 Task: Employ custom scatter plots for correlation analysis.
Action: Mouse moved to (804, 158)
Screenshot: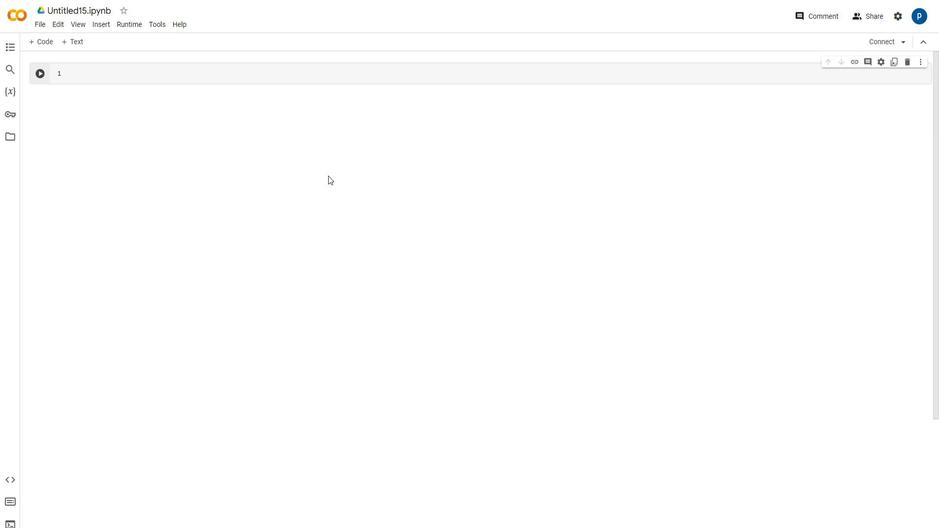 
Action: Mouse pressed left at (804, 158)
Screenshot: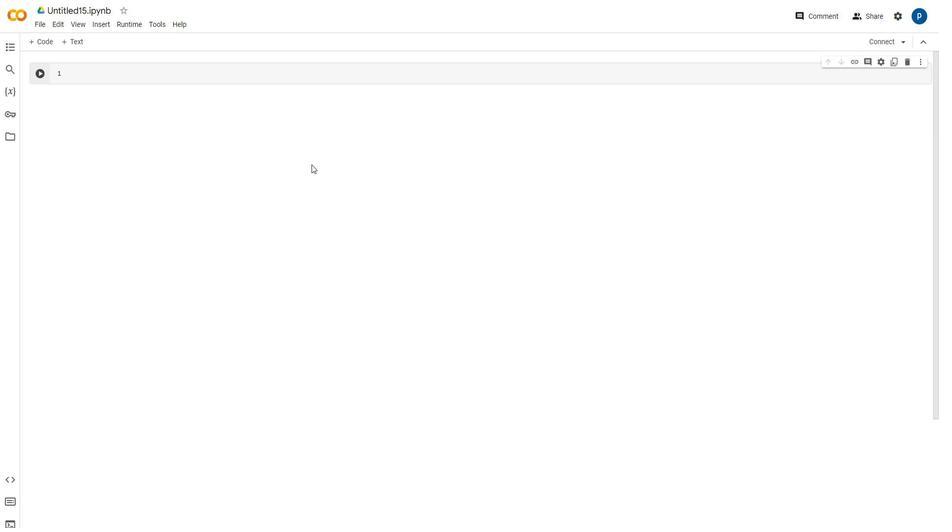 
Action: Mouse moved to (523, 242)
Screenshot: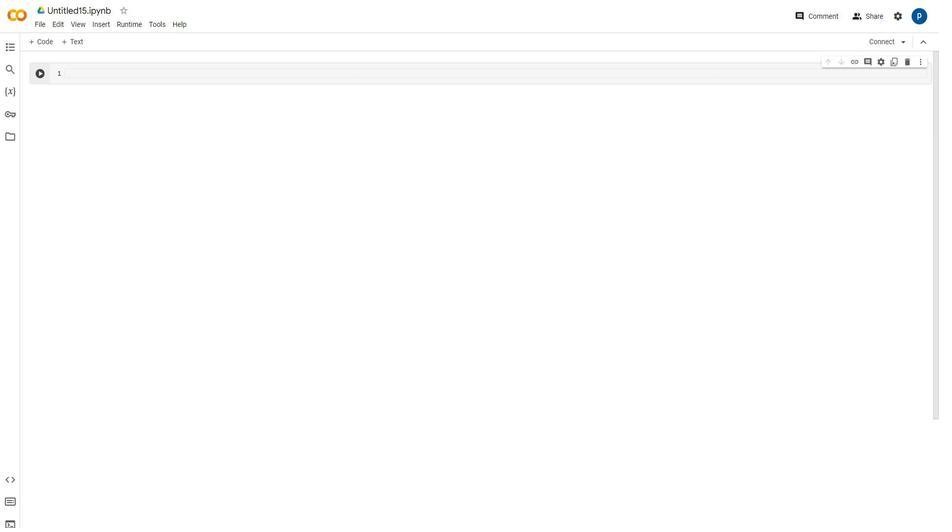 
Action: Mouse pressed left at (523, 242)
Screenshot: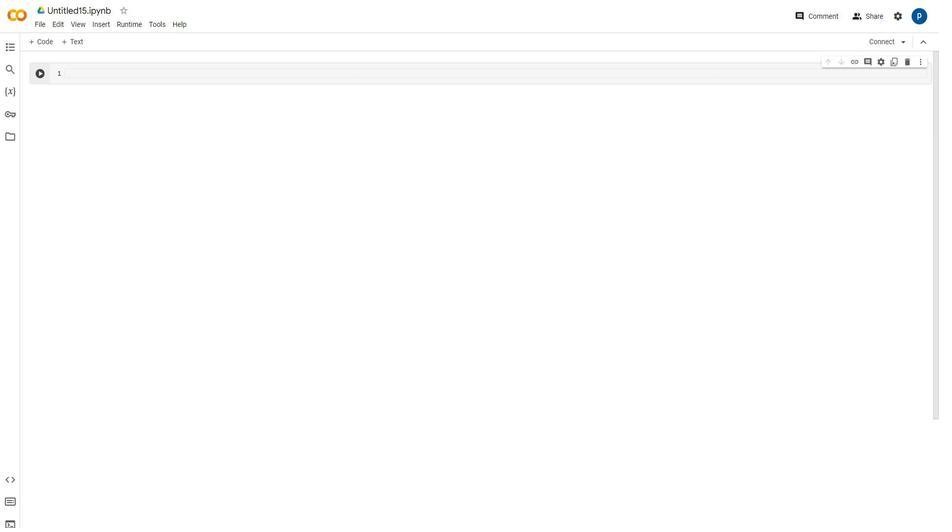 
Action: Mouse moved to (486, 346)
Screenshot: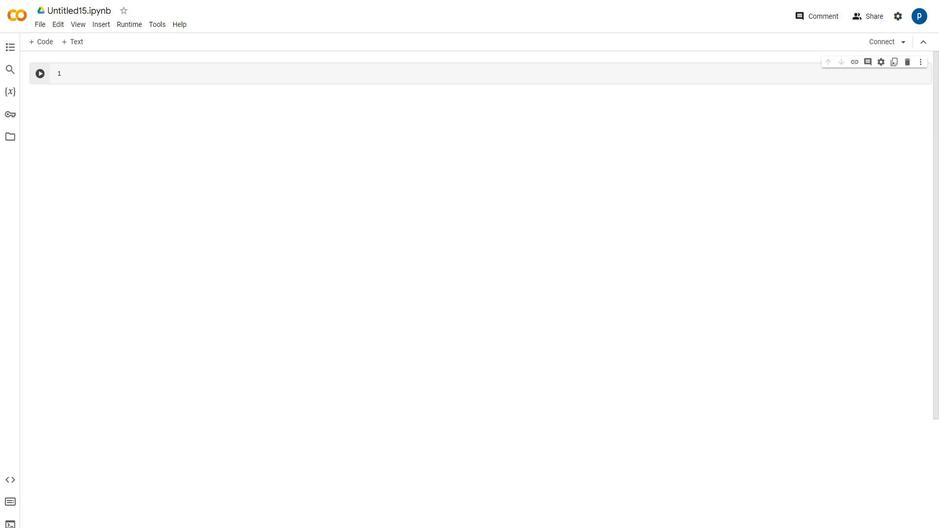 
Action: Mouse pressed left at (486, 346)
Screenshot: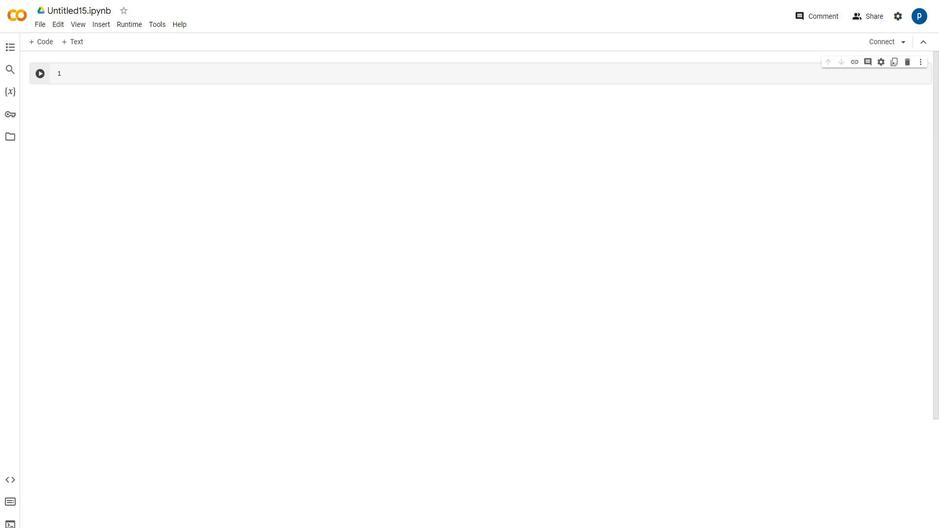 
Action: Mouse moved to (513, 337)
Screenshot: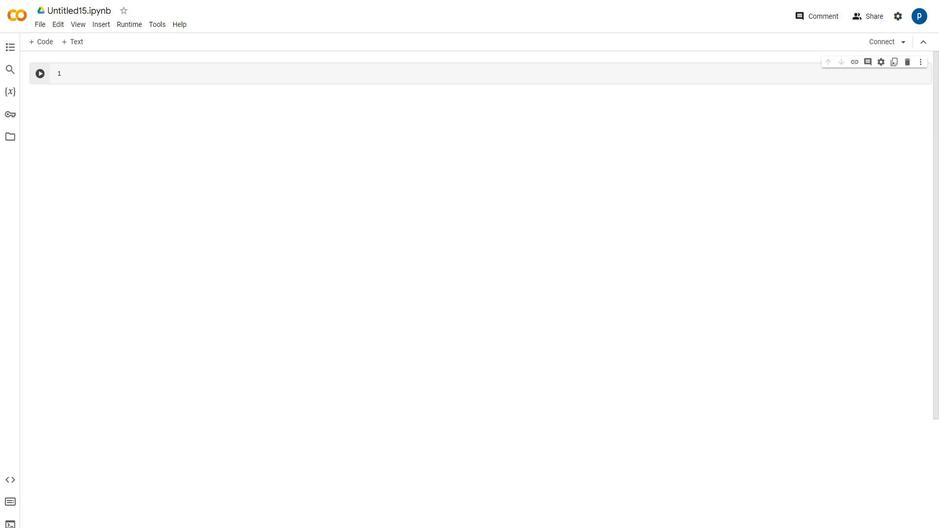 
Action: Mouse pressed left at (513, 337)
Screenshot: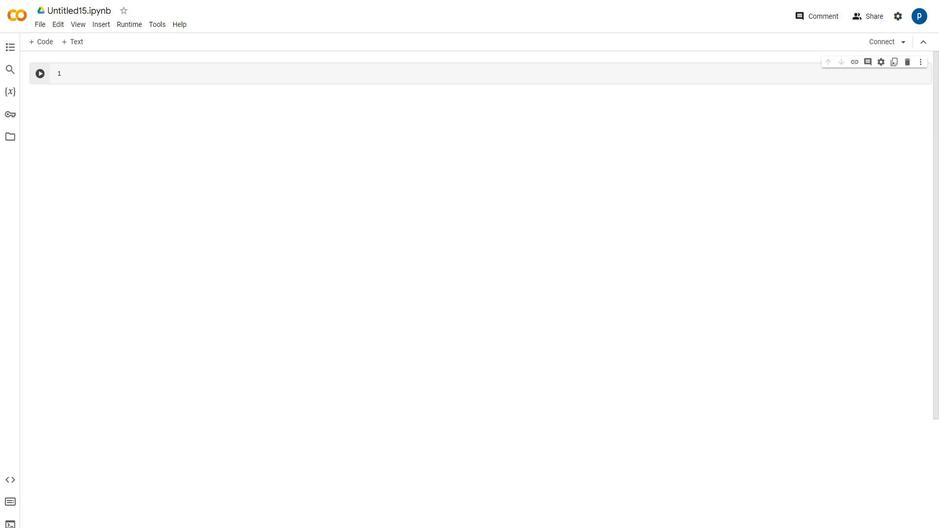 
Action: Mouse moved to (450, 103)
Screenshot: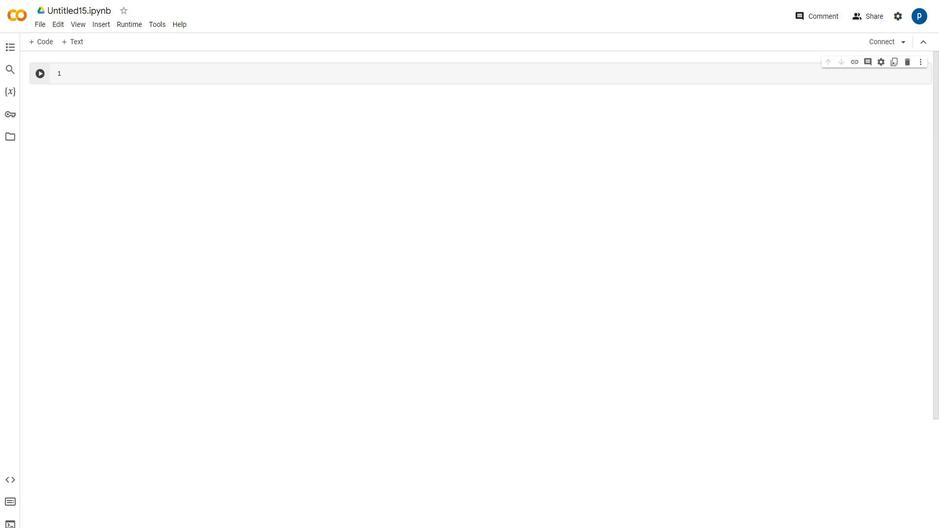 
Action: Mouse pressed left at (450, 103)
Screenshot: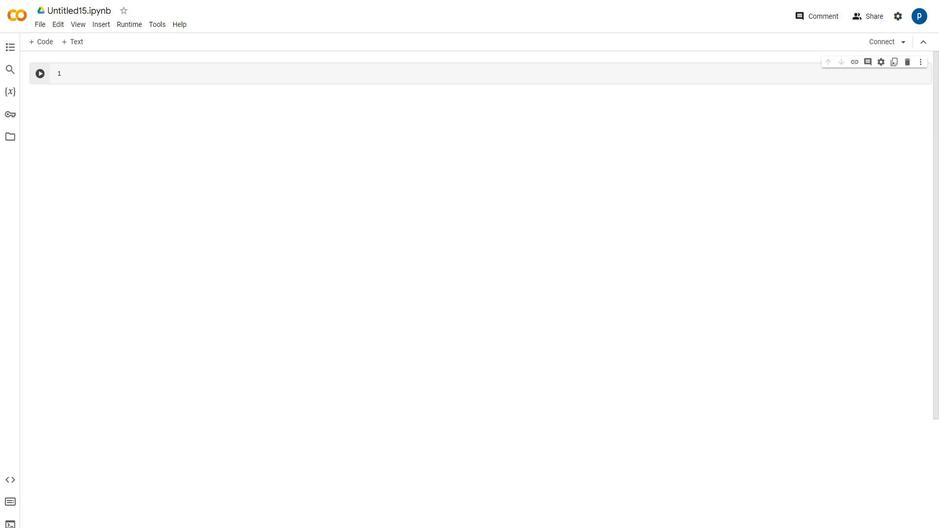 
Action: Mouse moved to (746, 227)
Screenshot: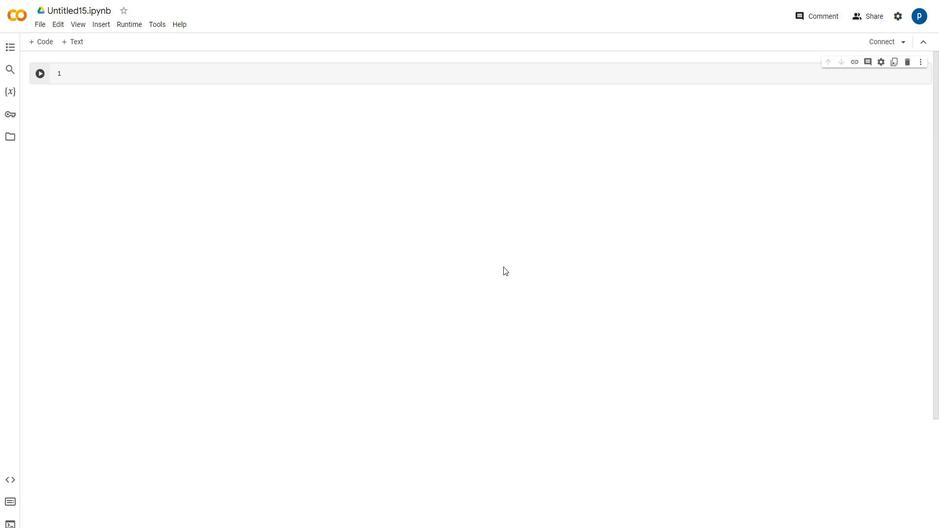 
Action: Mouse pressed left at (746, 227)
Screenshot: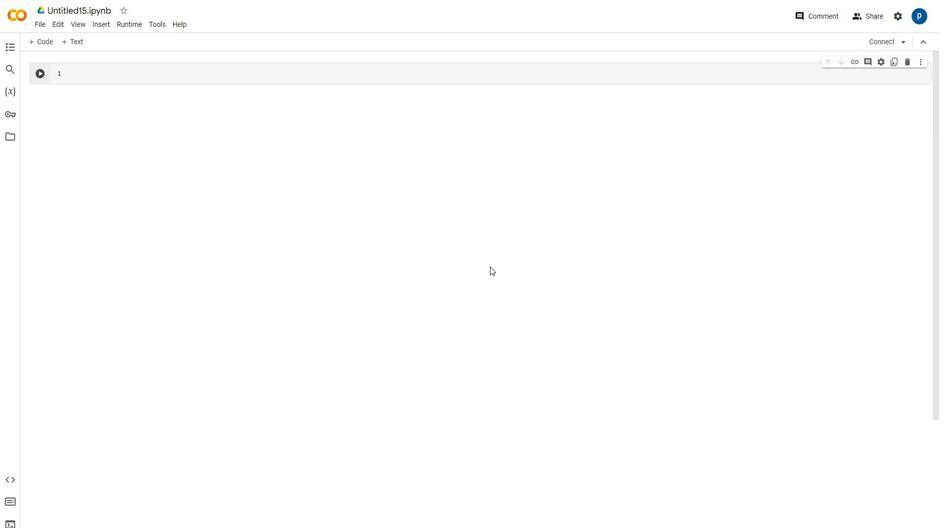
Action: Key pressed import<Key.backspace><Key.backspace><Key.backspace><Key.backspace><Key.backspace><Key.backspace><Key.backspace><Key.backspace><Key.backspace><Key.backspace><Key.backspace>pip<Key.space>install<Key.space>wandb
Screenshot: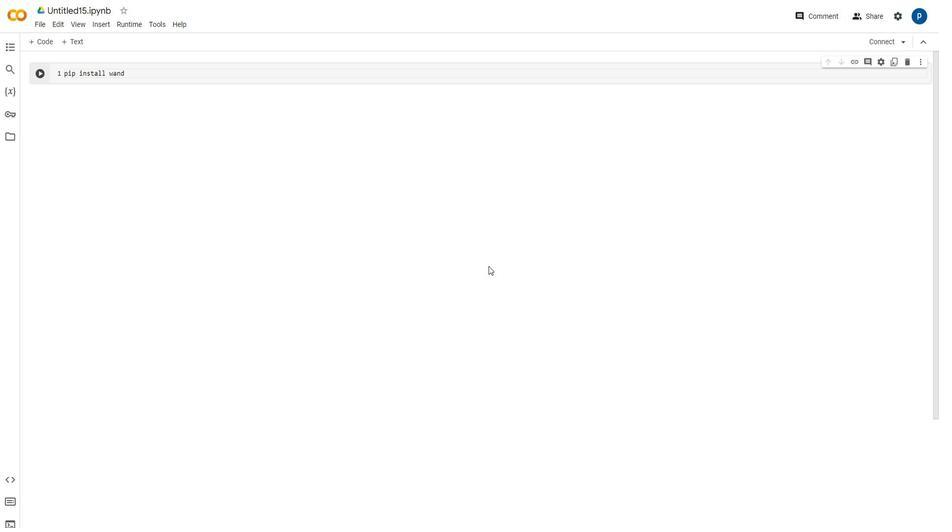 
Action: Mouse moved to (892, 94)
Screenshot: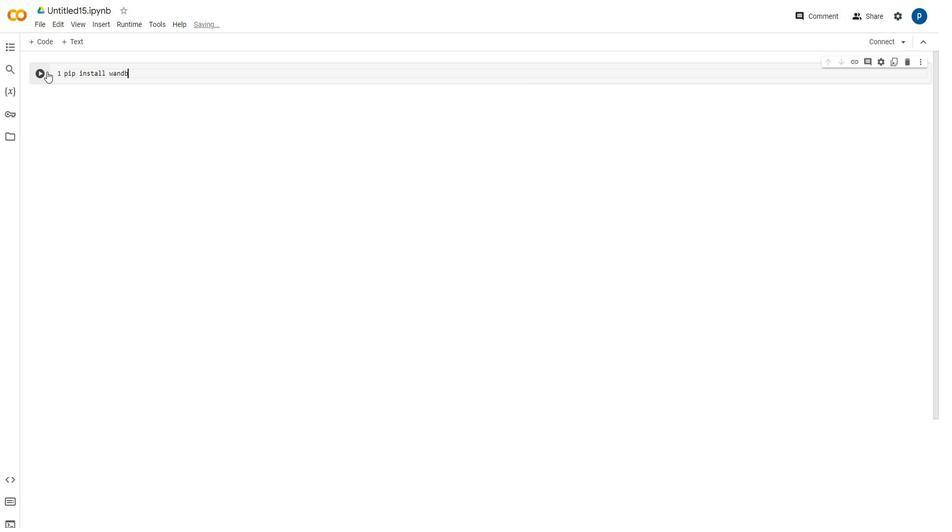 
Action: Mouse pressed left at (892, 94)
Screenshot: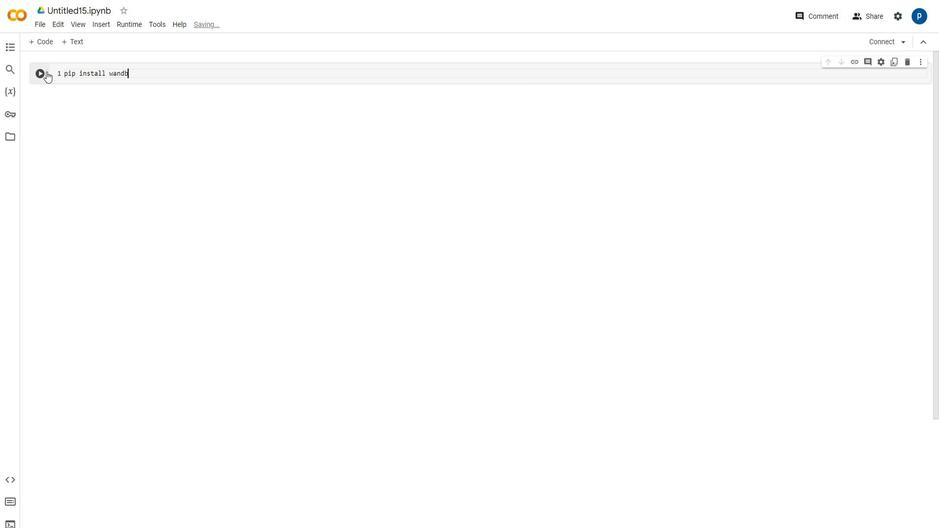 
Action: Mouse moved to (391, 68)
Screenshot: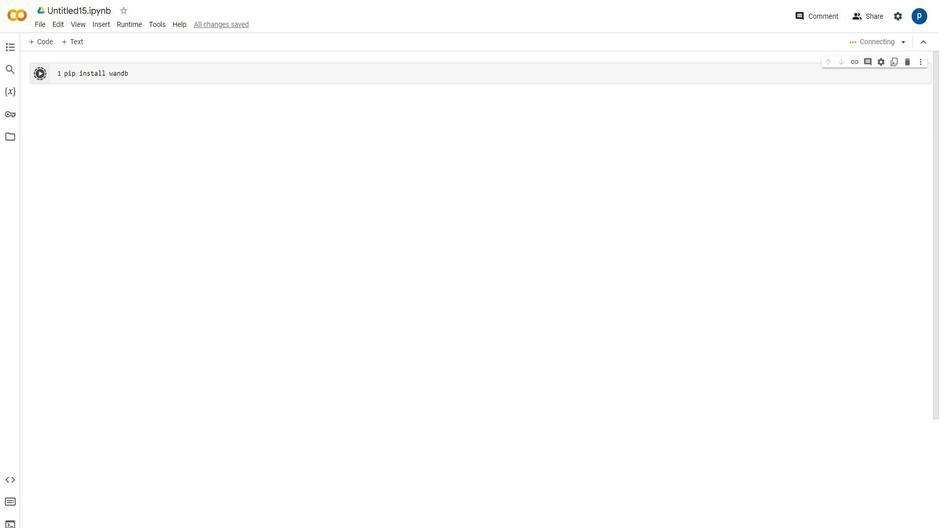 
Action: Mouse pressed left at (391, 68)
Screenshot: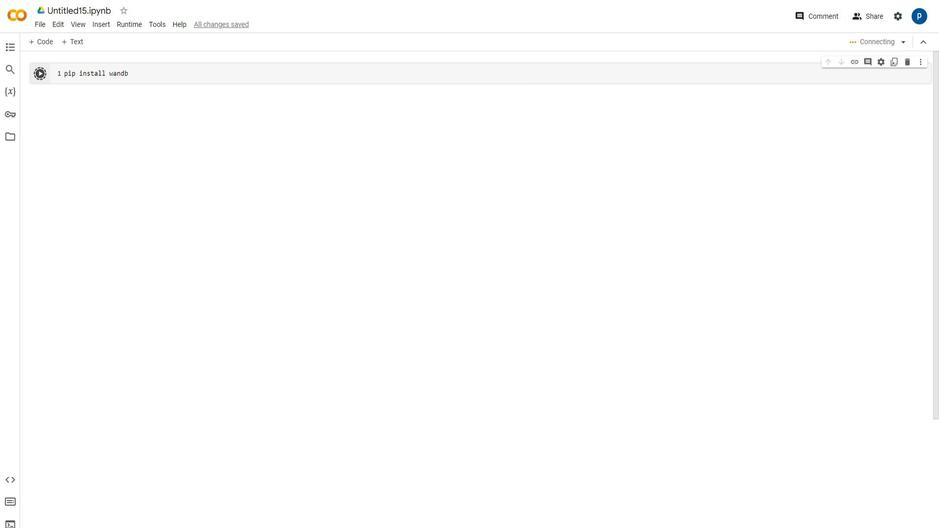
Action: Mouse moved to (508, 177)
Screenshot: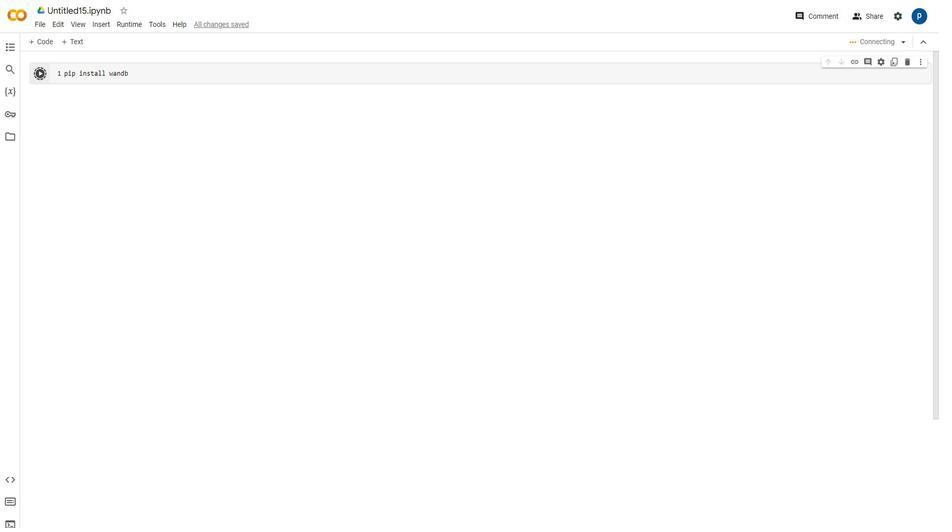
Action: Mouse pressed left at (508, 177)
Screenshot: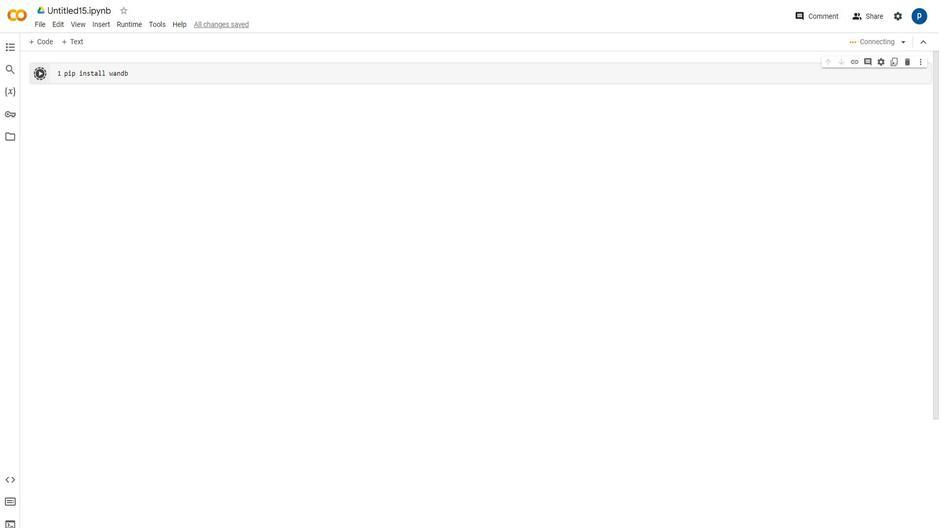 
Action: Mouse moved to (477, 216)
Screenshot: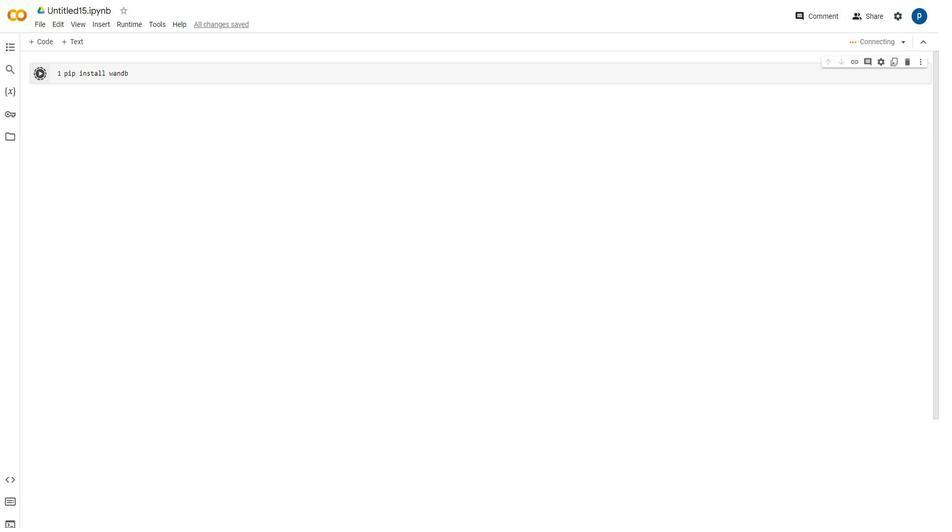 
Action: Mouse scrolled (477, 216) with delta (0, 0)
Screenshot: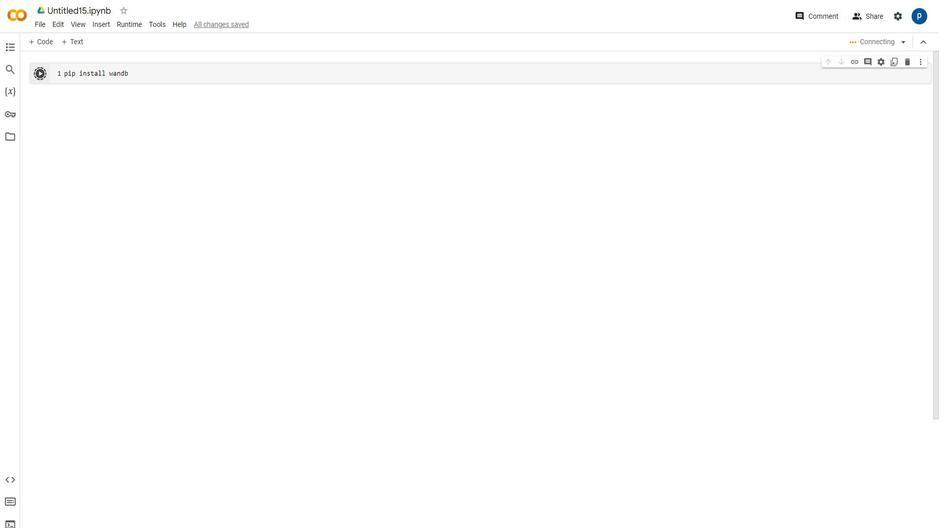 
Action: Mouse scrolled (477, 216) with delta (0, 0)
Screenshot: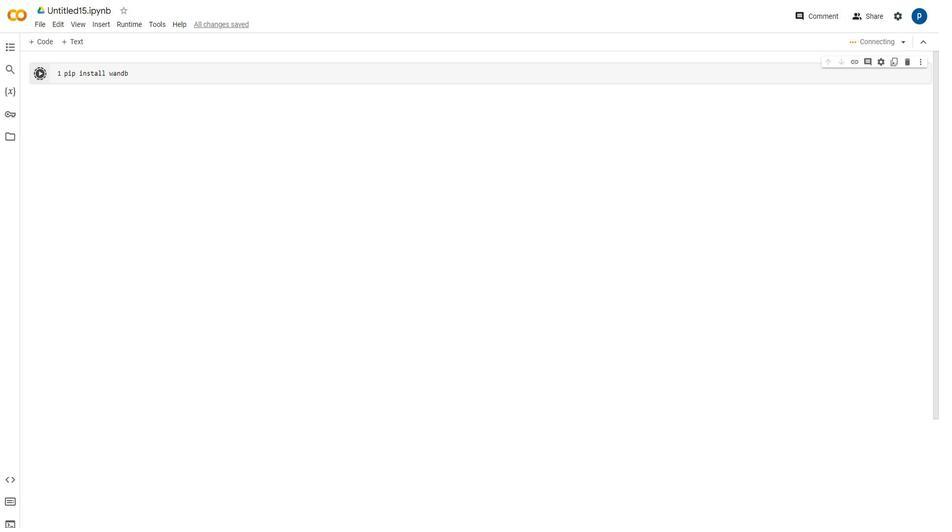 
Action: Mouse scrolled (477, 216) with delta (0, 0)
Screenshot: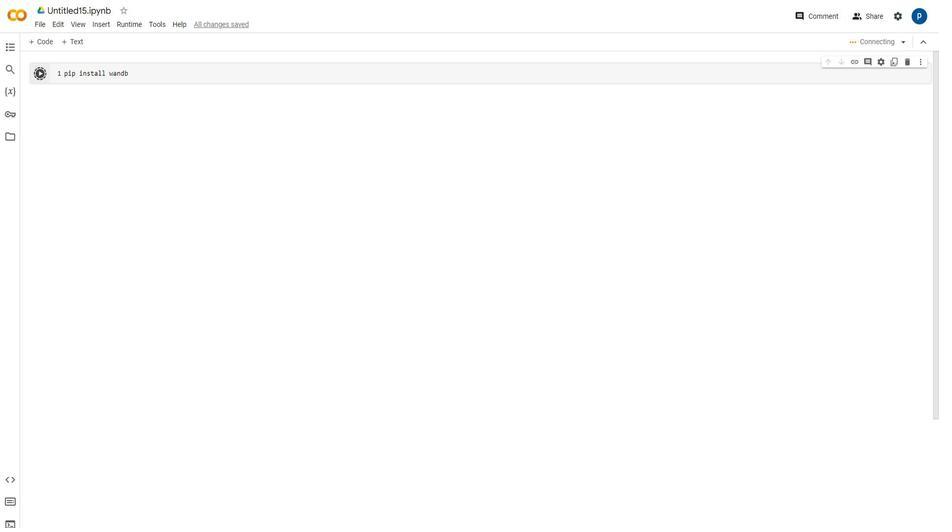 
Action: Mouse scrolled (477, 216) with delta (0, 0)
Screenshot: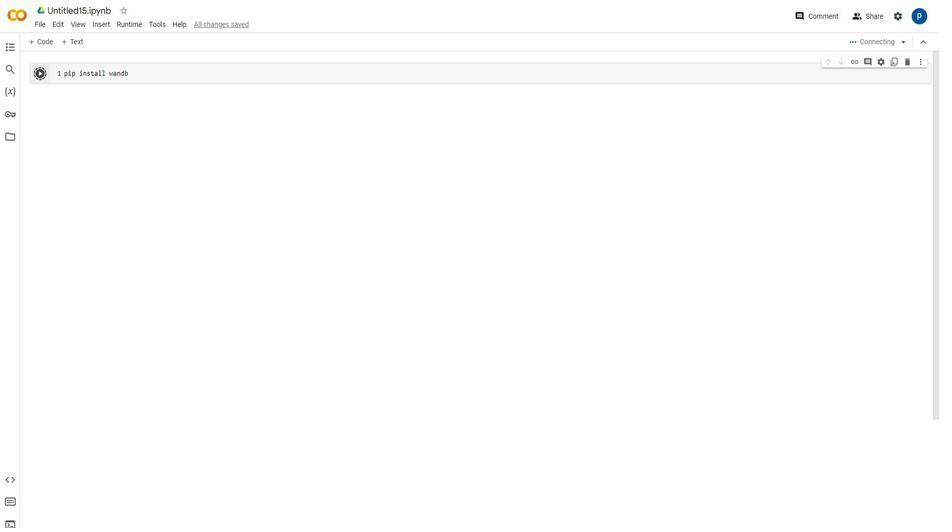 
Action: Mouse scrolled (477, 215) with delta (0, 0)
Screenshot: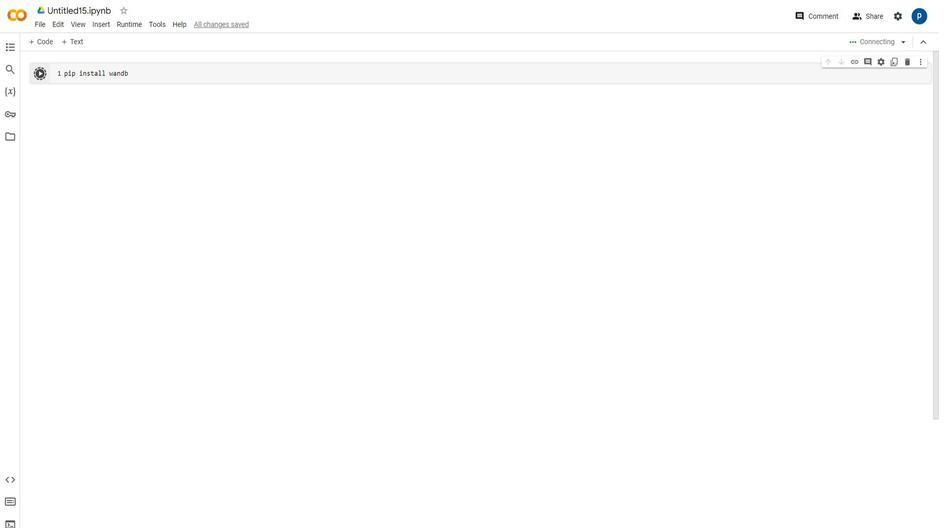 
Action: Mouse scrolled (477, 215) with delta (0, 0)
Screenshot: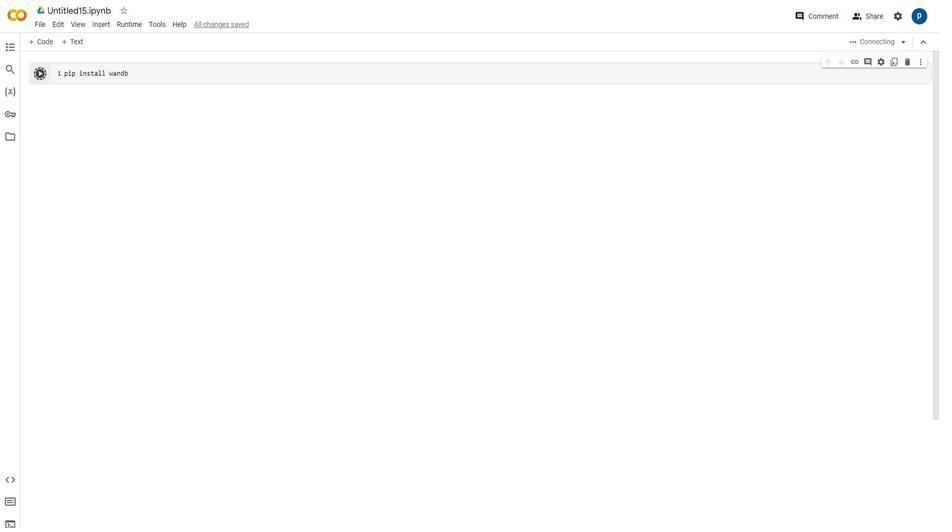 
Action: Mouse moved to (822, 230)
Screenshot: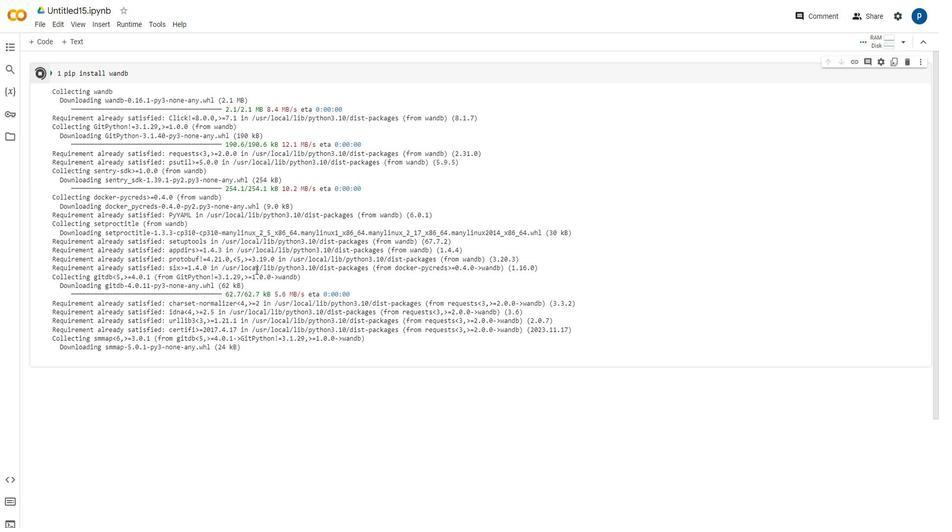 
Action: Mouse scrolled (822, 230) with delta (0, 0)
Screenshot: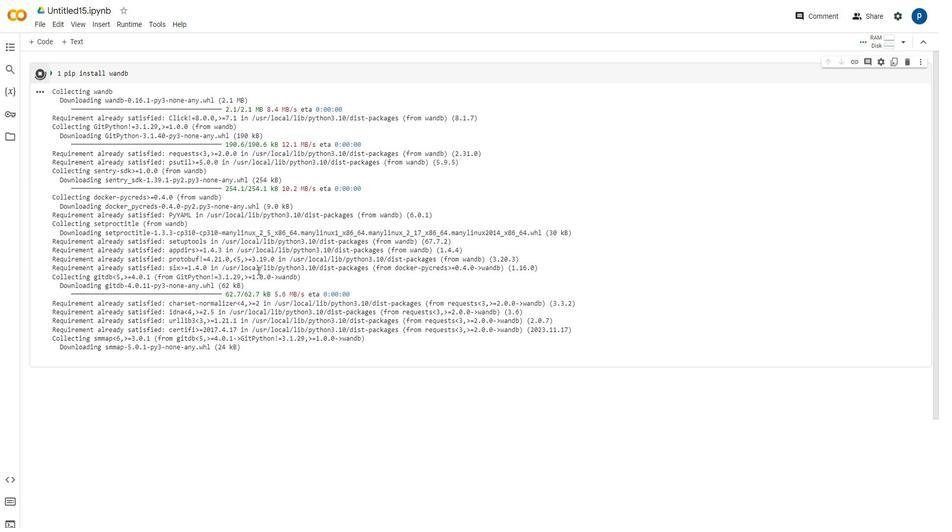 
Action: Mouse scrolled (822, 230) with delta (0, 0)
Screenshot: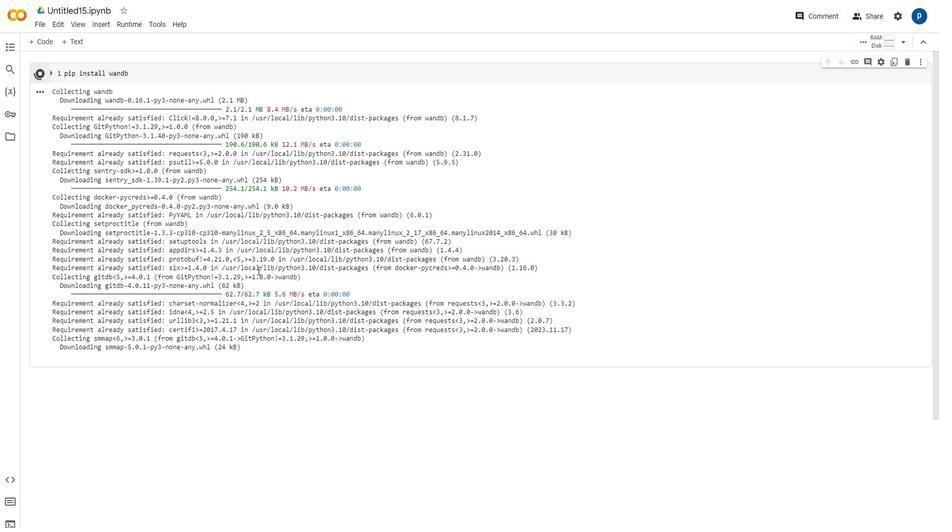 
Action: Mouse moved to (821, 230)
Screenshot: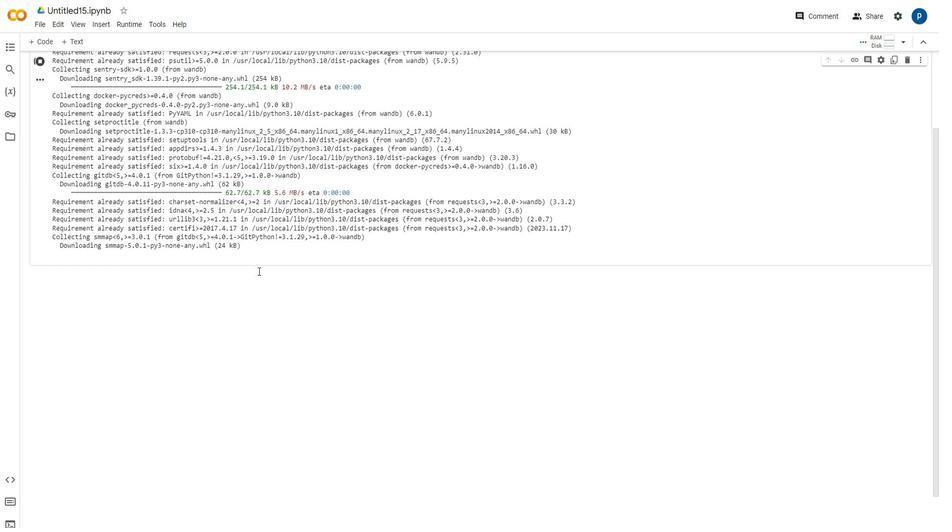 
Action: Mouse scrolled (821, 231) with delta (0, 0)
Screenshot: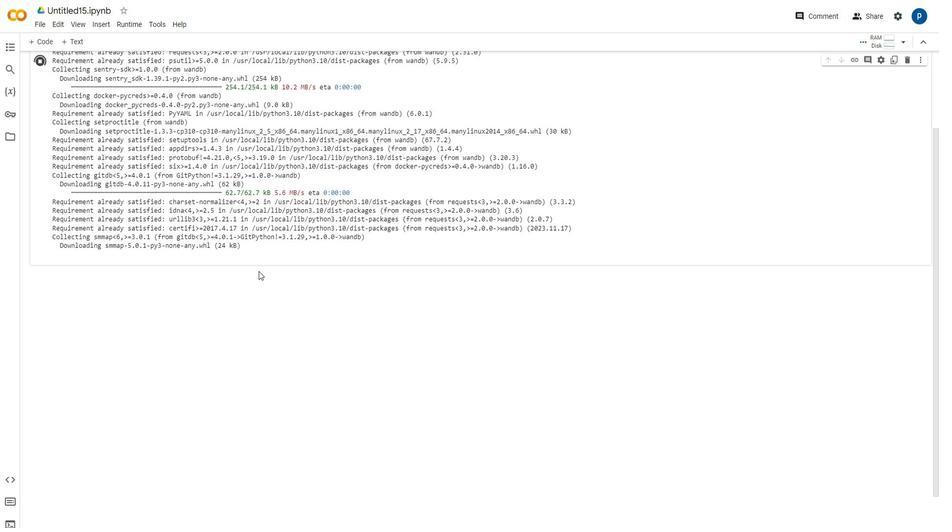 
Action: Mouse scrolled (821, 231) with delta (0, 0)
Screenshot: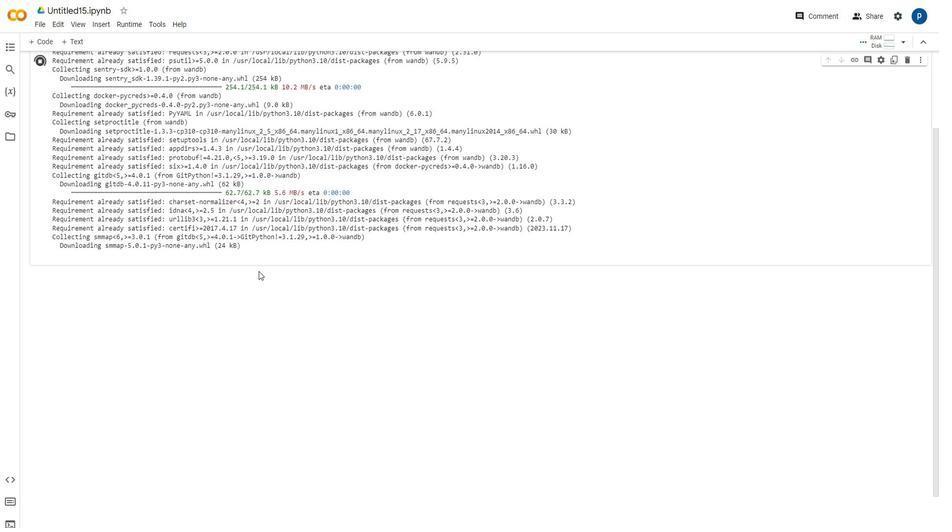 
Action: Mouse scrolled (821, 230) with delta (0, 0)
Screenshot: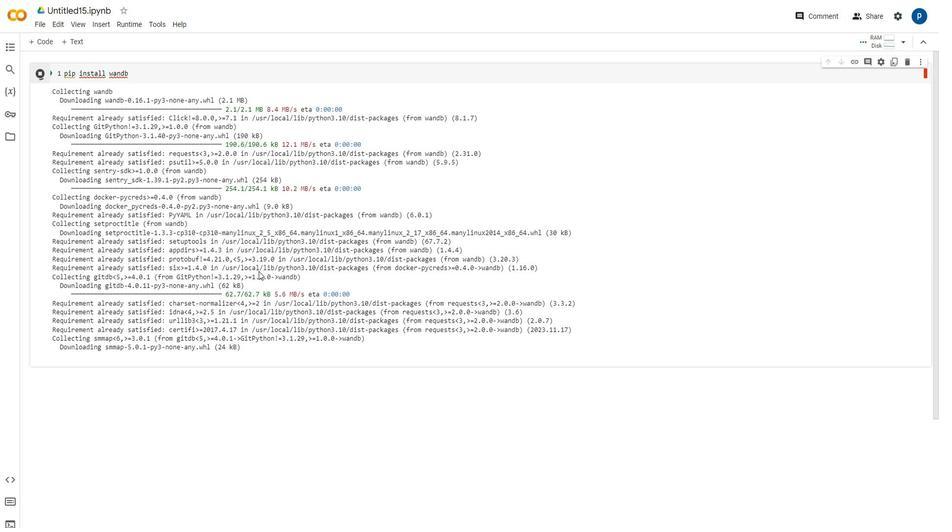 
Action: Mouse scrolled (821, 230) with delta (0, 0)
Screenshot: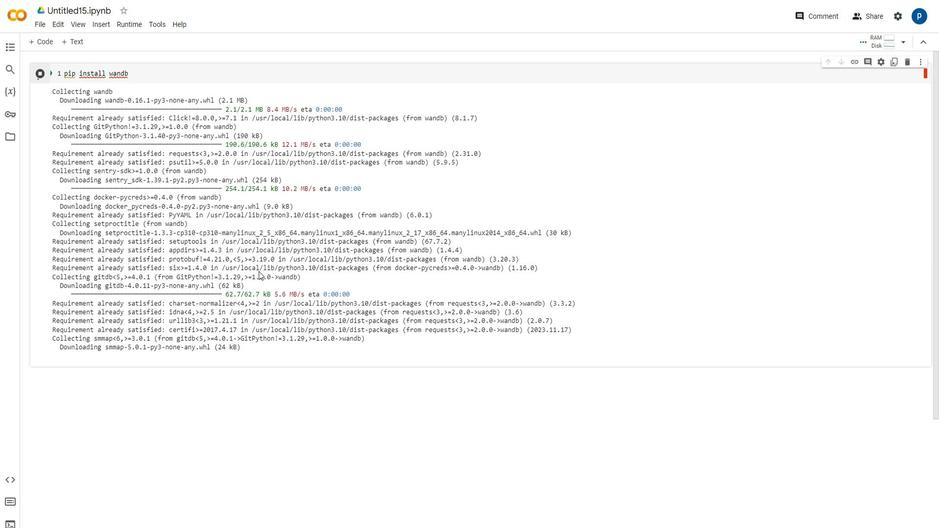 
Action: Mouse moved to (809, 276)
Screenshot: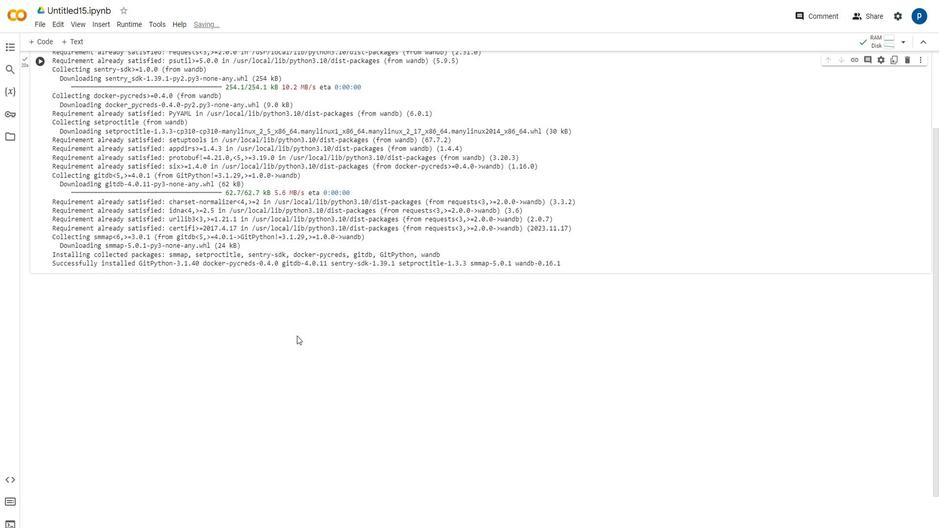 
Action: Mouse scrolled (809, 276) with delta (0, 0)
Screenshot: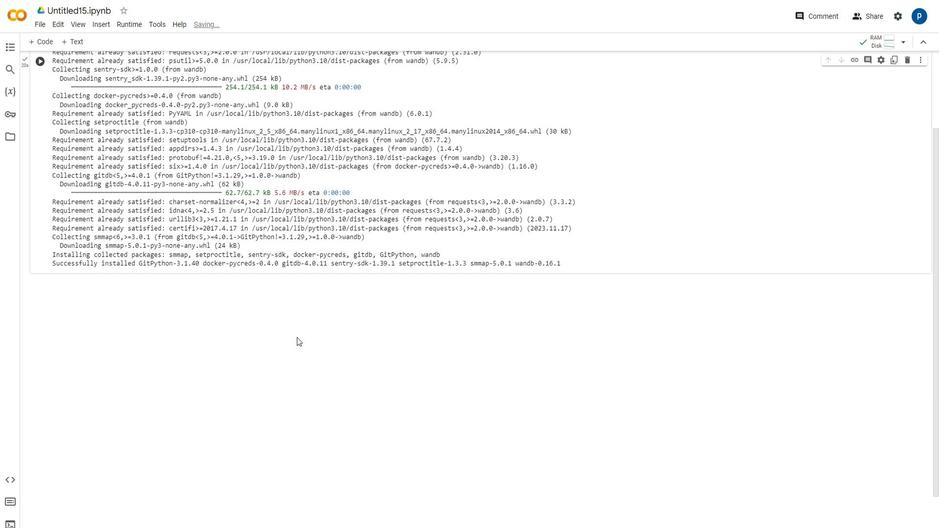 
Action: Mouse scrolled (809, 276) with delta (0, 0)
Screenshot: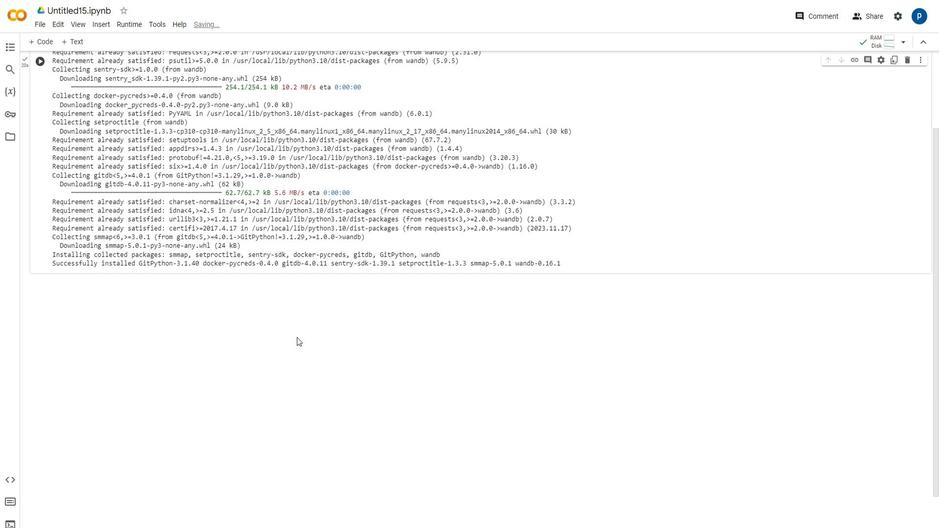 
Action: Mouse moved to (756, 305)
Screenshot: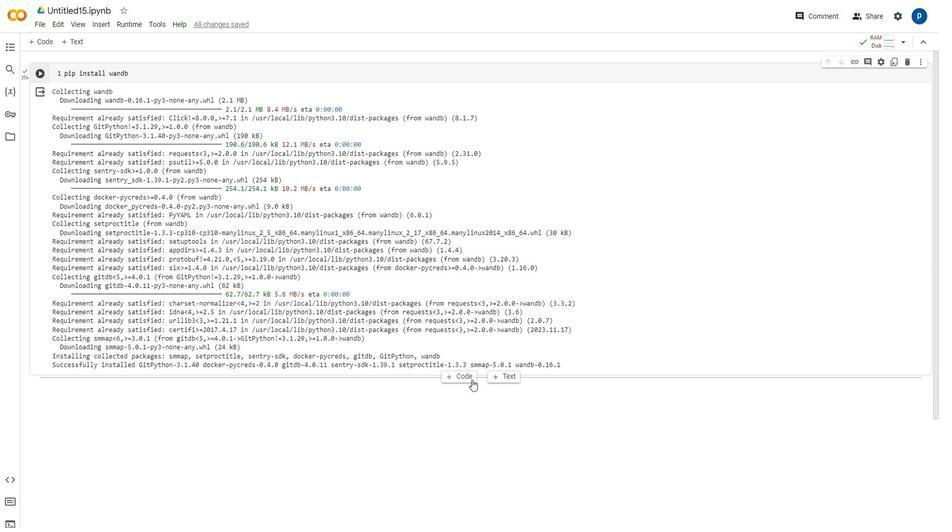 
Action: Mouse pressed left at (756, 305)
Screenshot: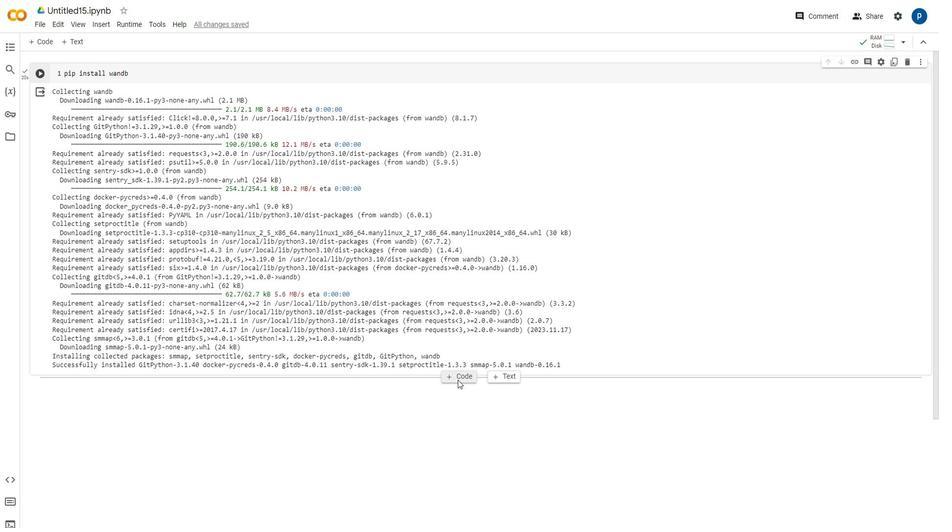 
Action: Mouse moved to (851, 311)
Screenshot: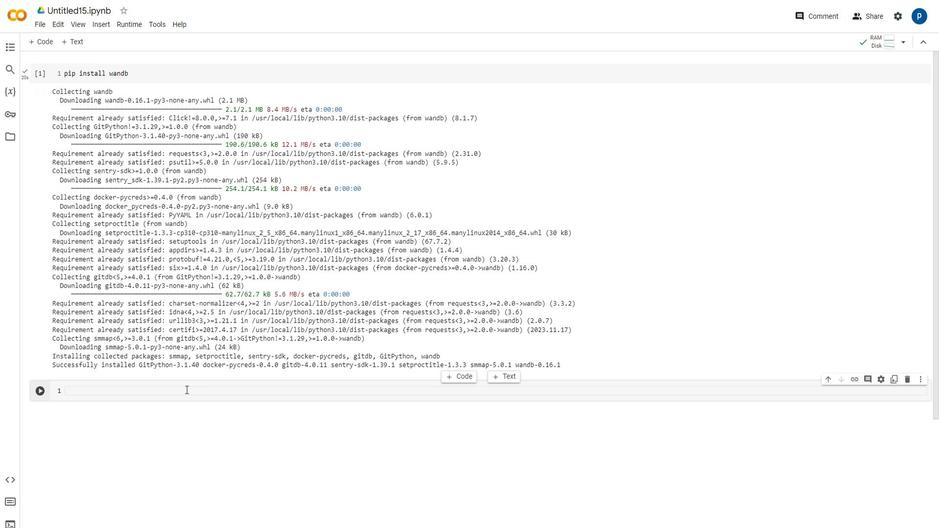 
Action: Key pressed impoer<Key.space><Key.backspace><Key.backspace><Key.backspace>rt<Key.space>wandb<Key.enter><Key.enter>import<Key.space><Key.backspace><Key.backspace><Key.backspace><Key.backspace><Key.backspace><Key.backspace><Key.backspace>wandb.login<Key.shift_r><Key.shift_r><Key.shift_r><Key.shift_r>(<Key.right>
Screenshot: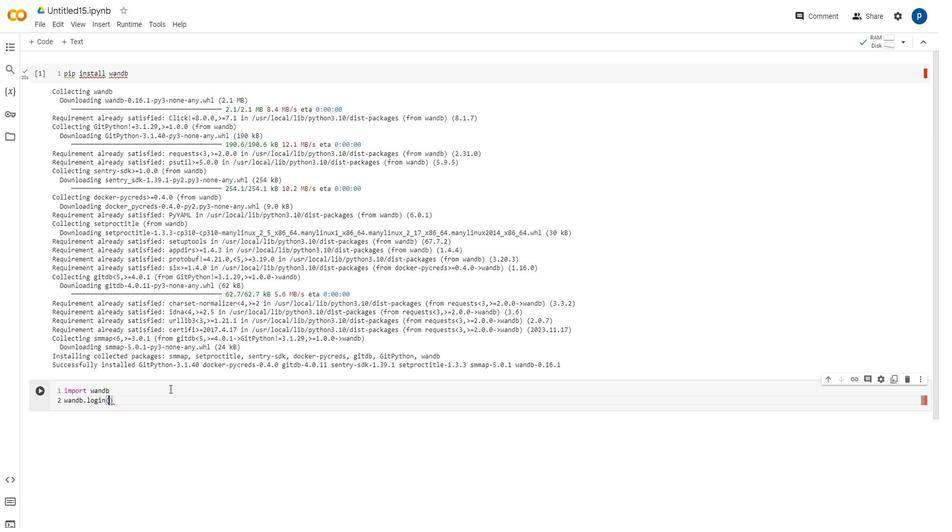 
Action: Mouse moved to (893, 312)
Screenshot: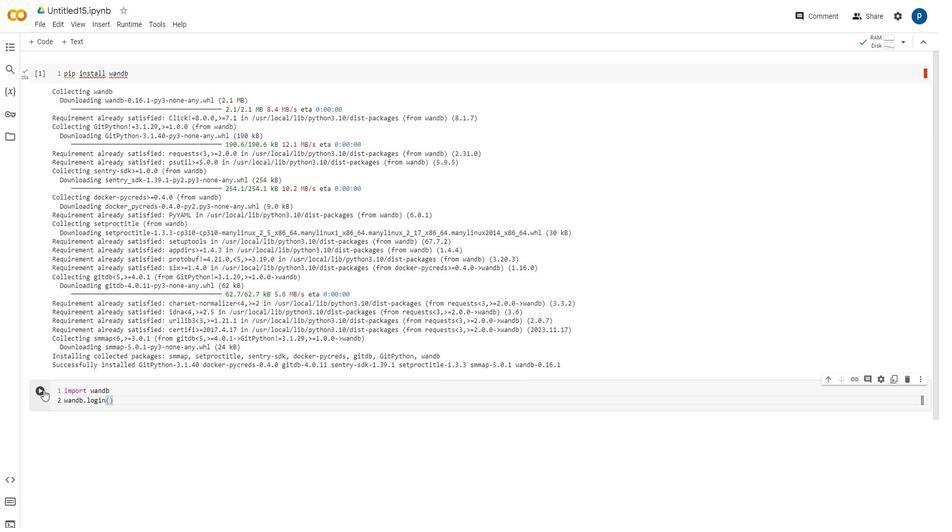 
Action: Mouse pressed left at (893, 312)
Screenshot: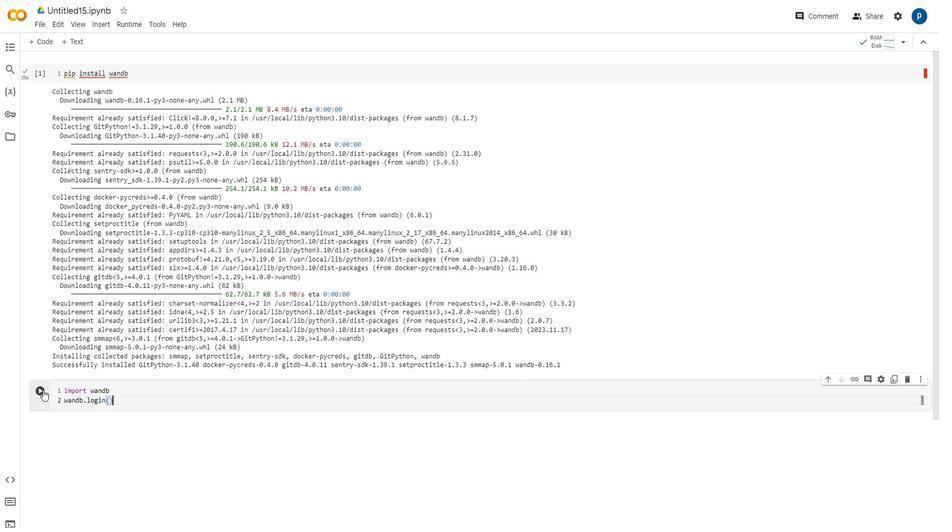 
Action: Mouse moved to (796, 260)
Screenshot: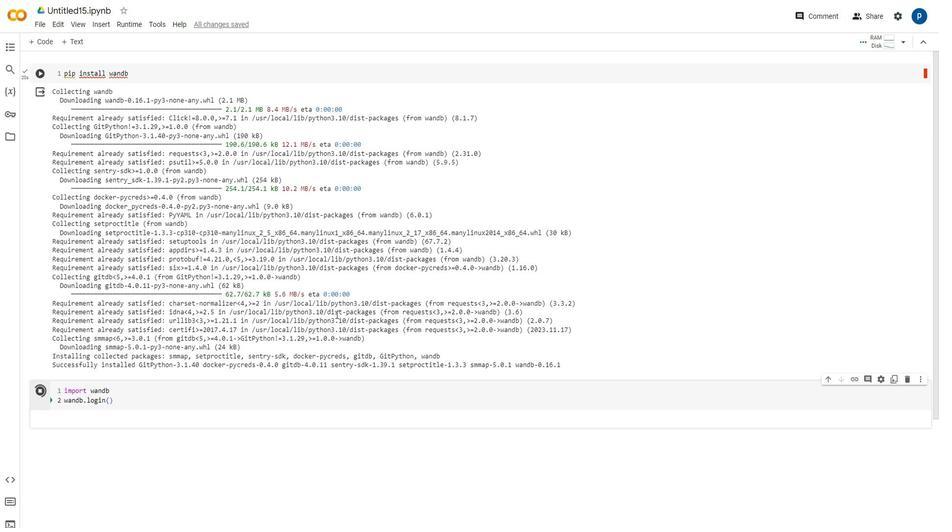 
Action: Mouse scrolled (796, 259) with delta (0, 0)
Screenshot: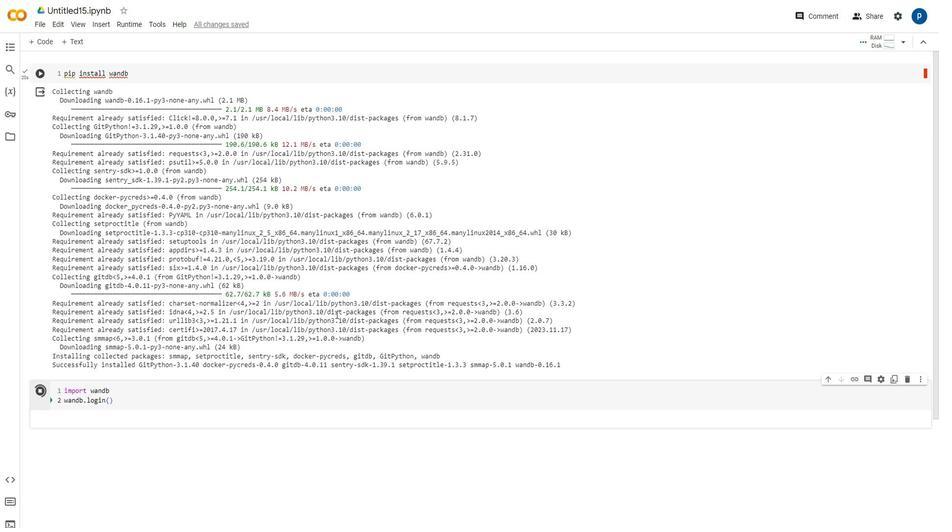 
Action: Mouse moved to (796, 260)
Screenshot: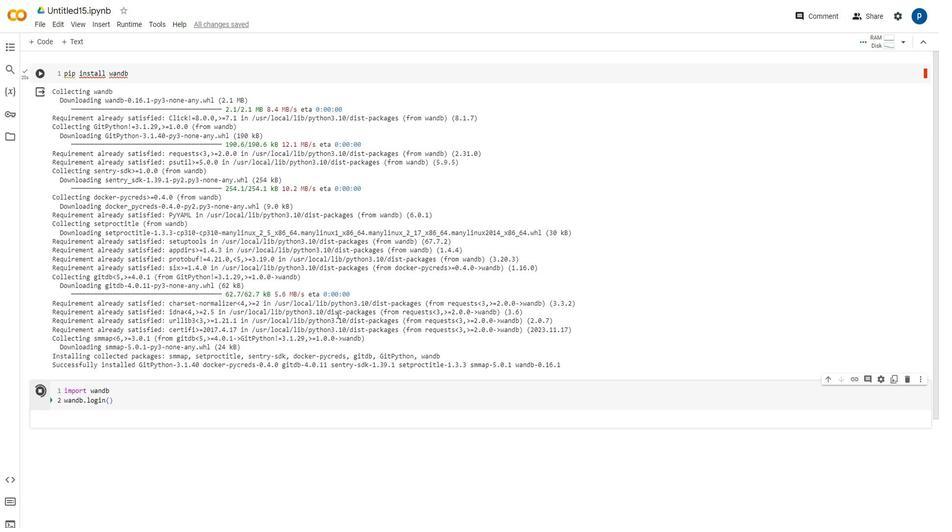 
Action: Mouse scrolled (796, 260) with delta (0, 0)
Screenshot: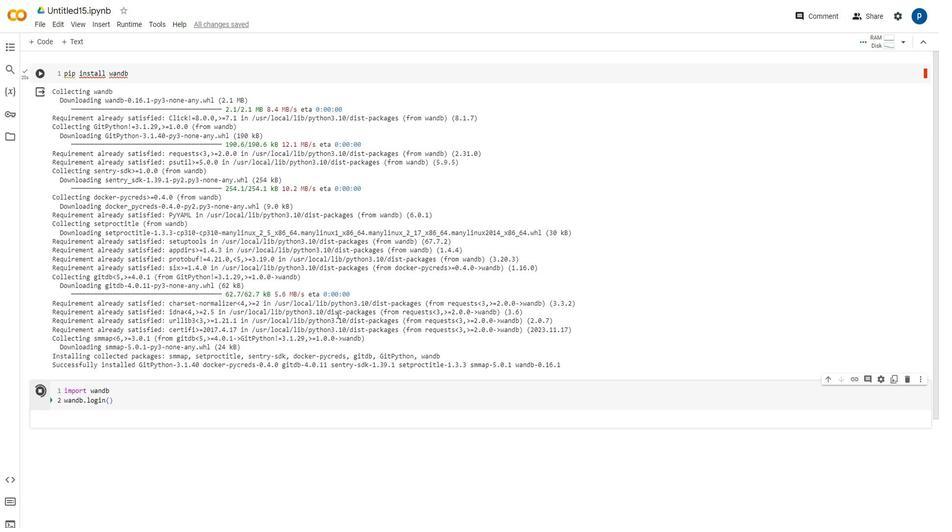 
Action: Mouse moved to (796, 260)
Screenshot: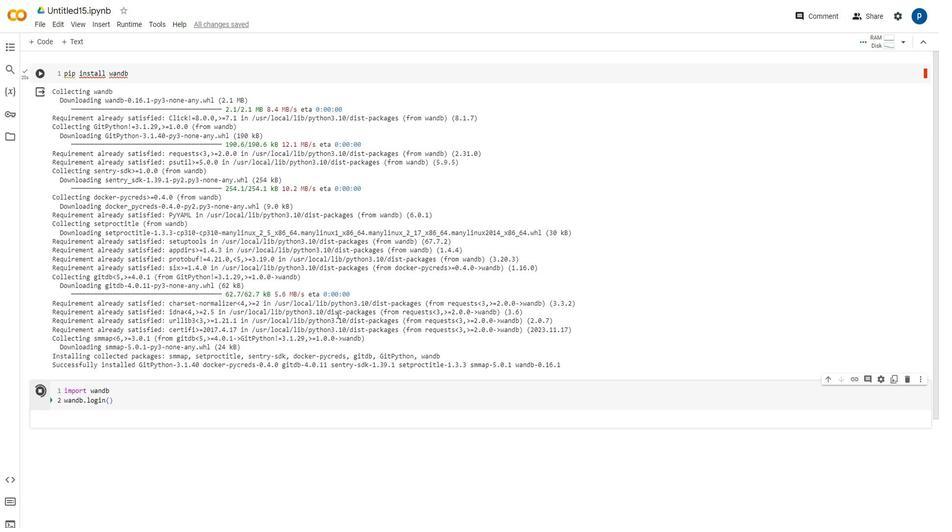 
Action: Mouse scrolled (796, 260) with delta (0, 0)
Screenshot: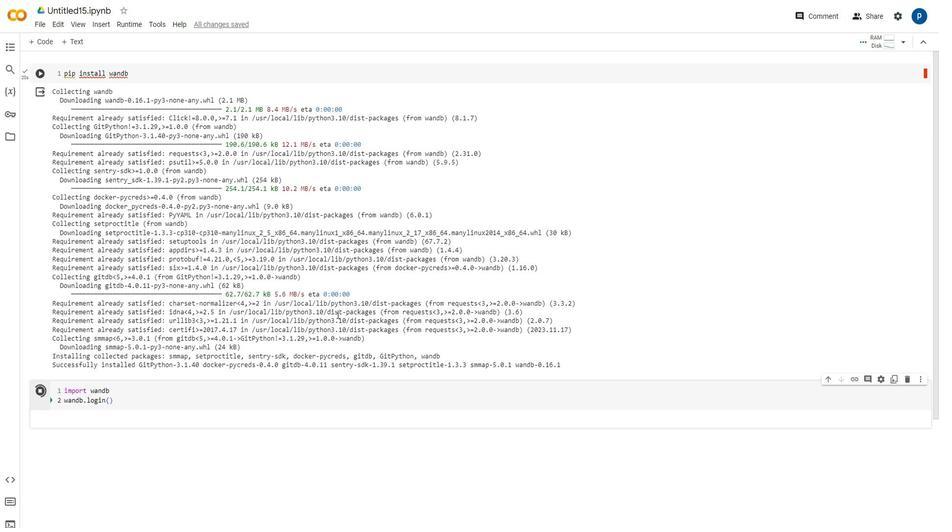 
Action: Mouse moved to (846, 245)
Screenshot: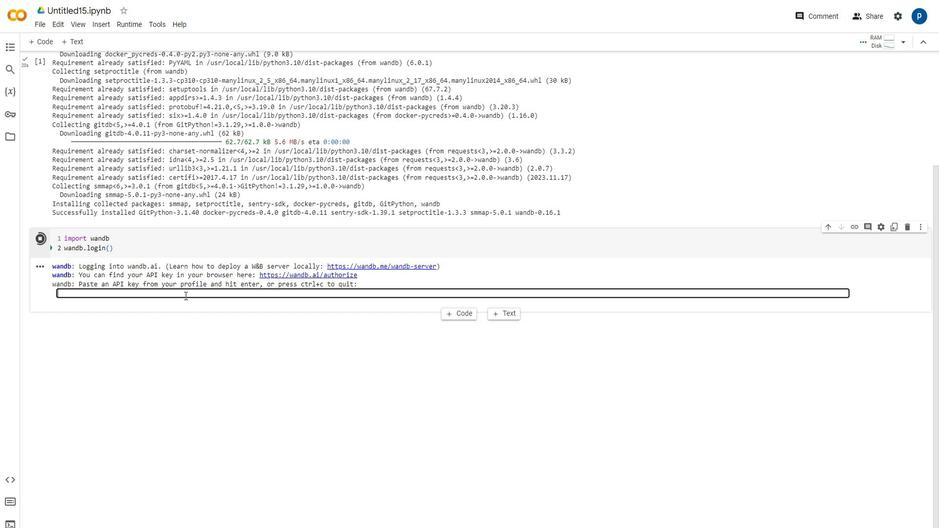 
Action: Key pressed fcad9db8fb84cdcf6571a5eaf84e1f39e2bbe35b<Key.enter>
Screenshot: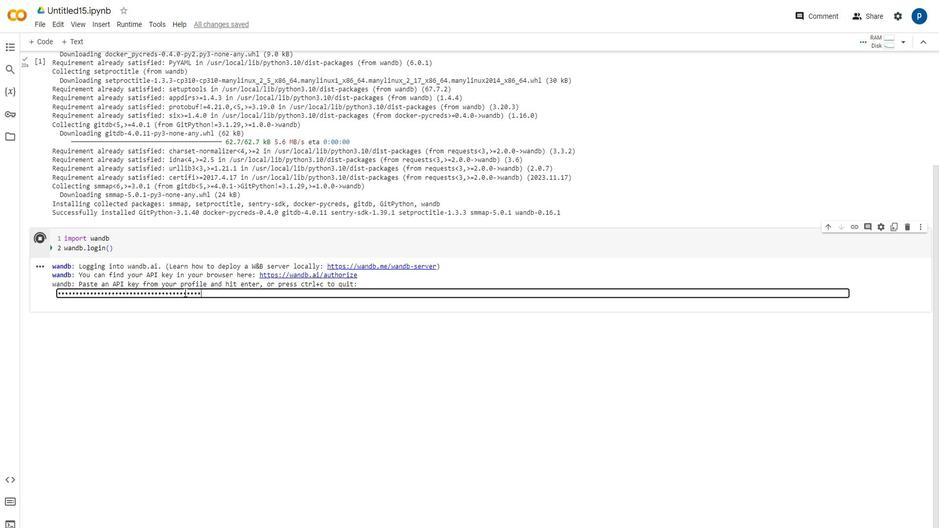 
Action: Mouse moved to (758, 262)
Screenshot: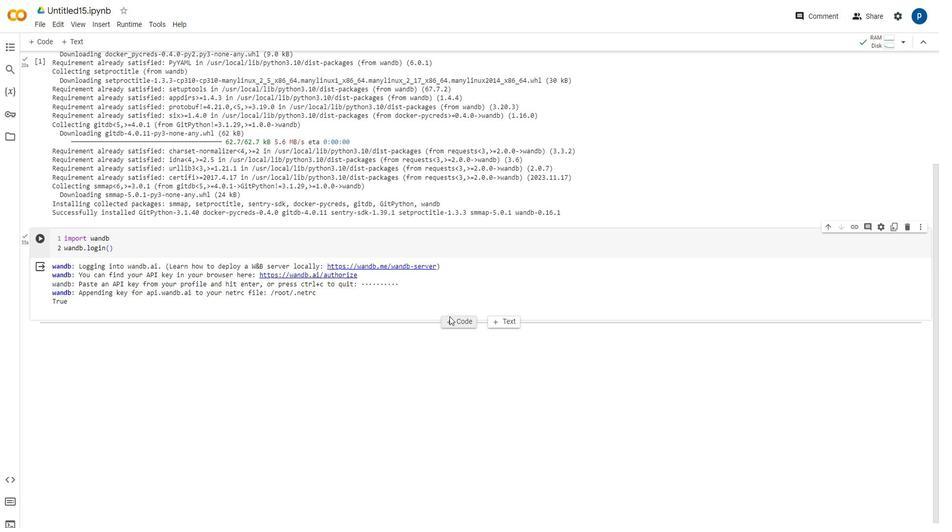 
Action: Mouse pressed left at (758, 262)
Screenshot: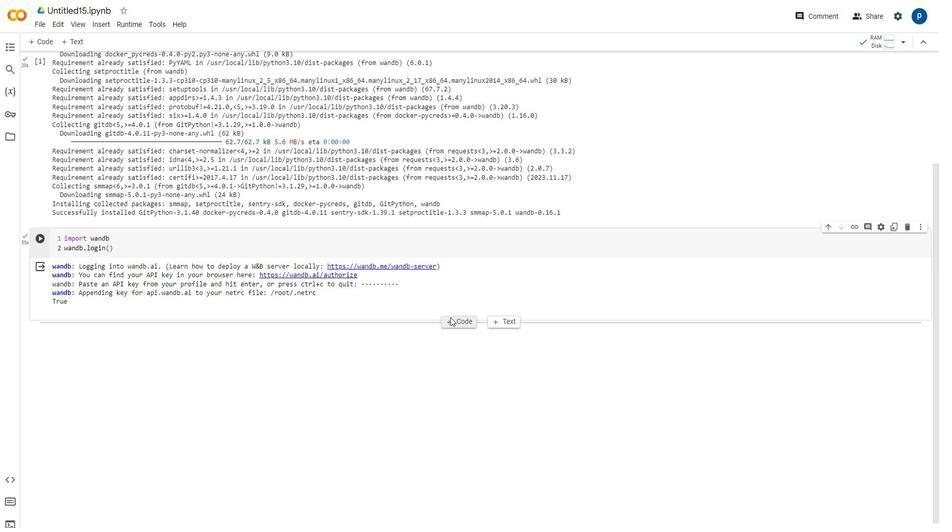 
Action: Mouse moved to (808, 216)
Screenshot: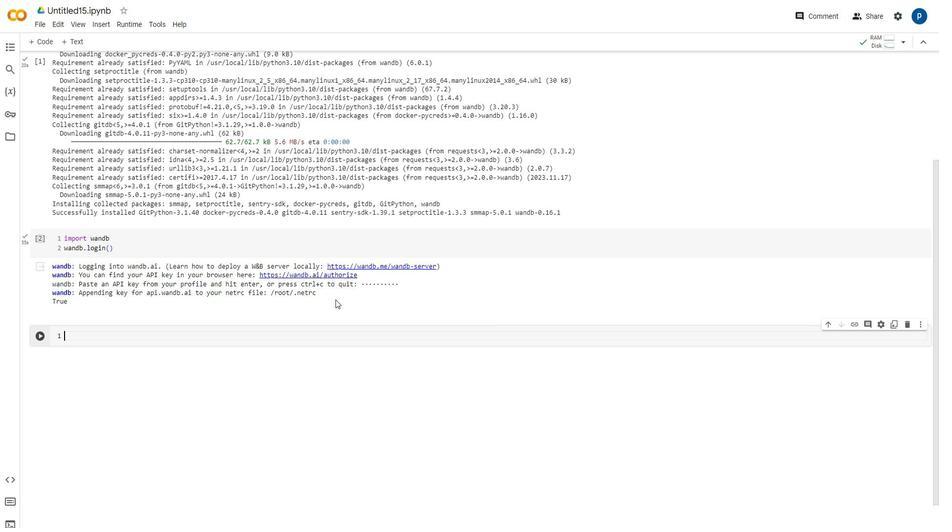 
Action: Key pressed import<Key.space>pandas<Key.space>as<Key.space>pd<Key.space><Key.enter>ip<Key.backspace>mport<Key.space>numpy<Key.space>as<Key.space>np<Key.space><Key.enter>import<Key.space>meta<Key.backspace>po<Key.backspace>lotlib.pyplot<Key.space>as<Key.space>plt<Key.enter>import<Key.space>seaborn<Key.space>as<Key.space>sns<Key.enter>import<Key.space>wandb<Key.enter><Key.enter><Key.shift>#<Key.space><Key.shift>Sr<Key.backspace>et<Key.space>up<Key.space><Key.shift>Weights<Key.space><Key.shift><Key.shift><Key.shift><Key.shift>$<Key.space><Key.shift><Key.shift><Key.shift><Key.shift><Key.shift>Biases<Key.enter>wandb.init<Key.shift_r><Key.shift_r><Key.shift_r><Key.shift_r><Key.shift_r><Key.shift_r><Key.shift_r><Key.shift_r><Key.shift_r><Key.shift_r><Key.shift_r><Key.shift_r><Key.shift_r>(project='<Key.shift>Scetter=<Key.backspace>-<Key.shift>Maker-project<Key.right>,<Key.space>name='correlation<Key.shift_r><Key.shift_r><Key.shift_r>_analysis<Key.right><Key.right><Key.enter><Key.enter>np.e<Key.backspace>random.seed<Key.shift_r><Key.shift_r><Key.shift_r>(42<Key.right><Key.enter>data<Key.space>=<Key.space>pd.<Key.shift>Data<Key.shift>Frame<Key.shift_r><Key.shift_r><Key.shift_r><Key.shift_r><Key.shift_r><Key.shift_r><Key.shift_r><Key.shift_r><Key.shift_r><Key.shift_r><Key.shift_r><Key.shift_r><Key.shift_r><Key.shift_r><Key.shift_r><Key.shift_r><Key.shift_r><Key.shift_r><Key.shift_r><Key.shift_r><Key.shift_r><Key.shift_r><Key.shift_r><Key.shift_r><Key.shift_r><Key.shift_r><Key.shift_r><Key.shift_r><Key.shift_r><Key.shift_r><Key.shift_r><Key.shift_r><Key.shift_r>(<Key.shift_r><Key.shift_r><Key.shift_r><Key.shift_r><Key.shift_r><Key.shift_r><Key.shift_r><Key.shift_r><Key.shift_r><Key.shift_r><Key.shift_r><Key.shift_r><Key.shift_r><Key.shift_r><Key.shift_r>{<Key.enter>'<Key.shift>Feart<Key.backspace><Key.backspace>ture1<Key.right><Key.shift_r>:<Key.space>np.random.e<Key.backspace>rand<Key.shift_r><Key.shift_r><Key.shift_r><Key.shift_r><Key.shift_r><Key.shift_r><Key.shift_r><Key.shift_r><Key.shift_r>(1000<Key.backspace><Key.right>,<Key.enter>'<Key.shift>Feature2<Key.right><Key.shift_r><Key.shift_r><Key.shift_r><Key.shift_r><Key.shift_r><Key.shift_r><Key.shift_r>:<Key.space>np.random.e<Key.backspace>rand<Key.shift_r><Key.shift_r><Key.shift_r><Key.shift_r><Key.shift_r><Key.shift_r><Key.shift_r><Key.shift_r><Key.shift_r><Key.shift_r>(100<Key.right>,<Key.enter><Key.shift>Feature3<Key.backspace><Key.backspace><Key.backspace><Key.backspace><Key.backspace><Key.backspace><Key.backspace><Key.backspace>'<Key.shift>Feature3<Key.right><Key.shift_r>:<Key.space>np.random.rand<Key.shift_r><Key.shift_r><Key.shift_r><Key.shift_r><Key.shift_r><Key.shift_r>(100<Key.right>,<Key.enter><Key.shift>Feature<Key.backspace><Key.backspace><Key.backspace><Key.backspace><Key.backspace><Key.backspace><Key.backspace>'<Key.shift>Feature4<Key.right><Key.shift_r>:<Key.space>np.random.e<Key.backspace>rand<Key.shift_r><Key.shift_r><Key.shift_r><Key.shift_r><Key.shift_r>(100<Key.right>,<Key.enter><Key.shift>Target<Key.backspace><Key.backspace><Key.backspace><Key.backspace><Key.backspace><Key.backspace>'<Key.shift><Key.shift><Key.shift>Target<Key.right><Key.shift_r>:<Key.space>np.randon<Key.backspace>m.rand<Key.shift_r><Key.shift_r><Key.shift_r><Key.shift_r><Key.shift_r><Key.shift_r><Key.shift_r><Key.shift_r>(100<Key.down><Key.down><Key.right><Key.down>
Screenshot: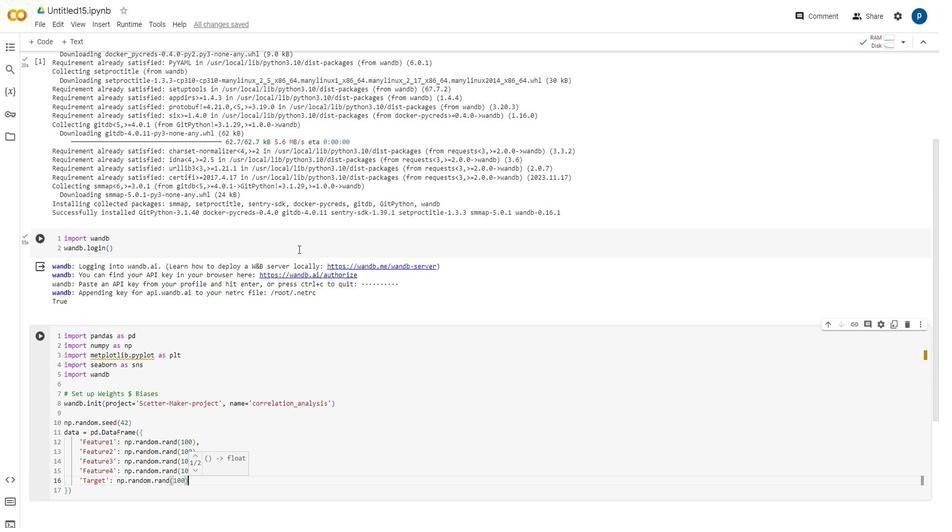 
Action: Mouse moved to (805, 203)
Screenshot: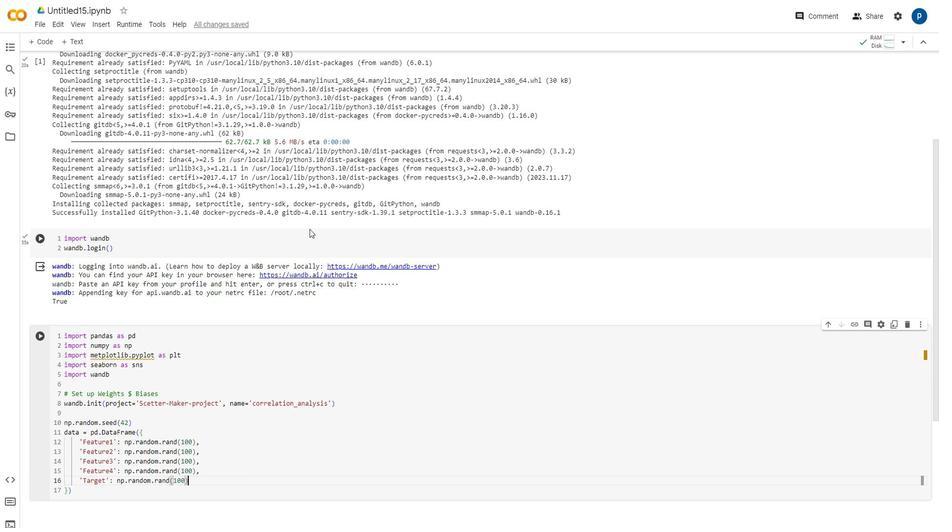 
Action: Mouse scrolled (805, 202) with delta (0, 0)
Screenshot: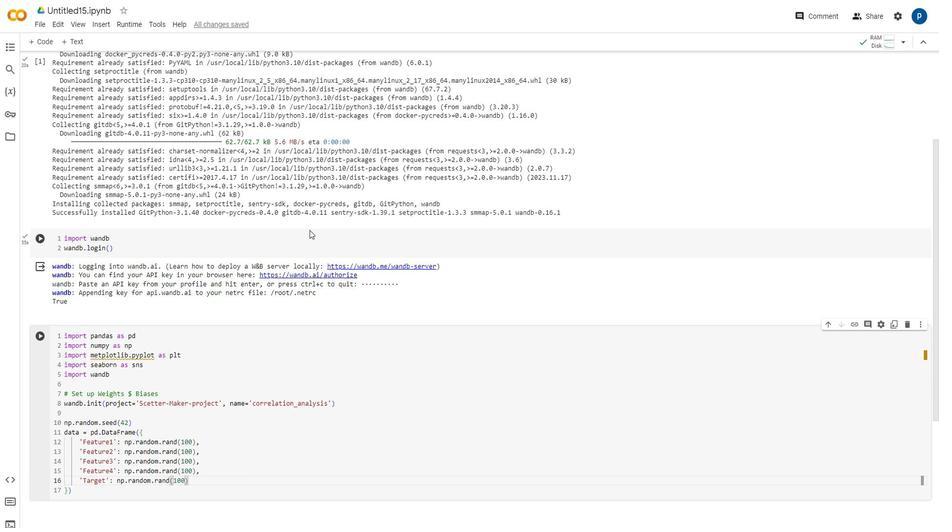 
Action: Mouse moved to (805, 203)
Screenshot: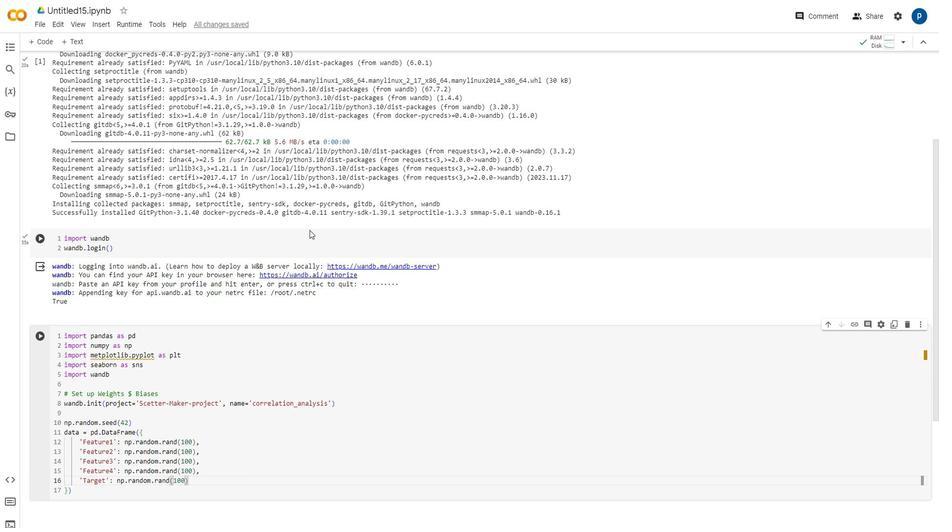 
Action: Mouse scrolled (805, 203) with delta (0, 0)
Screenshot: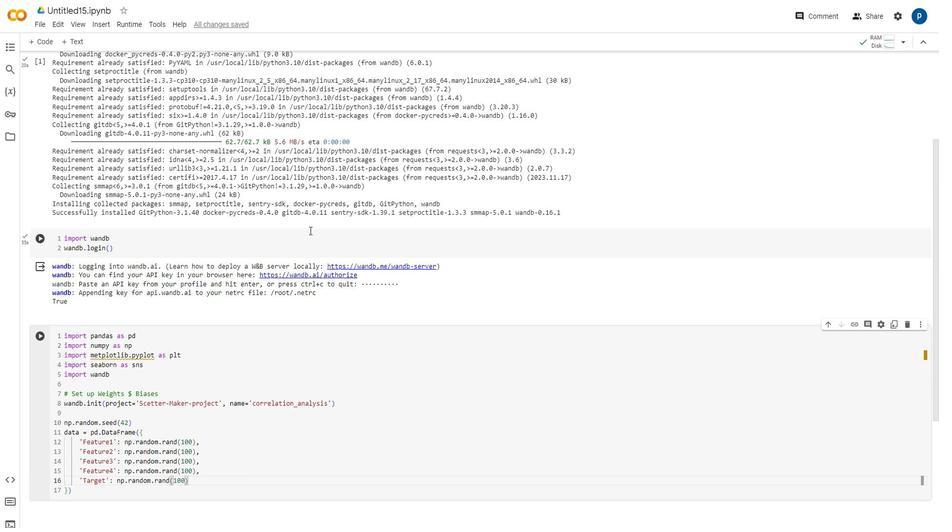 
Action: Mouse moved to (805, 205)
Screenshot: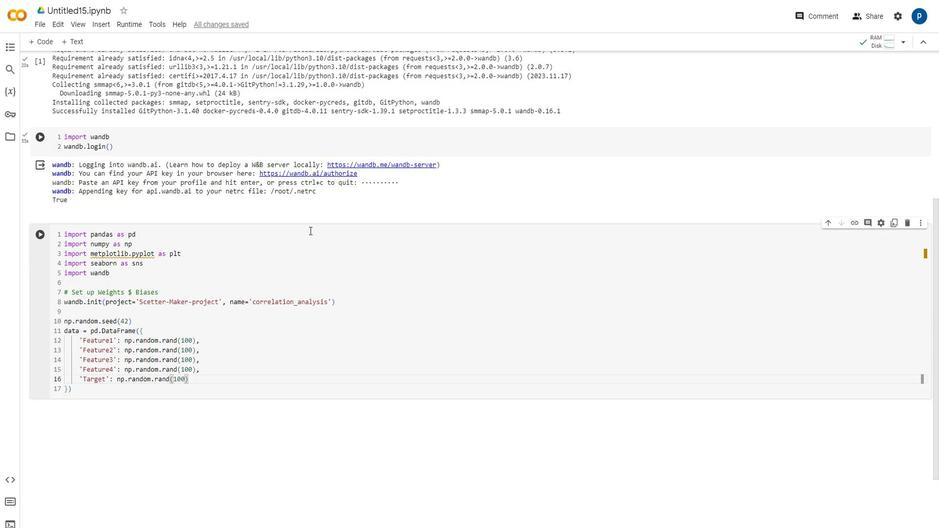 
Action: Mouse scrolled (805, 205) with delta (0, 0)
Screenshot: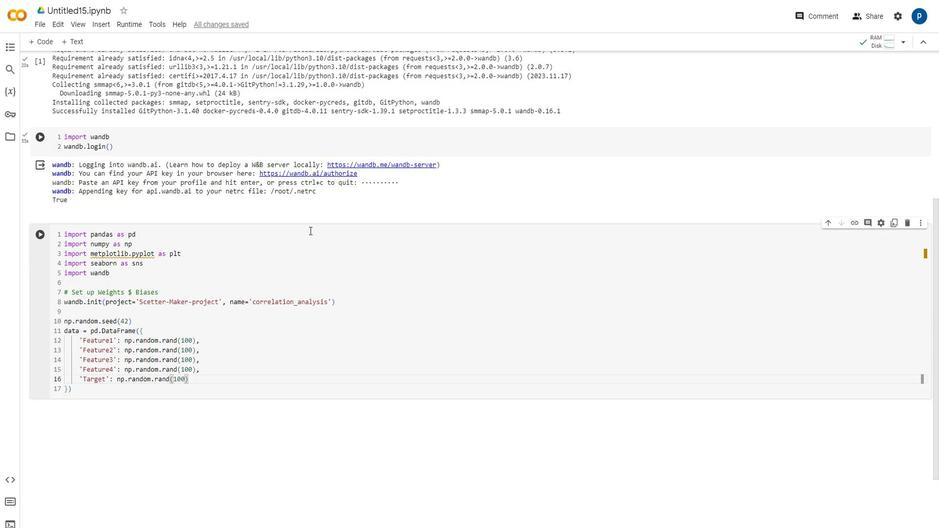 
Action: Mouse moved to (805, 206)
Screenshot: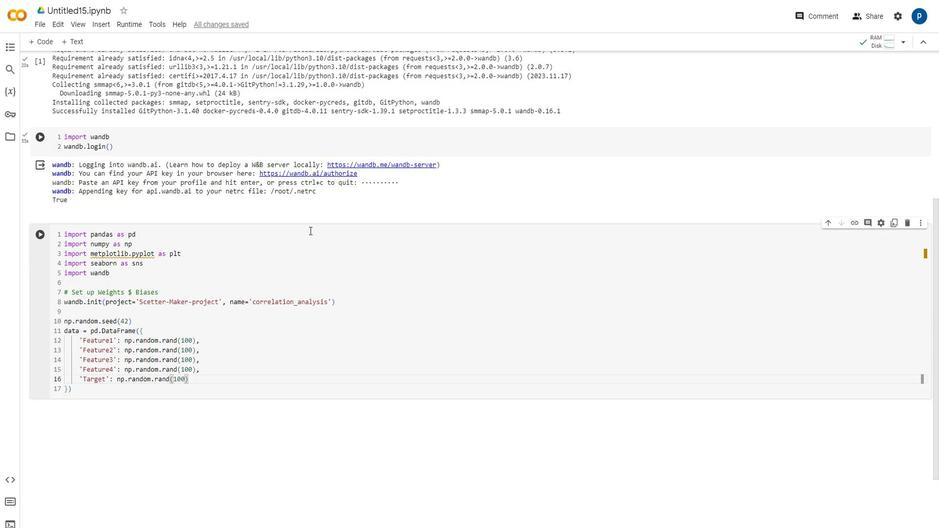 
Action: Mouse scrolled (805, 205) with delta (0, 0)
Screenshot: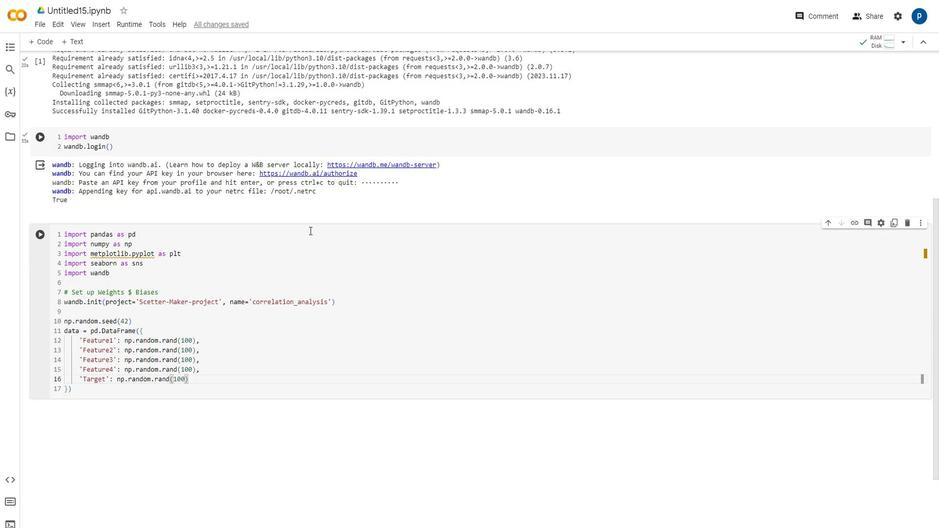 
Action: Mouse moved to (839, 242)
Screenshot: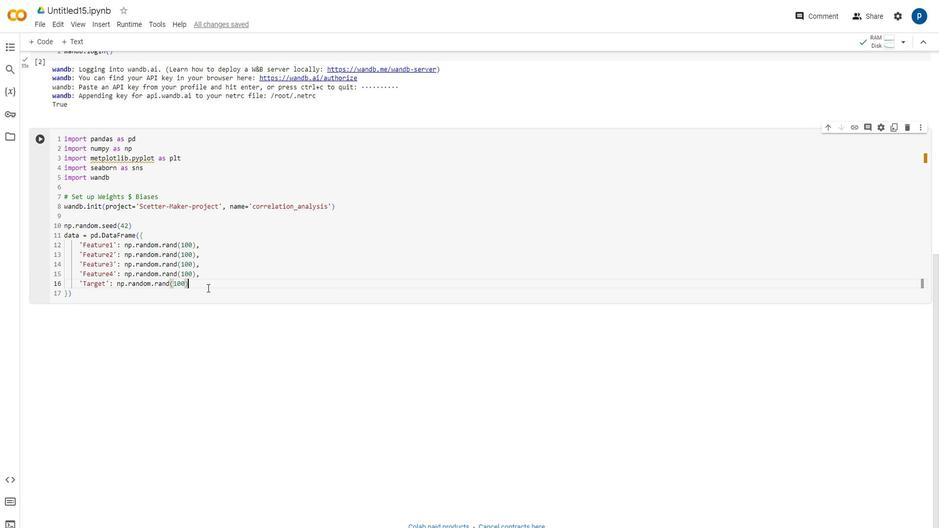 
Action: Key pressed <Key.down>
Screenshot: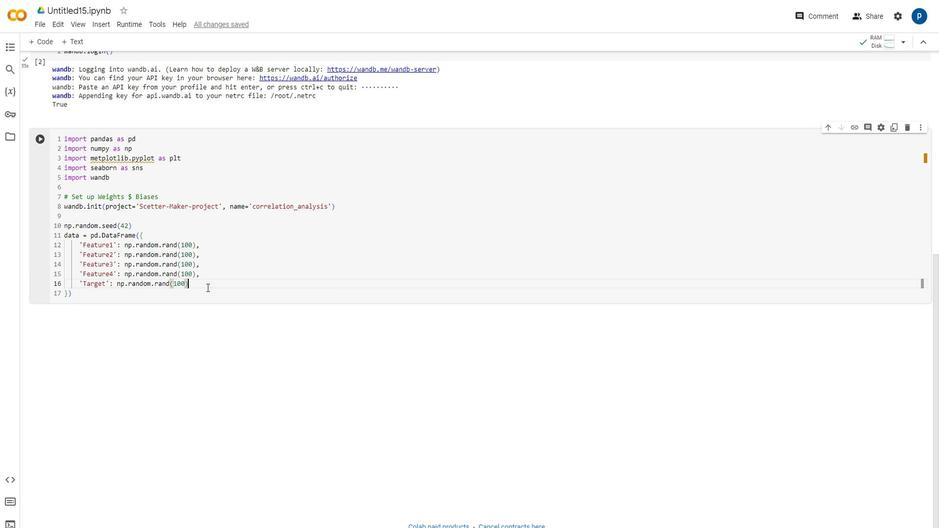 
Action: Mouse moved to (474, 237)
Screenshot: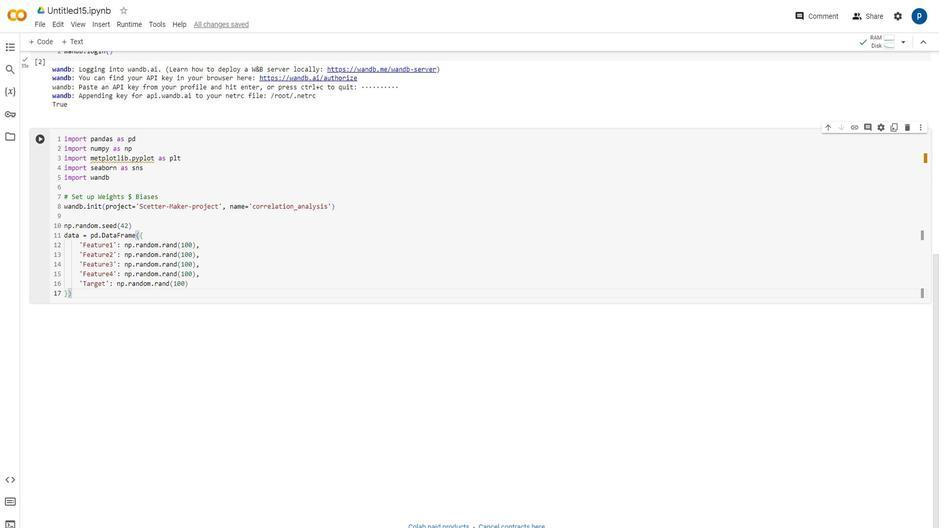 
Action: Mouse scrolled (474, 237) with delta (0, 0)
Screenshot: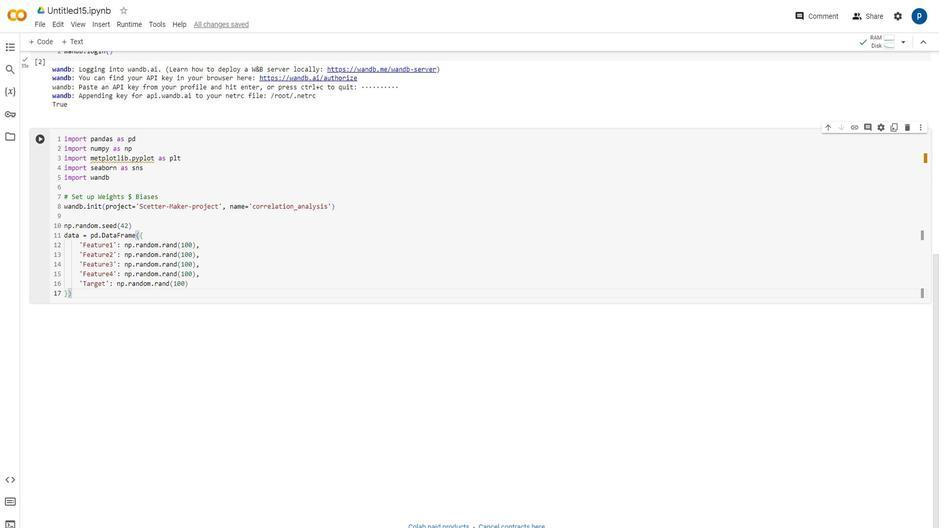 
Action: Mouse scrolled (474, 237) with delta (0, 0)
Screenshot: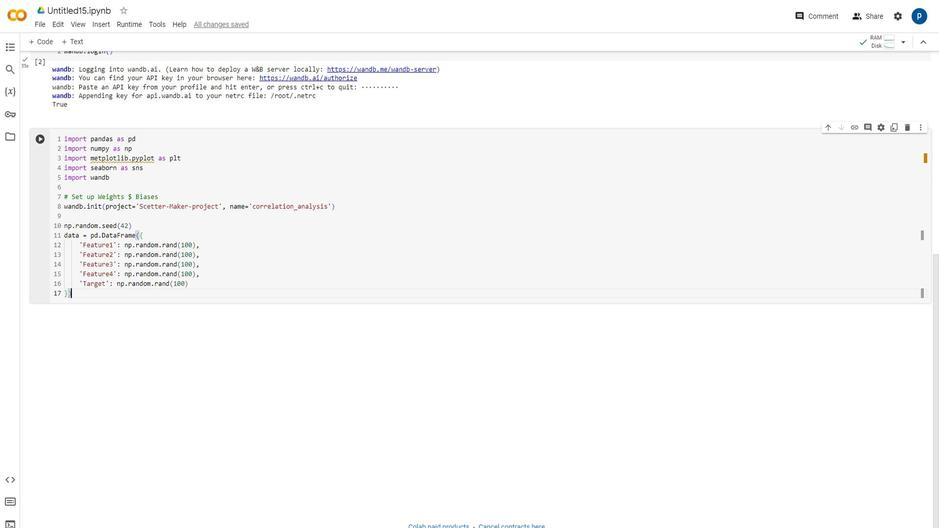 
Action: Mouse scrolled (474, 237) with delta (0, 0)
Screenshot: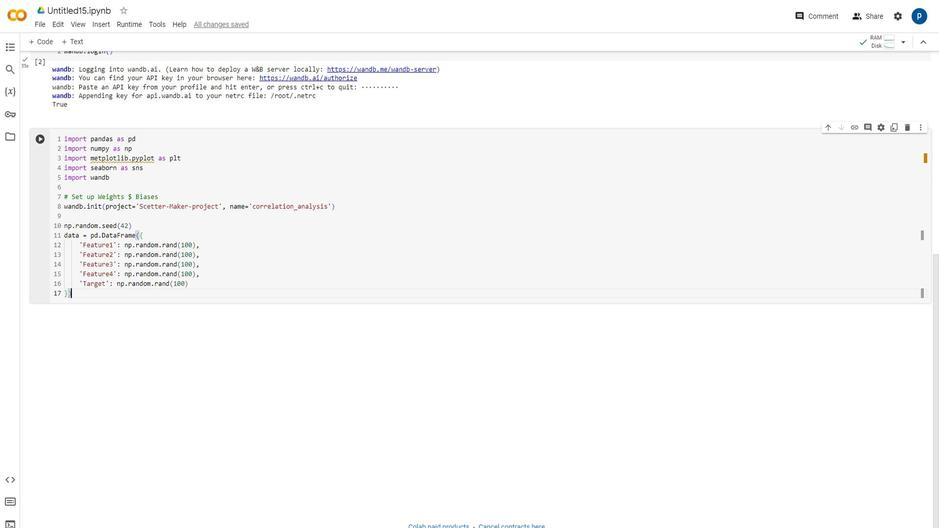 
Action: Mouse scrolled (474, 237) with delta (0, 0)
Screenshot: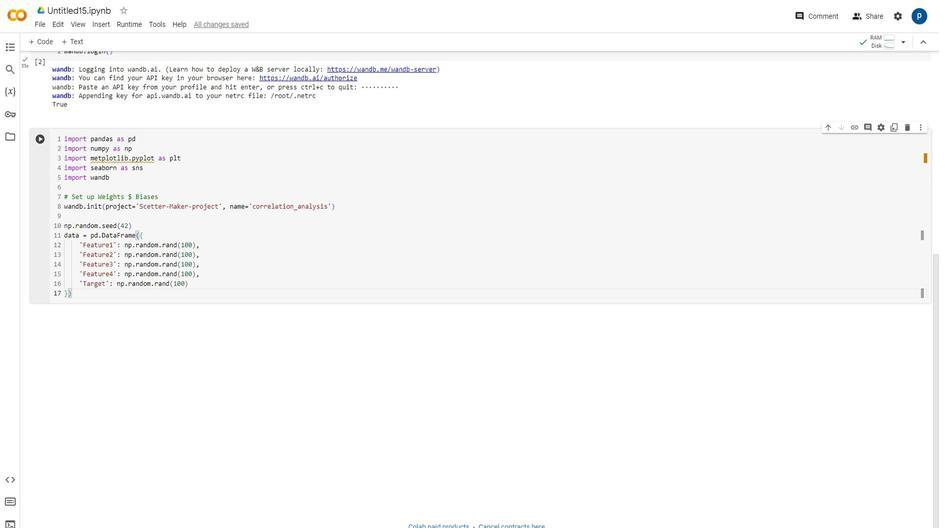 
Action: Mouse moved to (655, 272)
Screenshot: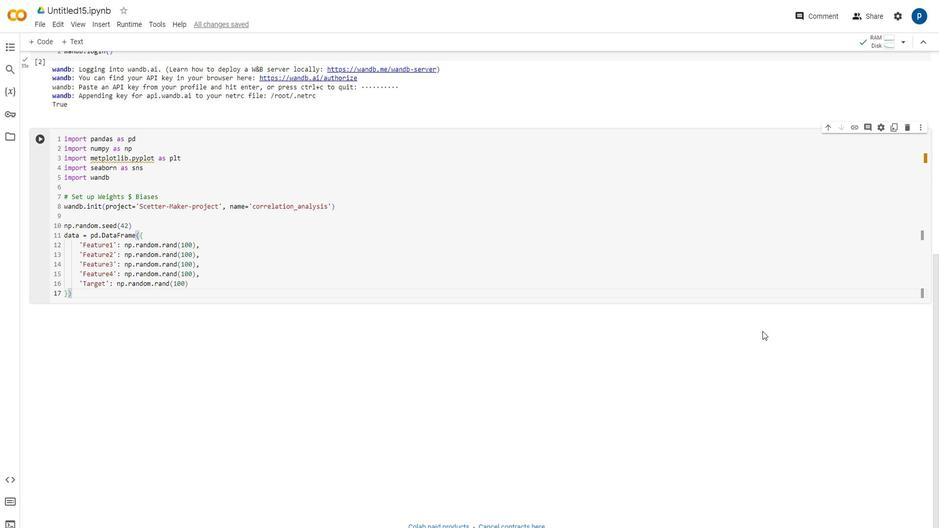 
Action: Key pressed <Key.enter><Key.enter>correlation<Key.shift_r><Key.shift_r><Key.shift_r>_matrix<Key.space>=<Key.space>data.corr<Key.shift_r><Key.shift_r><Key.shift_r>(<Key.right><Key.enter><Key.enter>sns.set<Key.shift_r><Key.shift_r><Key.shift_r>(style='<Key.backspace><Key.shift_r><Key.shift_r><Key.shift_r><Key.shift_r><Key.shift_r><Key.shift_r><Key.shift_r><Key.shift_r><Key.shift_r><Key.shift_r><Key.shift_r><Key.shift_r>"whitegrid<Key.right><Key.right><Key.enter><Key.enter>num<Key.shift_r>_features<Key.space>=<Key.space>len<Key.shift_r><Key.shift_r><Key.shift_r><Key.shift_r><Key.shift_r><Key.shift_r><Key.shift_r>(data.columns<Key.right><Key.space>-<Key.space>1<Key.enter>num<Key.shift_r>_rows<Key.space>=<Key.space>int<Key.shift_r><Key.shift_r><Key.shift_r><Key.shift_r><Key.shift_r>(np.ceil<Key.shift_r><Key.shift_r><Key.shift_r><Key.shift_r><Key.shift_r><Key.shift_r><Key.shift_r><Key.shift_r><Key.shift_r><Key.shift_r><Key.shift_r><Key.shift_r><Key.shift_r><Key.shift_r>(num<Key.shift_r><Key.shift_r><Key.shift_r><Key.shift_r><Key.shift_r><Key.shift_r>_features<Key.space>/<Key.space>3<Key.right><Key.right><Key.enter>num<Key.shift_r>_cols<Key.space>=<Key.space>3<Key.enter><Key.enter>plt.figure<Key.space><Key.backspace><Key.shift_r>(figsize=<Key.shift_r><Key.shift_r><Key.shift_r><Key.shift_r><Key.shift_r>(15,<Key.space>4<Key.space><Key.backspace><Key.backspace>5<Key.space><Key.shift_r><Key.shift_r><Key.shift_r><Key.shift_r><Key.shift_r><Key.shift_r><Key.shift_r><Key.shift_r><Key.shift_r><Key.shift_r><Key.shift_r><Key.shift_r><Key.shift_r><Key.shift_r><Key.shift_r><Key.shift_r>*<Key.space>num<Key.shift_r>_rows<Key.right><Key.right><Key.enter><Key.enter>for<Key.space>i,<Key.space>feature<Key.space><Key.backspace>1<Key.space>in<Key.space>enumerate<Key.shift_r><Key.shift_r><Key.shift_r><Key.shift_r><Key.shift_r>(data.columns<Key.right><Key.shift_r>:<Key.enter>for<Key.space>j,<Key.space>feature2<Key.space>in<Key.space>enumerate<Key.shift_r><Key.shift_r><Key.shift_r><Key.shift_r><Key.shift_r><Key.shift_r><Key.shift_r><Key.shift_r>(data.columns<Key.right><Key.shift_r>:<Key.enter>if<Key.space>i<Key.space><Key.shift_r><<Key.space>j<Key.space>and<Key.space>j<Key.space><Key.shift_r><<Key.space>num<Key.shift_r><Key.shift_r>_features<Key.shift_r>:<Key.enter>subplot<Key.shift_r>_index<Key.space><Key.shift_r><=<Key.space>num<Key.shift_r>_fa<Key.backspace>eatures<Key.shift_r>:<Key.enter>if<Key.space>subplot<Key.shift_r><Key.shift_r><Key.shift_r><Key.shift_r><Key.shift_r><Key.shift_r><Key.shift_r><Key.shift_r><Key.shift_r><Key.shift_r><Key.shift_r><Key.shift_r><Key.shift_r><Key.shift_r><Key.shift_r><Key.shift_r><Key.shift_r><Key.shift_r><Key.shift_r><Key.shift_r><Key.shift_r><Key.shift_r><Key.shift_r><Key.shift_r><Key.shift_r><Key.shift_r><Key.shift_r><Key.shift_r><Key.shift_r><Key.shift_r><Key.shift_r><Key.shift_r><Key.shift_r><Key.shift_r><Key.shift_r><Key.shift_r><Key.shift_r><Key.shift_r><Key.shift_r><Key.shift_r><Key.shift_r><Key.shift_r><Key.shift_r><Key.shift_r><Key.shift_r><Key.shift_r><Key.shift_r><Key.shift_r><Key.shift_r><Key.shift_r><Key.shift_r><Key.shift_r><Key.shift_r><Key.shift_r><Key.shift_r><Key.shift_r><Key.shift_r><Key.shift_r><Key.shift_r><Key.shift_r><Key.shift_r><Key.shift_r><Key.shift_r><Key.shift_r><Key.shift_r><Key.shift_r><Key.shift_r><Key.shift_r><Key.shift_r>_index<Key.space><Key.shift_r><=<Key.space>num<Key.shift_r>_features<Key.shift_r>:<Key.space><Key.enter>plt.subplot<Key.shift_r>(num<Key.shift_r><Key.shift_r>_rows,<Key.space>num<Key.shift_r><Key.shift_r><Key.shift_r><Key.shift_r><Key.shift_r><Key.shift_r><Key.shift_r><Key.shift_r><Key.shift_r><Key.shift_r><Key.shift_r><Key.shift_r><Key.shift_r><Key.shift_r><Key.shift_r><Key.shift_r><Key.shift_r><Key.shift_r>_cols,<Key.space>sun<Key.backspace>bplot<Key.shift_r>_index<Key.right><Key.enter>sn.scatterplot<Key.shift_r><Key.shift_r><Key.shift_r><Key.shift_r>(x=feature1,<Key.space>y=feature2,<Key.space>data=data
Screenshot: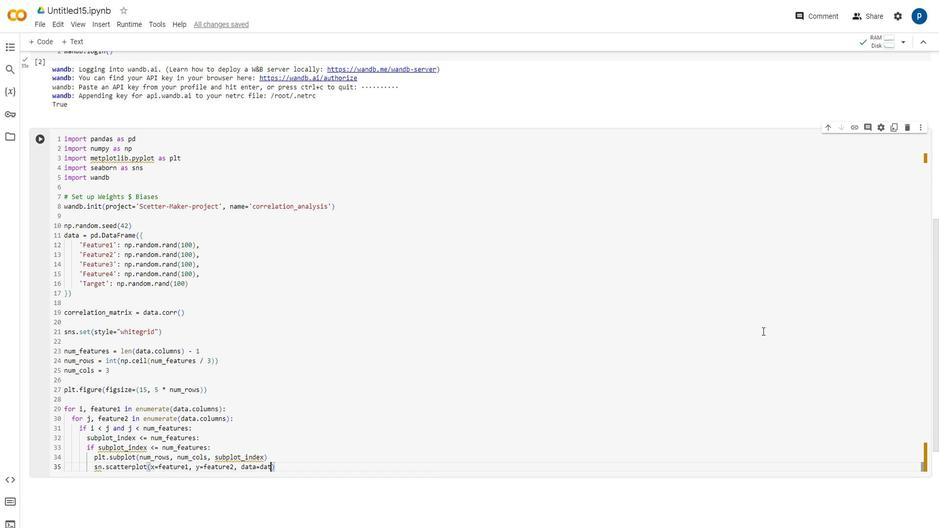 
Action: Mouse moved to (463, 230)
Screenshot: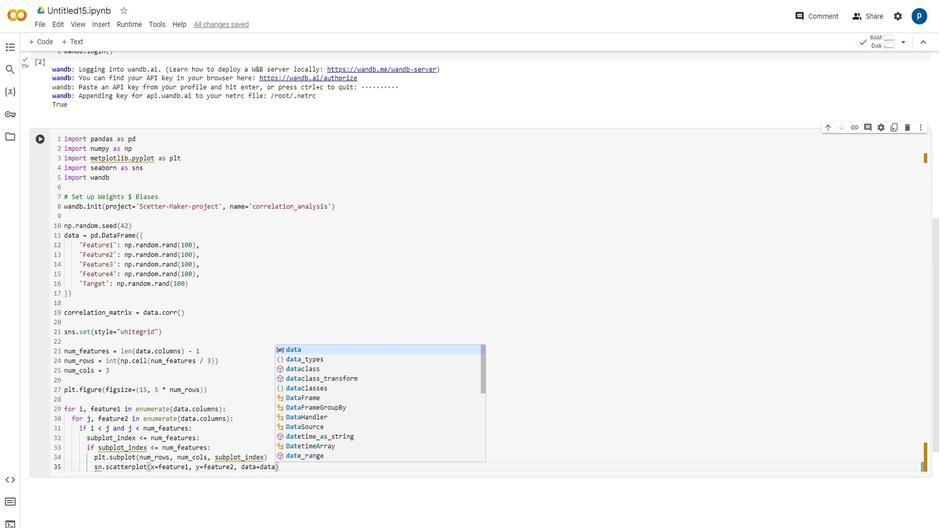 
Action: Mouse scrolled (463, 229) with delta (0, 0)
Screenshot: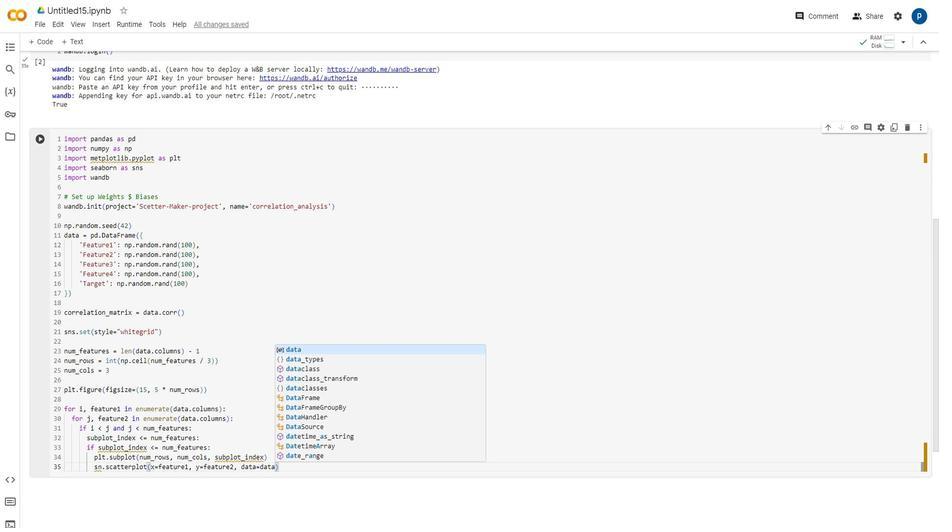 
Action: Mouse scrolled (463, 229) with delta (0, 0)
Screenshot: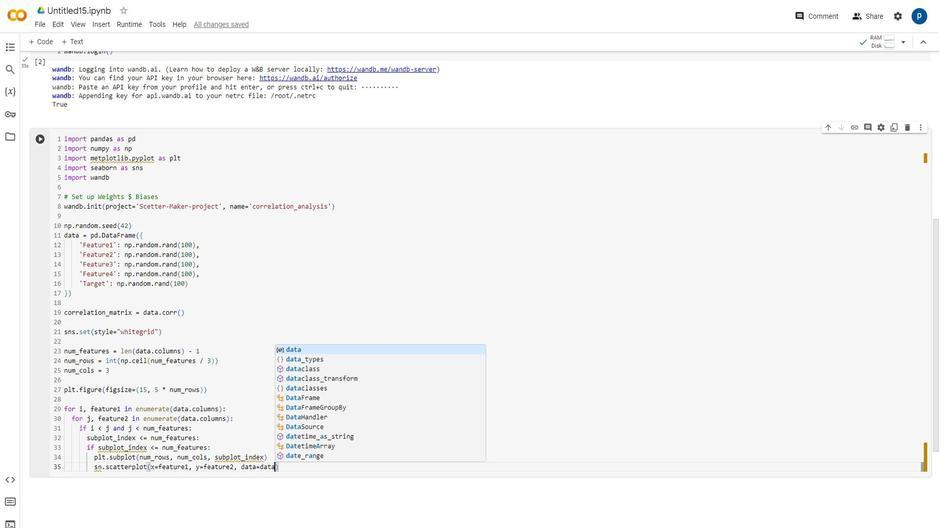 
Action: Mouse scrolled (463, 229) with delta (0, 0)
Screenshot: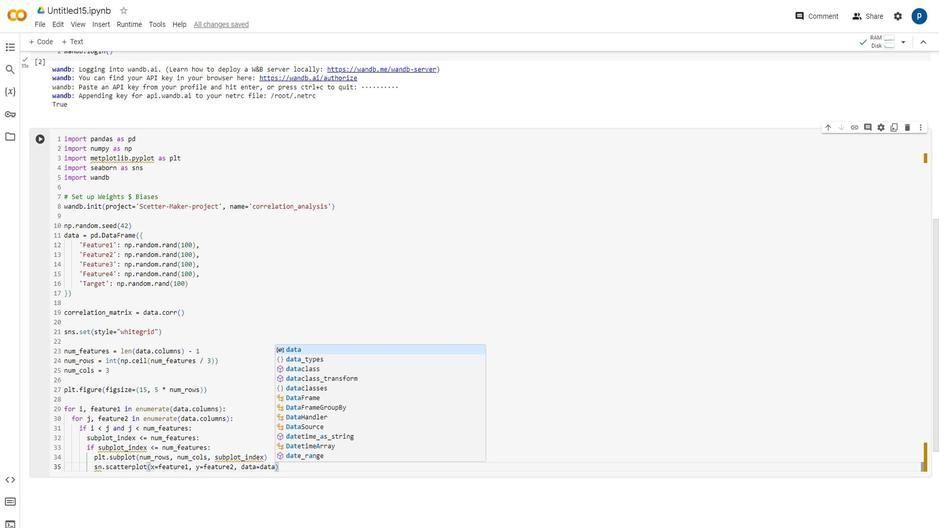 
Action: Mouse moved to (809, 365)
Screenshot: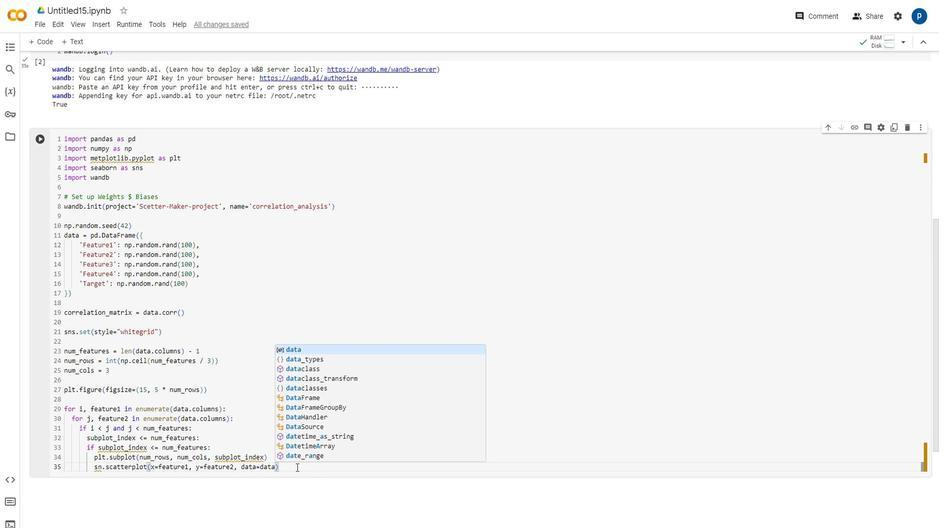 
Action: Mouse pressed left at (809, 365)
Screenshot: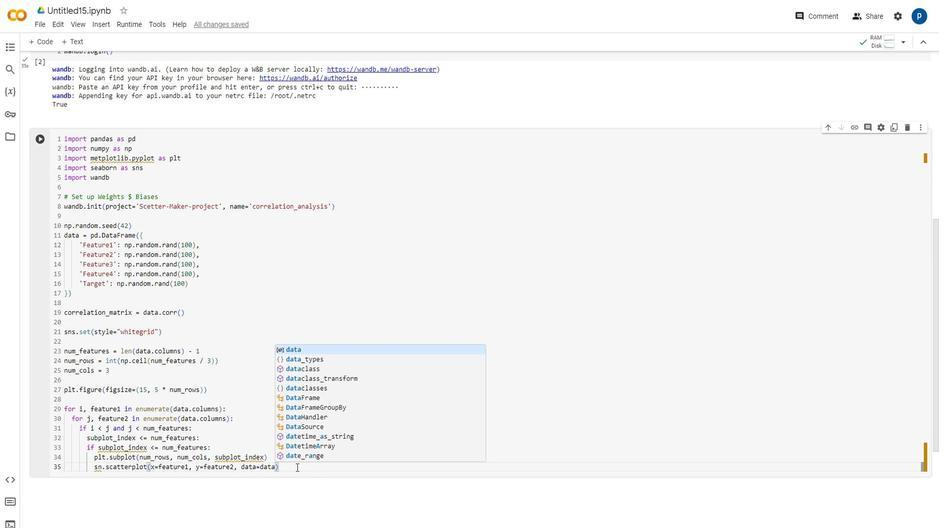 
Action: Key pressed <Key.enter>plt.title<Key.shift_r>(f<Key.shift_r>"<Key.shift_r><Key.shift_r><Key.shift_r><Key.shift_r><Key.shift_r><Key.shift_r><Key.shift_r><Key.shift_r><Key.shift_r><Key.shift_r><Key.shift_r><Key.shift_r><Key.shift_r><Key.shift_r><Key.shift_r><Key.shift_r><Key.shift_r><Key.shift_r><Key.shift_r><Key.shift_r>{feature1<Key.right><Key.space>vs<Key.space><Key.shift_r>{feature2<Key.right><Key.right><Key.right><Key.enter><Key.enter><Key.backspace><Key.backspace><Key.backspace><Key.backspace>wn<Key.backspace>andv<Key.backspace>b.log<Key.shift_r><Key.shift_r><Key.shift_r><Key.shift_r><Key.shift_r><Key.shift_r><Key.shift_r><Key.shift_r><Key.shift_r><Key.shift_r><Key.shift_r><Key.shift_r><Key.shift_r><Key.shift_r><Key.shift_r><Key.shift_r><Key.shift_r><Key.shift_r><Key.shift_r><Key.shift_r><Key.shift_r><Key.shift_r><Key.shift_r><Key.shift_r><Key.shift_r><Key.shift_r><Key.shift_r><Key.shift_r><Key.shift_r><Key.shift_r><Key.shift_r><Key.shift_r><Key.shift_r><Key.shift_r><Key.shift_r><Key.shift_r><Key.shift_r><Key.shift_r><Key.shift_r><Key.shift_r><Key.shift_r><Key.shift_r><Key.shift_r><Key.shift_r><Key.shift_r><Key.shift_r><Key.shift_r><Key.shift_r><Key.shift_r><Key.shift_r><Key.shift_r><Key.shift_r><Key.shift_r><Key.shift_r><Key.shift_r><Key.shift_r><Key.shift_r><Key.shift_r><Key.shift_r><Key.shift_r><Key.shift_r><Key.shift_r><Key.shift_r><Key.shift_r><Key.shift_r>(<Key.enter><Key.backspace><Key.backspace><Key.down><Key.right><Key.backspace><Key.backspace><Key.backspace><Key.backspace><Key.shift_r><Key.shift_r><Key.shift_r><Key.shift_r><Key.shift_r>(<Key.shift_r>{<Key.shift_r><Key.shift_r><Key.shift_r>"correlation<Key.shift_r><Key.shift_r><Key.shift_r>_ploa<Key.backspace>ts<Key.right><Key.shift_r>:<Key.space>wandb.<Key.shift><Key.shift>Image<Key.shift_r><Key.shift_r><Key.shift_r>(plt<Key.right><Key.right><Key.right><Key.enter><Key.enter>wandn<Key.backspace>b.log<Key.shift_r><Key.shift_r>(<Key.shift_r><Key.shift_r><Key.shift_r><Key.shift_r><Key.shift_r>{<Key.shift_r>"correlation<Key.shift_r>_matrix<Key.right><Key.shift_r>:<Key.space>wandb<Key.shift_r>.<Key.shift>Table<Key.shift_r><Key.shift_r><Key.shift_r><Key.shift_r>(data=correlation<Key.shift_r><Key.shift_r><Key.shift_r><Key.shift_r>_matrix<Key.right><Key.right><Key.right><Key.enter><Key.enter>wandb.finish<Key.shift_r><Key.shift_r><Key.shift_r><Key.shift_r>(<Key.right>
Screenshot: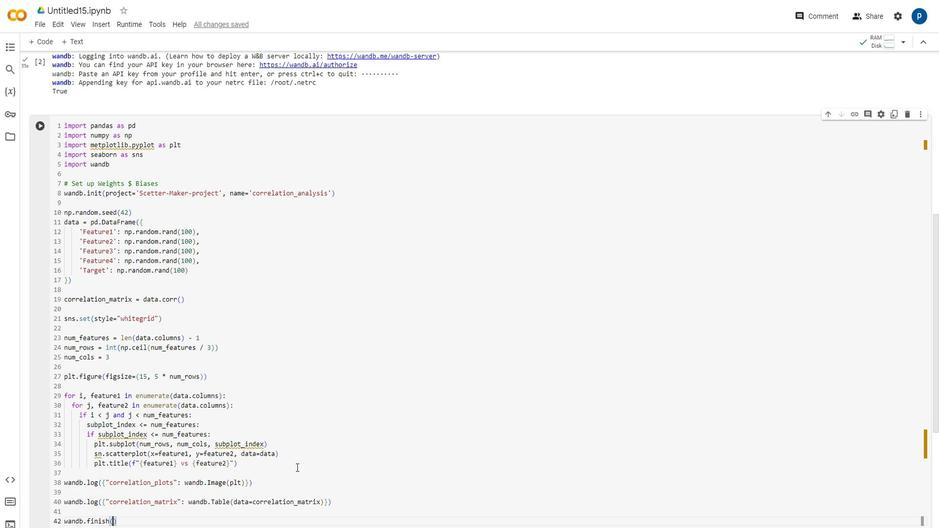 
Action: Mouse moved to (838, 291)
Screenshot: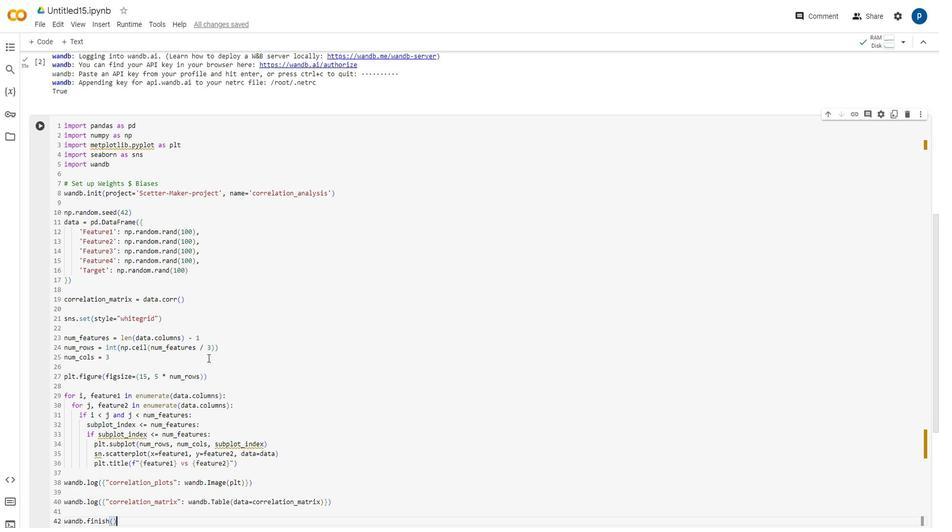 
Action: Mouse scrolled (838, 291) with delta (0, 0)
Screenshot: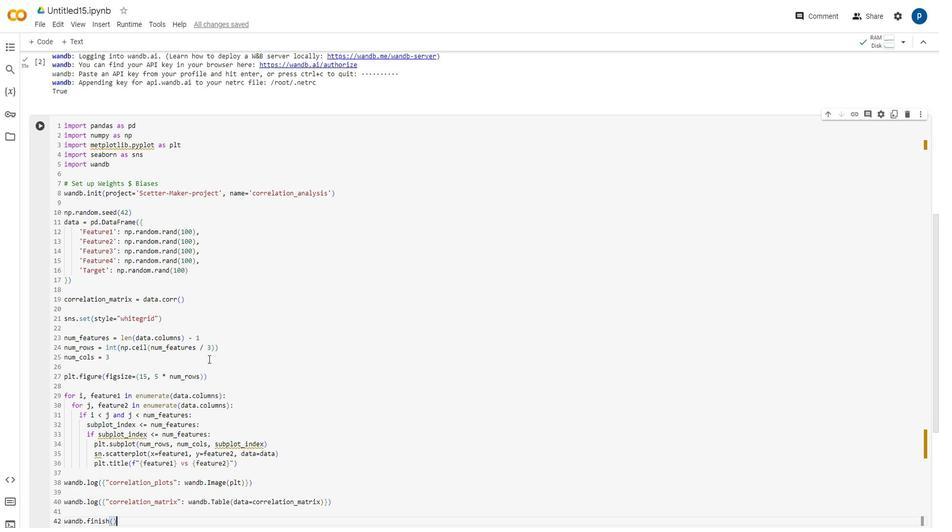 
Action: Mouse scrolled (838, 291) with delta (0, 0)
Screenshot: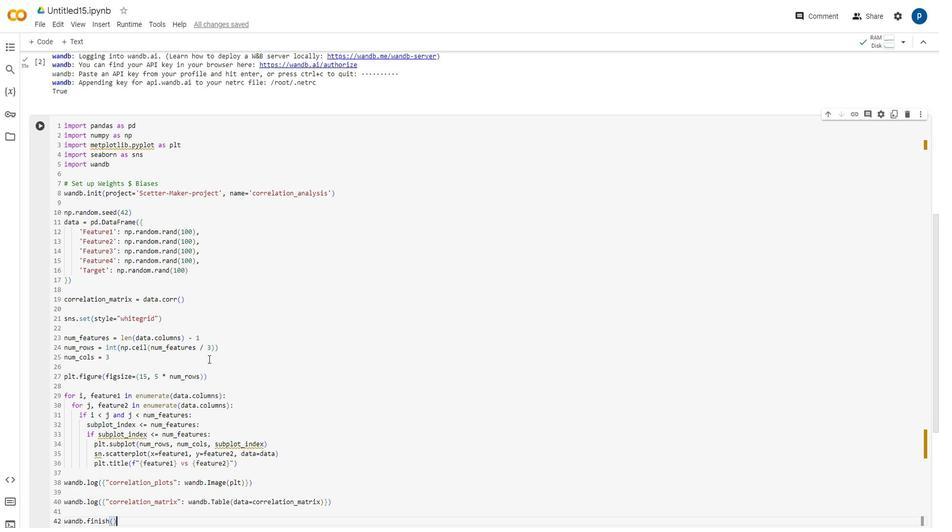 
Action: Mouse scrolled (838, 291) with delta (0, 0)
Screenshot: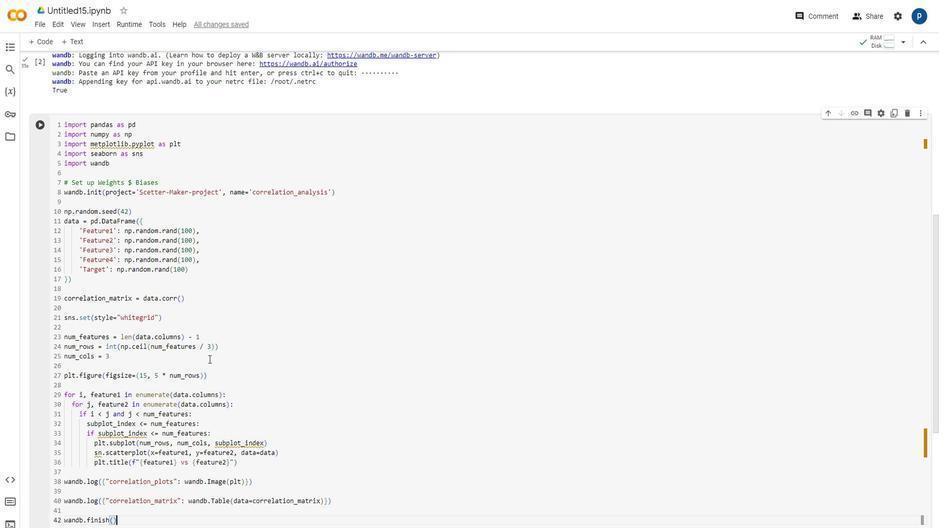 
Action: Mouse moved to (834, 288)
Screenshot: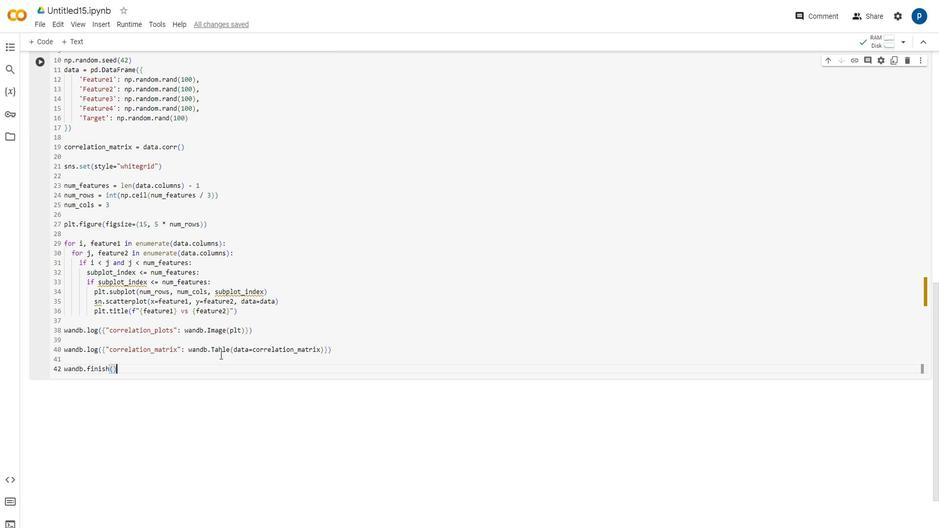 
Action: Mouse scrolled (834, 288) with delta (0, 0)
Screenshot: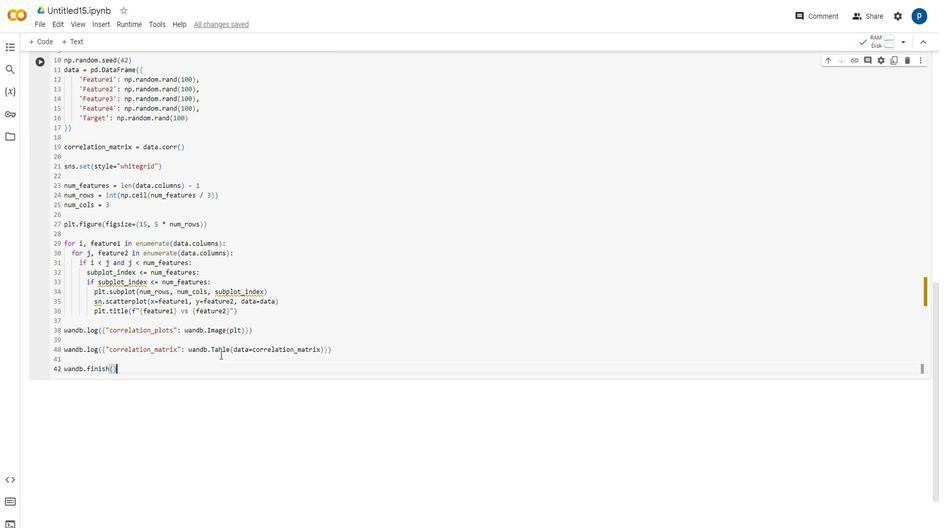
Action: Mouse scrolled (834, 288) with delta (0, 0)
Screenshot: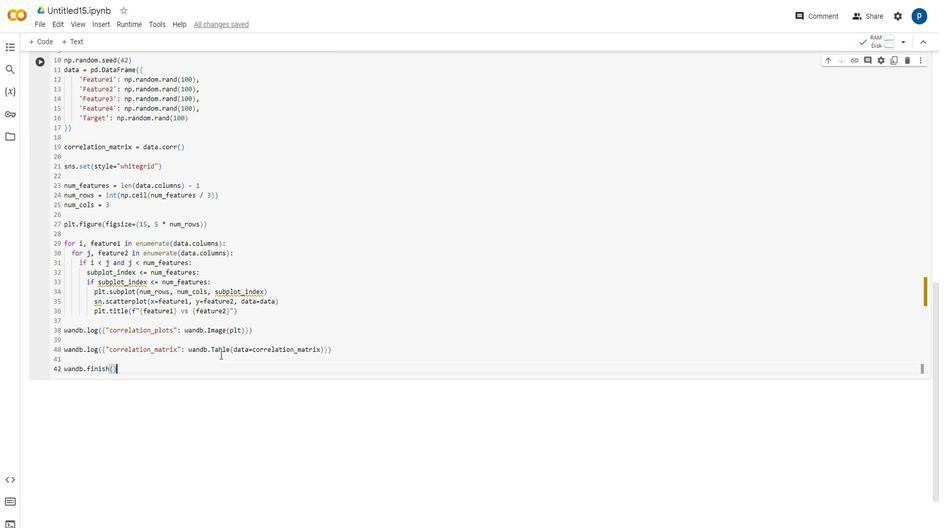 
Action: Mouse scrolled (834, 288) with delta (0, 0)
Screenshot: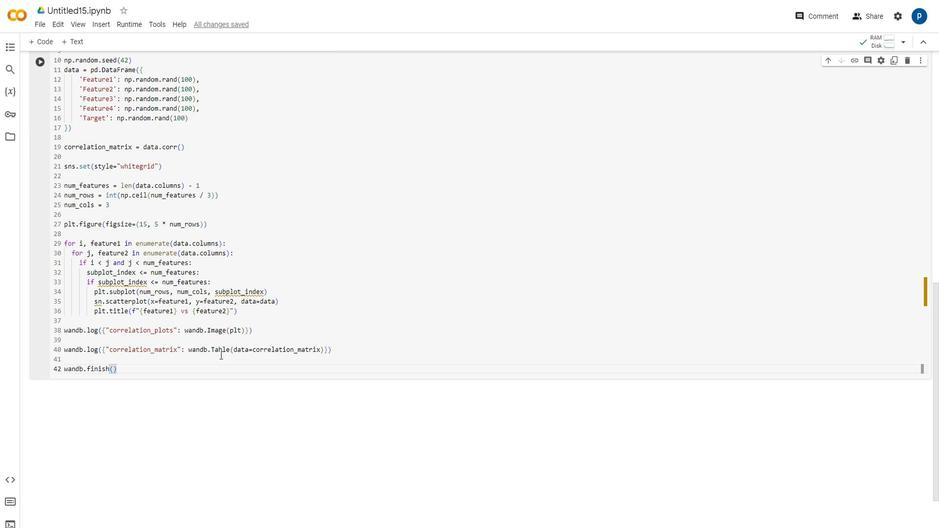 
Action: Mouse moved to (893, 127)
Screenshot: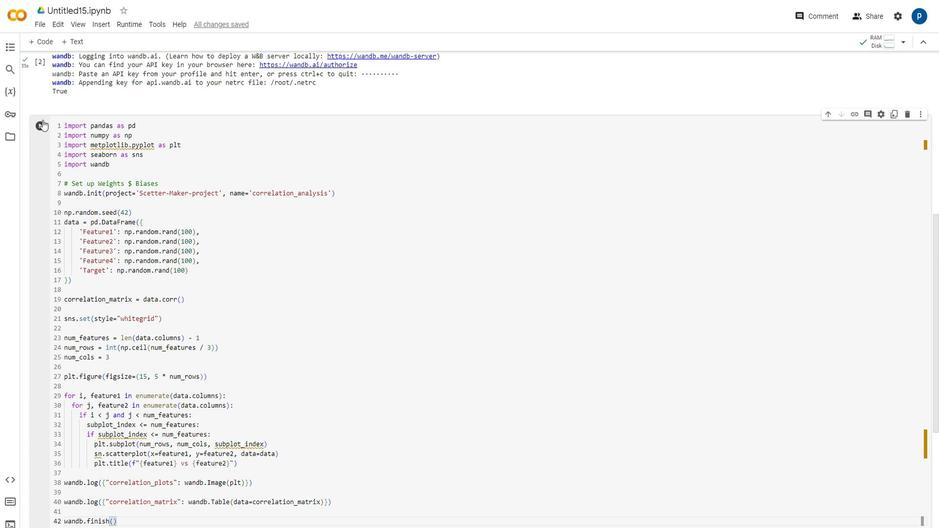 
Action: Mouse pressed left at (893, 127)
Screenshot: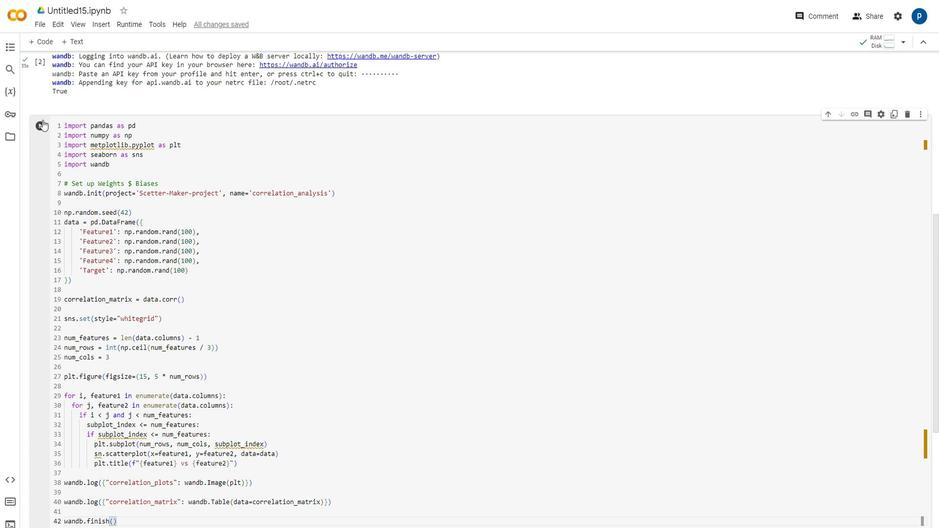 
Action: Mouse moved to (775, 190)
Screenshot: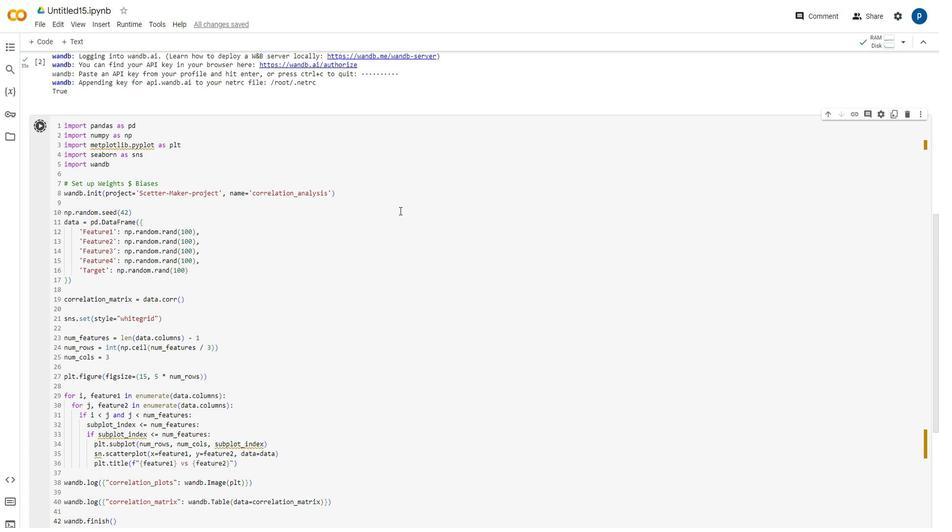 
Action: Mouse scrolled (775, 189) with delta (0, 0)
Screenshot: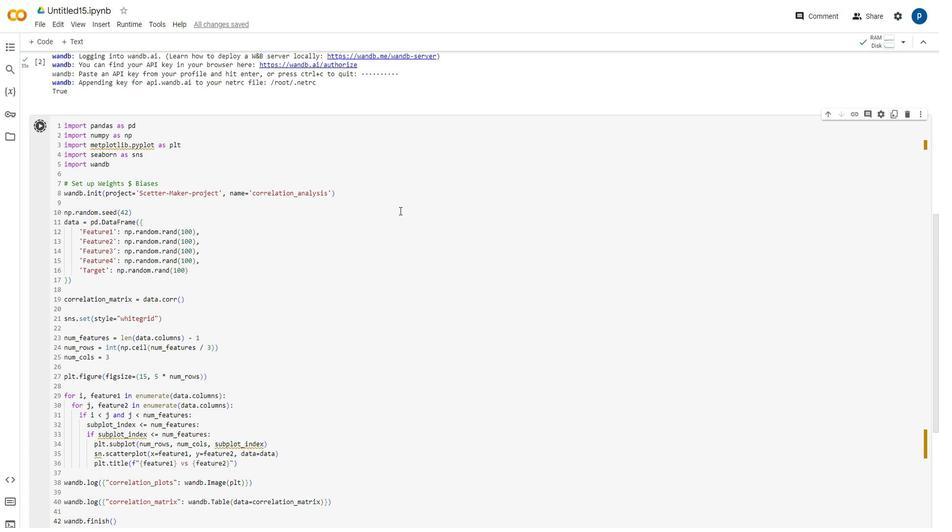 
Action: Mouse scrolled (775, 189) with delta (0, 0)
Screenshot: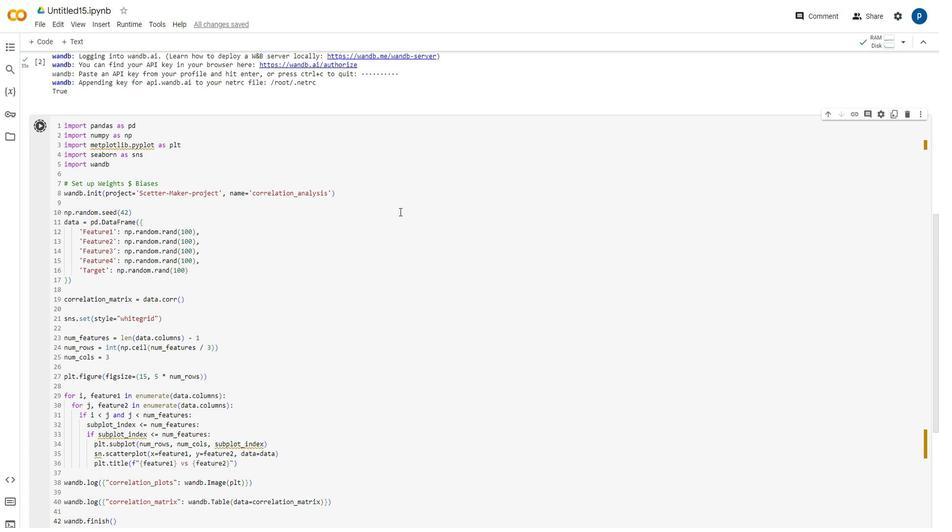 
Action: Mouse scrolled (775, 189) with delta (0, 0)
Screenshot: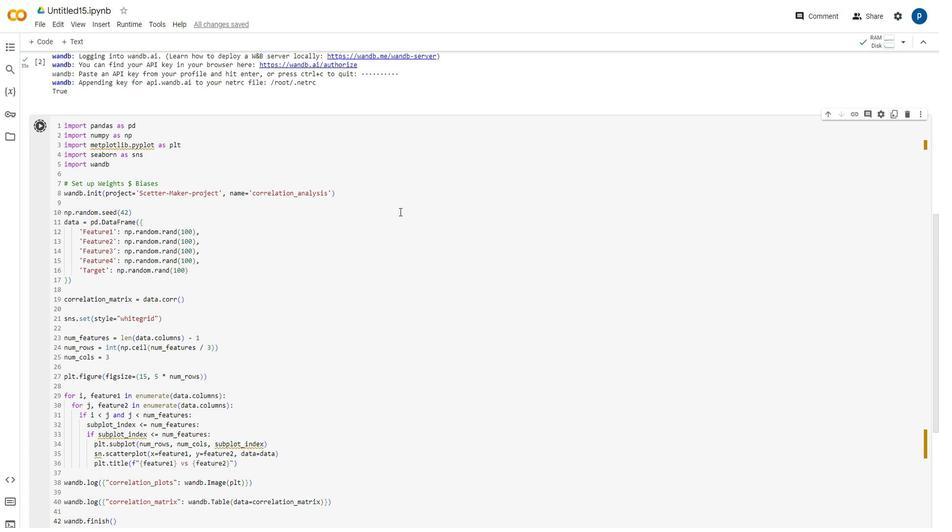 
Action: Mouse moved to (834, 230)
Screenshot: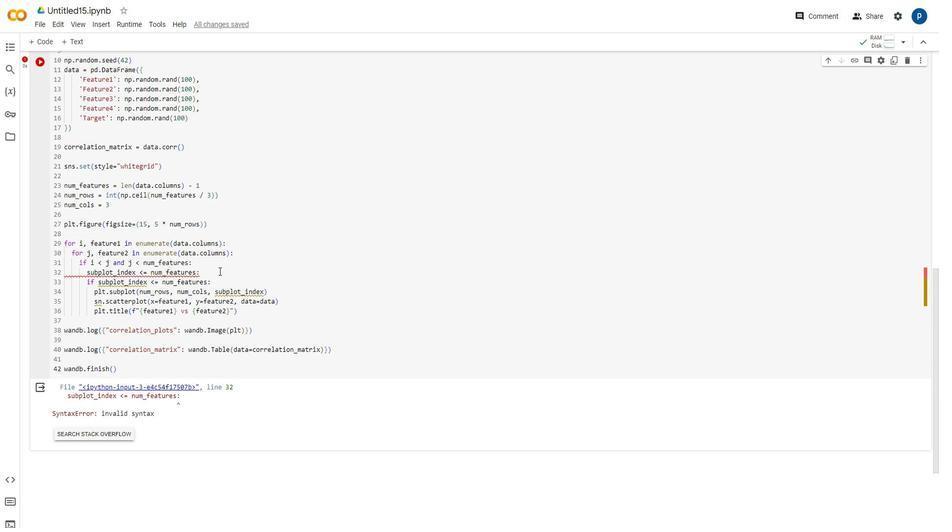 
Action: Mouse pressed left at (834, 230)
Screenshot: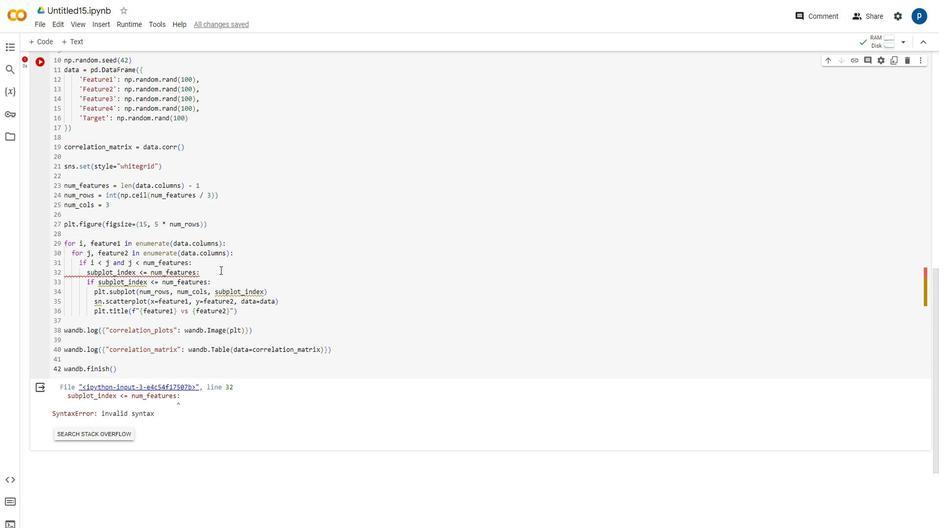 
Action: Mouse moved to (836, 231)
Screenshot: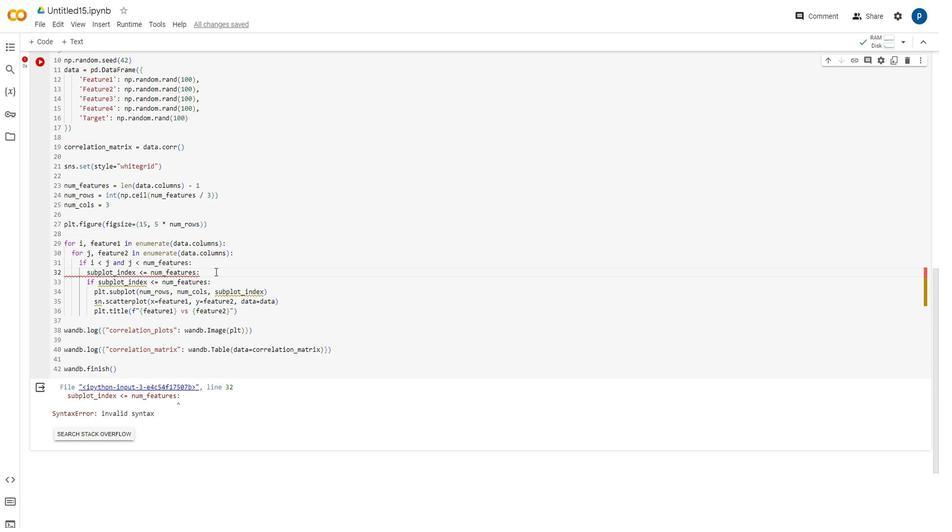 
Action: Mouse pressed left at (836, 231)
Screenshot: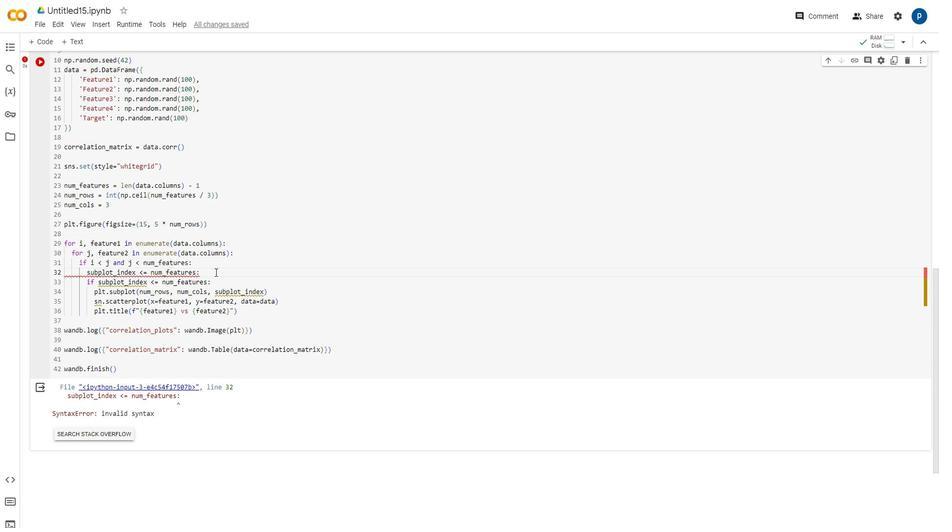 
Action: Mouse moved to (879, 232)
Screenshot: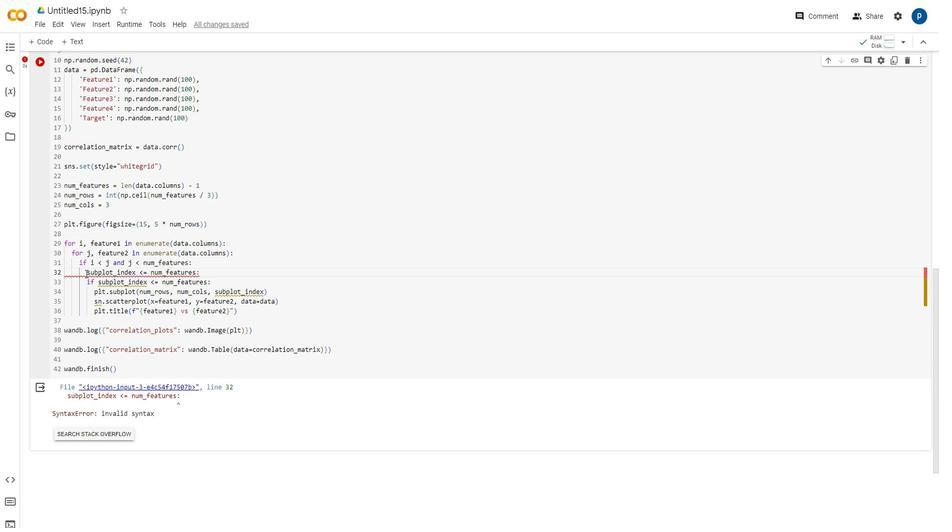 
Action: Mouse pressed left at (879, 232)
Screenshot: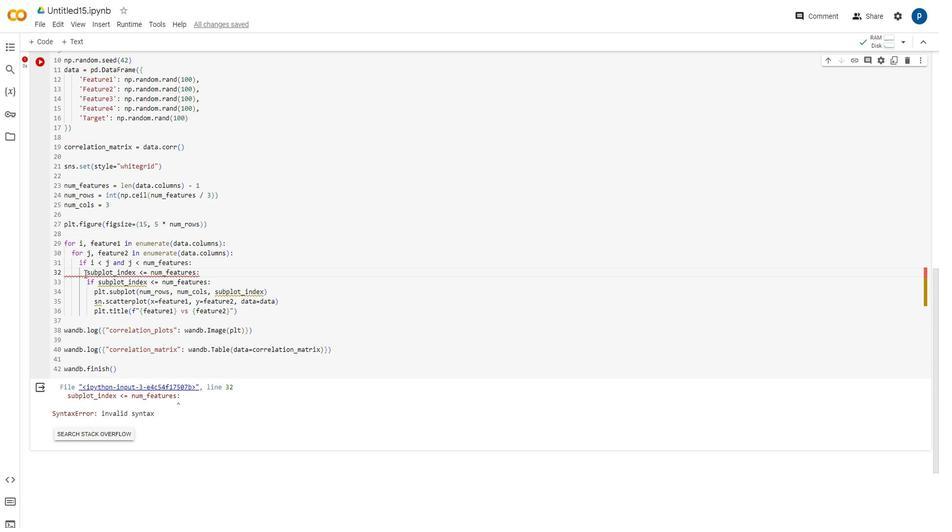 
Action: Mouse moved to (850, 231)
Screenshot: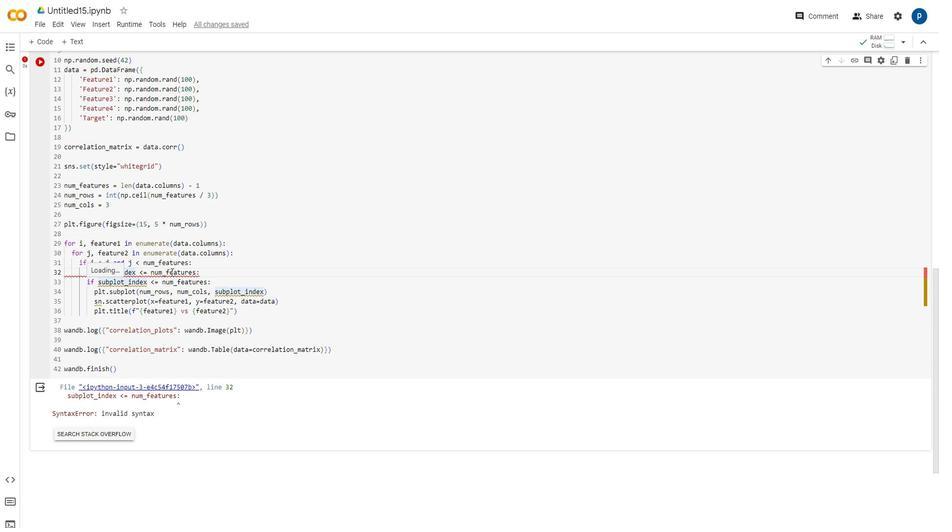 
Action: Mouse pressed left at (850, 231)
Screenshot: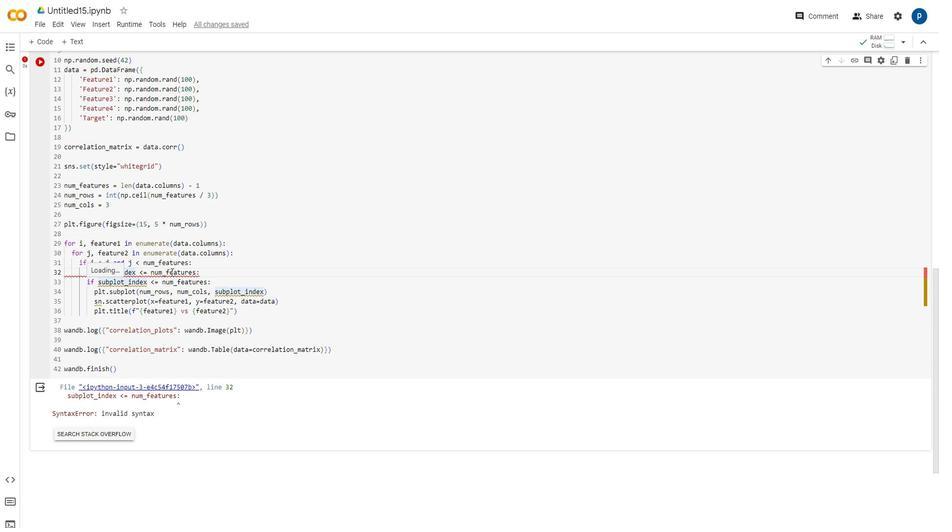 
Action: Mouse moved to (836, 232)
Screenshot: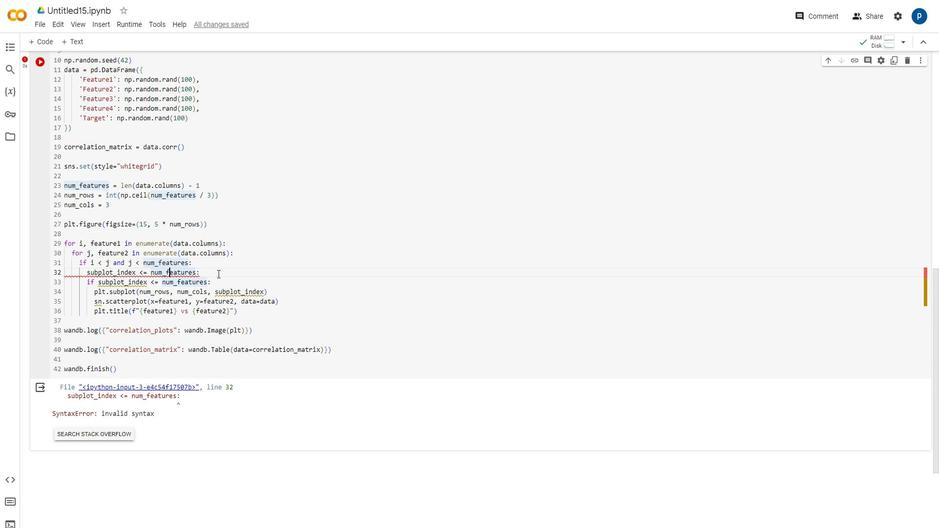 
Action: Mouse pressed left at (836, 232)
Screenshot: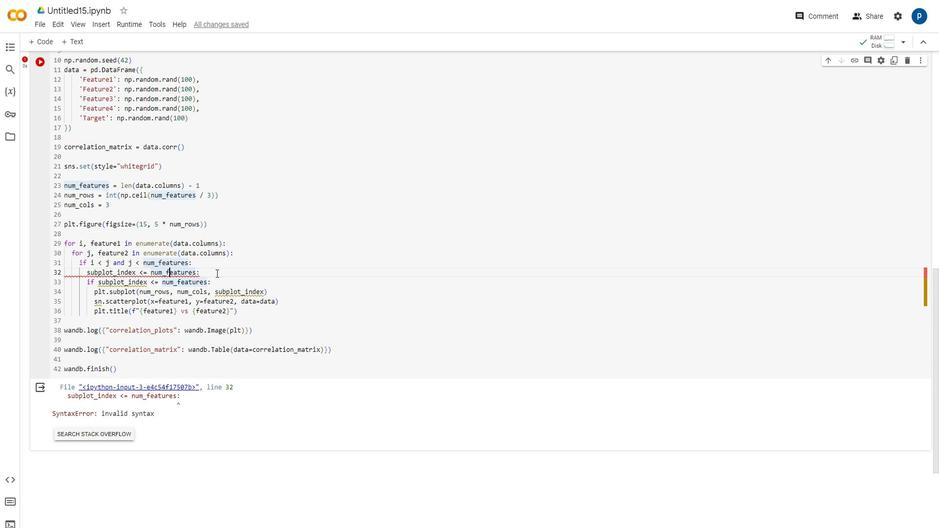 
Action: Mouse moved to (836, 232)
Screenshot: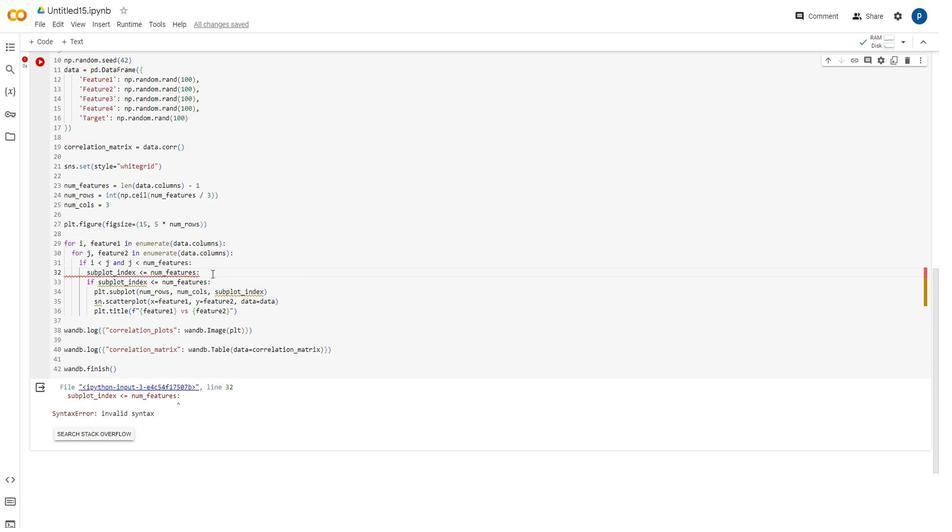 
Action: Mouse pressed left at (836, 232)
Screenshot: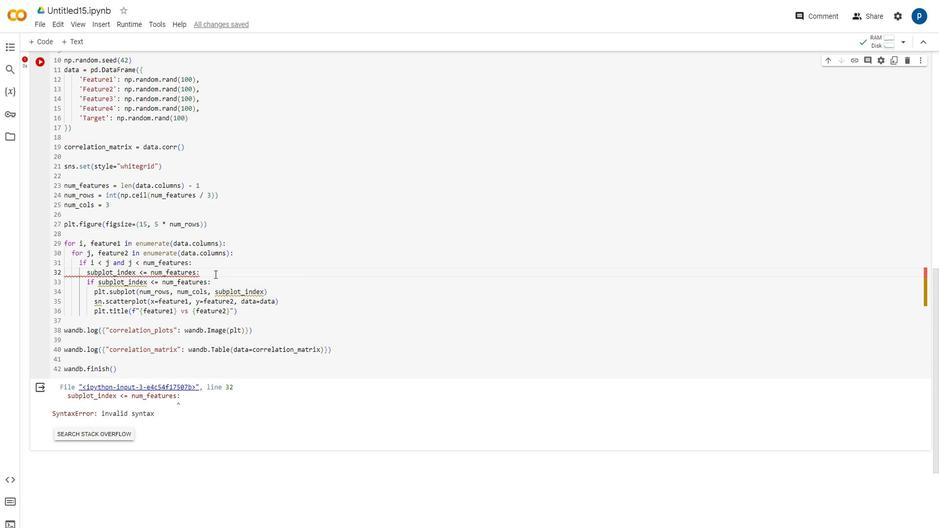 
Action: Mouse moved to (839, 223)
Screenshot: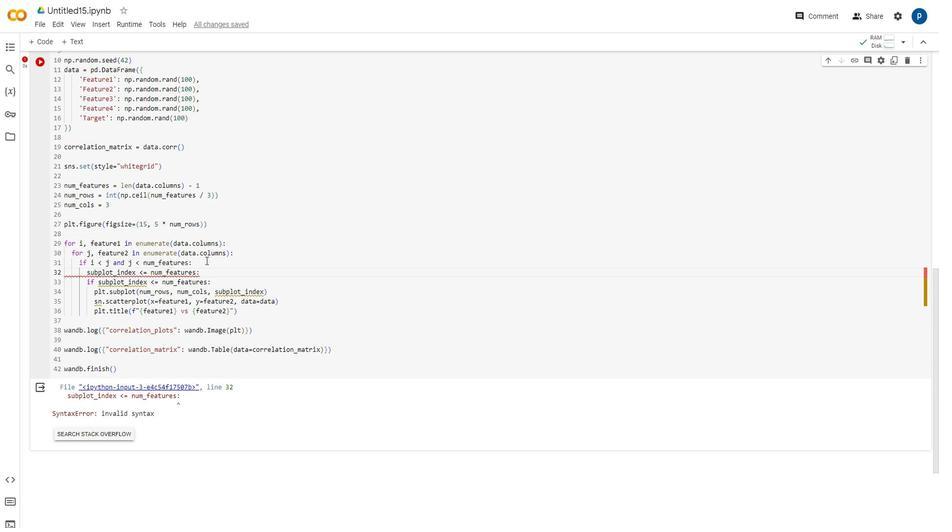 
Action: Mouse pressed left at (839, 223)
Screenshot: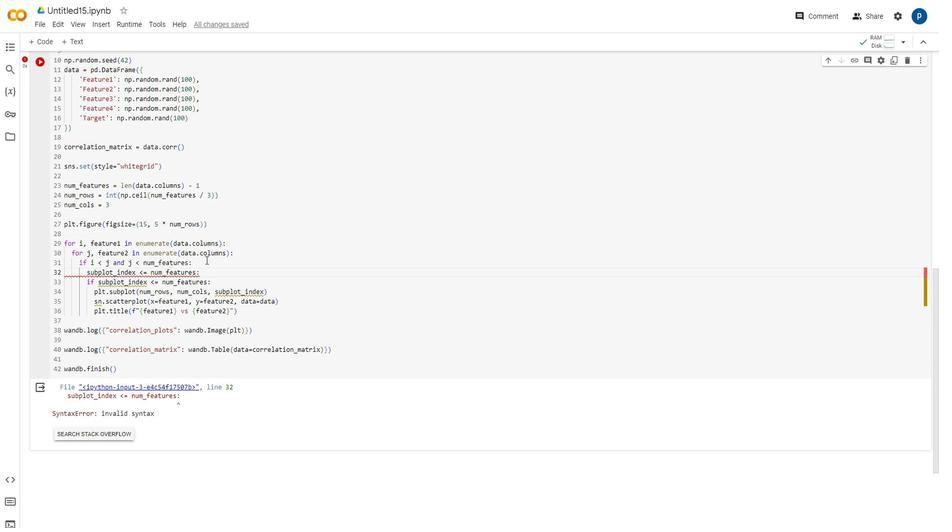 
Action: Key pressed <Key.enter>subplot<Key.shift_r>_index<Key.space>=<Key.space>i<Key.space><Key.shift_r><Key.shift_r>*<Key.space>num<Key.shift_r><Key.shift_r>_cols<Key.space><Key.shift_r><Key.shift_r><Key.shift_r><Key.shift_r><Key.shift_r><Key.shift_r><Key.shift_r>+<Key.space>j<Key.space><Key.shift_r>+1
Screenshot: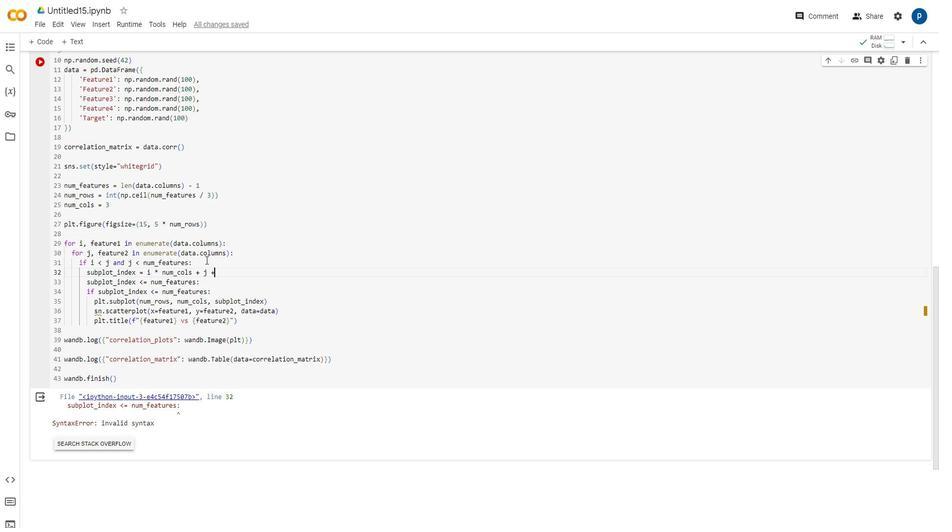 
Action: Mouse moved to (840, 240)
Screenshot: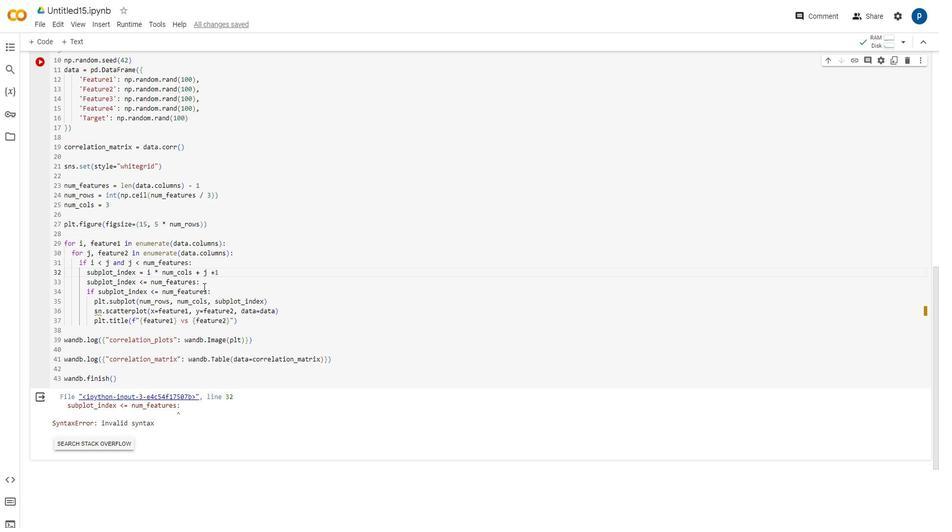 
Action: Mouse pressed left at (840, 240)
Screenshot: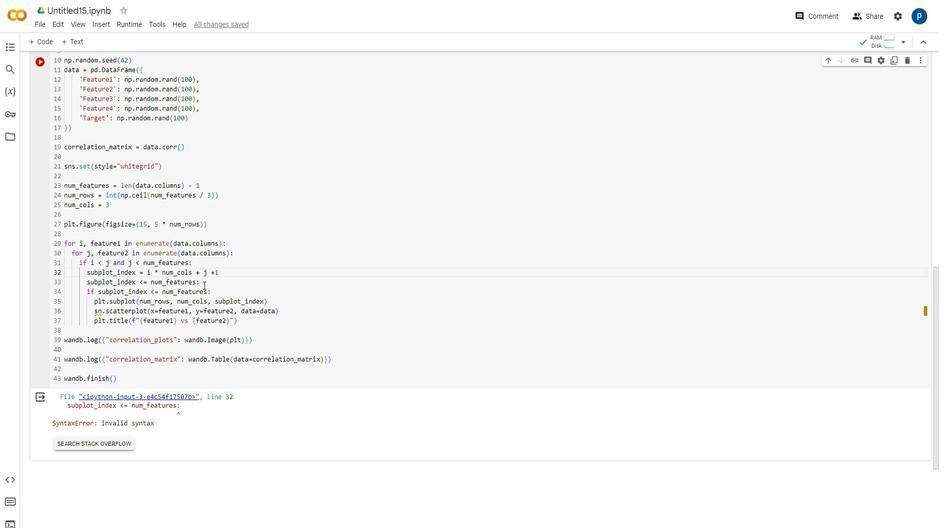 
Action: Mouse moved to (850, 229)
Screenshot: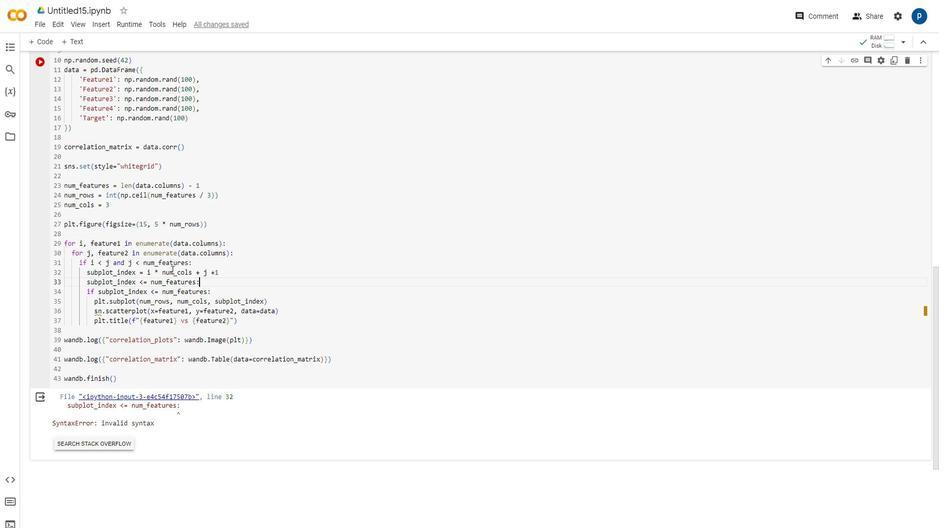
Action: Mouse pressed left at (850, 229)
Screenshot: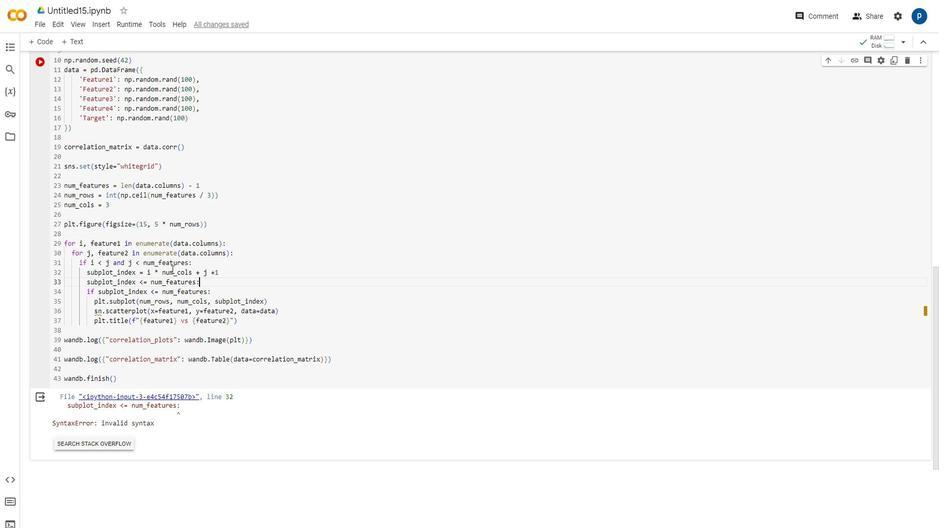 
Action: Mouse pressed left at (850, 229)
Screenshot: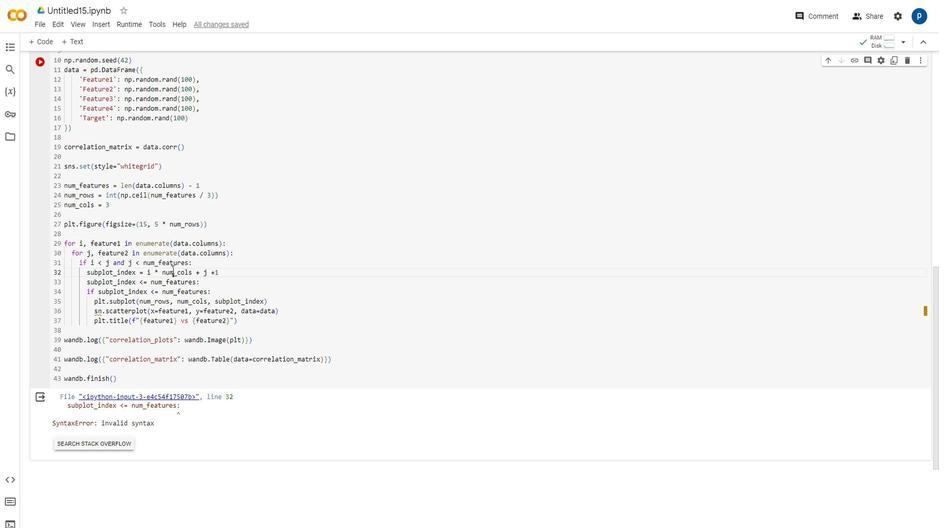 
Action: Mouse moved to (819, 243)
Screenshot: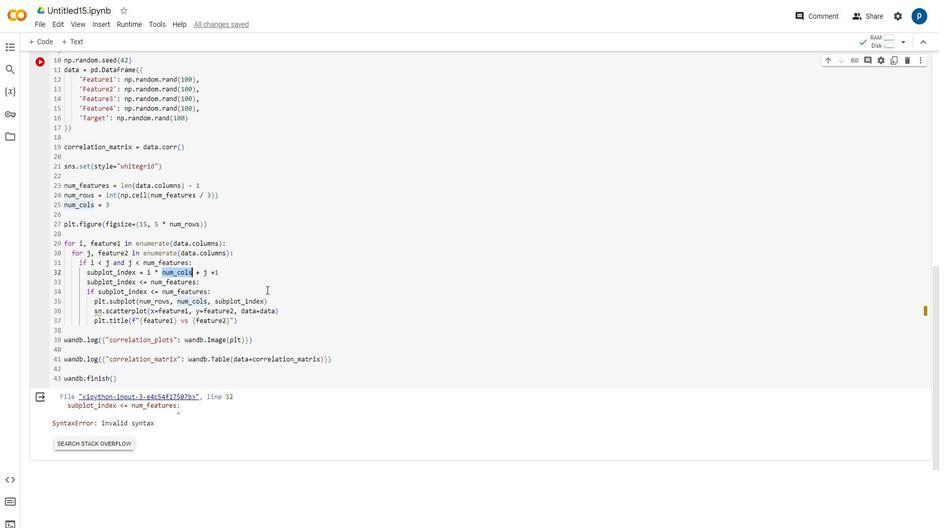 
Action: Mouse pressed left at (819, 243)
Screenshot: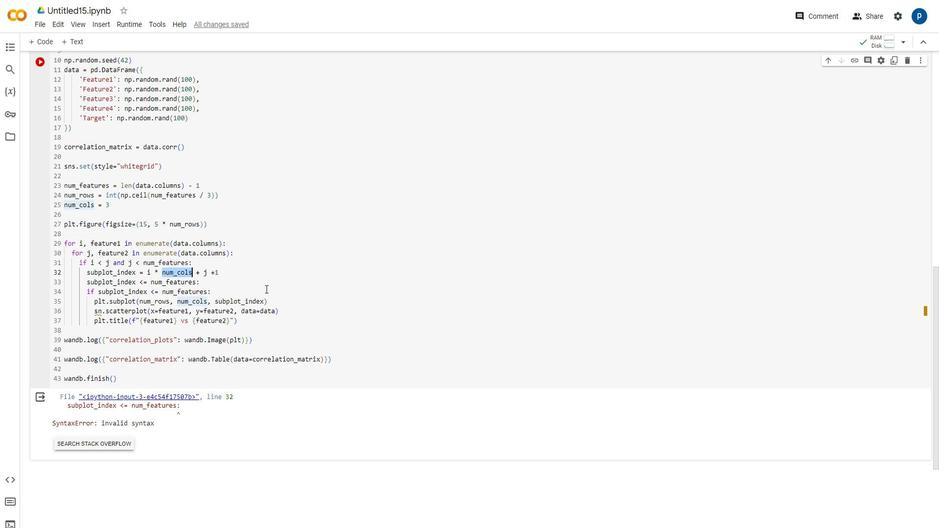 
Action: Mouse moved to (893, 88)
Screenshot: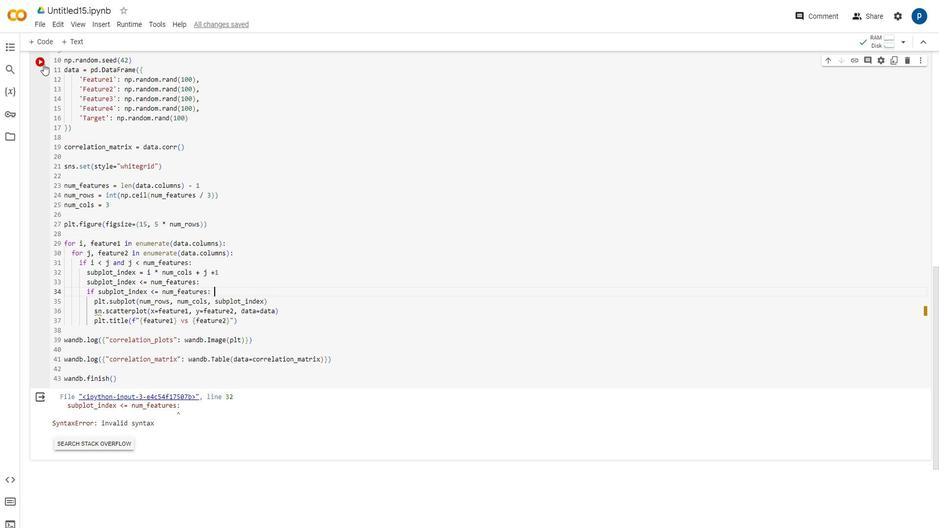 
Action: Mouse pressed left at (893, 88)
Screenshot: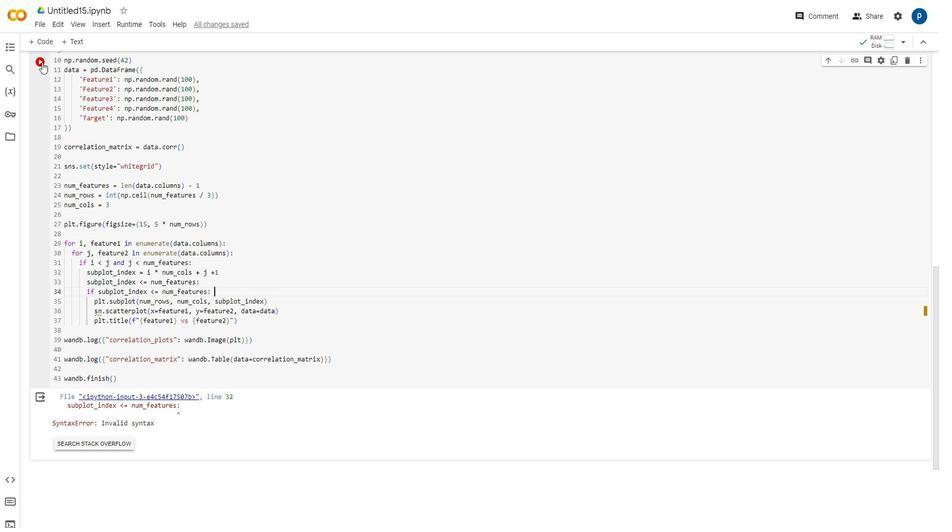 
Action: Mouse moved to (838, 236)
Screenshot: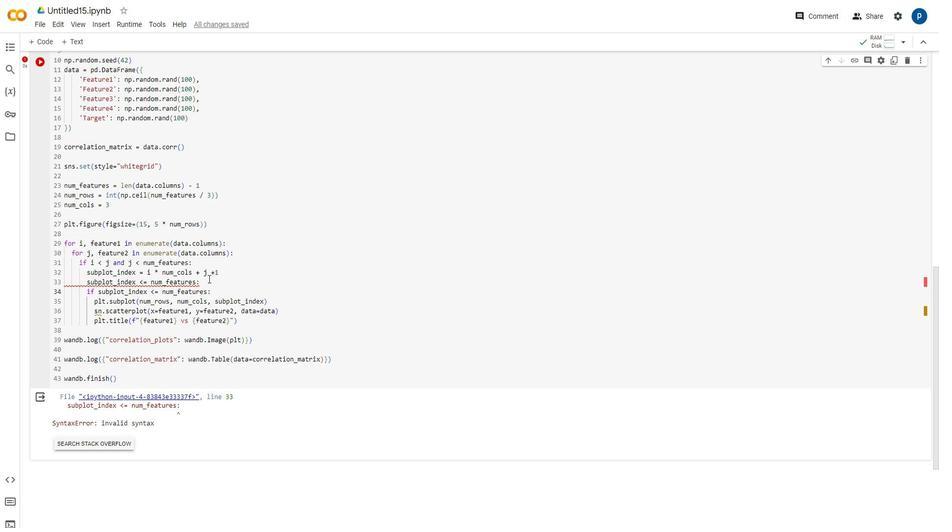 
Action: Mouse pressed left at (838, 236)
Screenshot: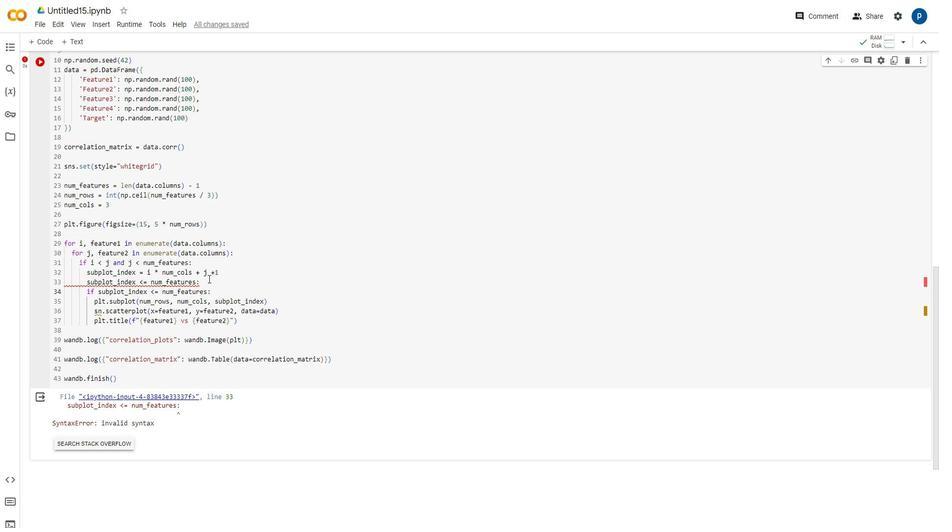 
Action: Key pressed <Key.backspace><Key.backspace><Key.backspace><Key.backspace><Key.backspace><Key.backspace><Key.backspace><Key.backspace><Key.backspace><Key.backspace><Key.backspace><Key.backspace><Key.backspace><Key.backspace><Key.backspace><Key.backspace><Key.backspace><Key.backspace><Key.backspace><Key.backspace><Key.backspace><Key.backspace><Key.backspace><Key.backspace><Key.backspace><Key.backspace><Key.backspace><Key.backspace><Key.backspace><Key.backspace><Key.backspace>
Screenshot: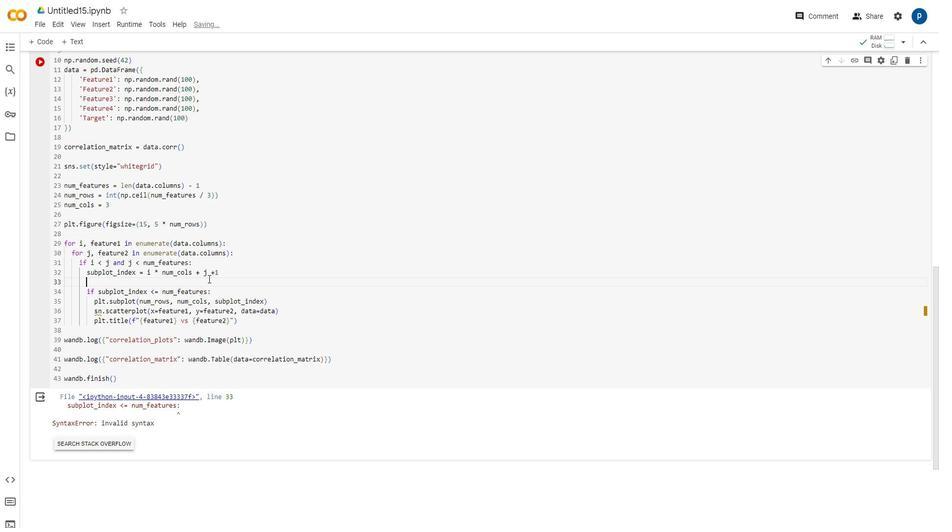 
Action: Mouse moved to (894, 87)
Screenshot: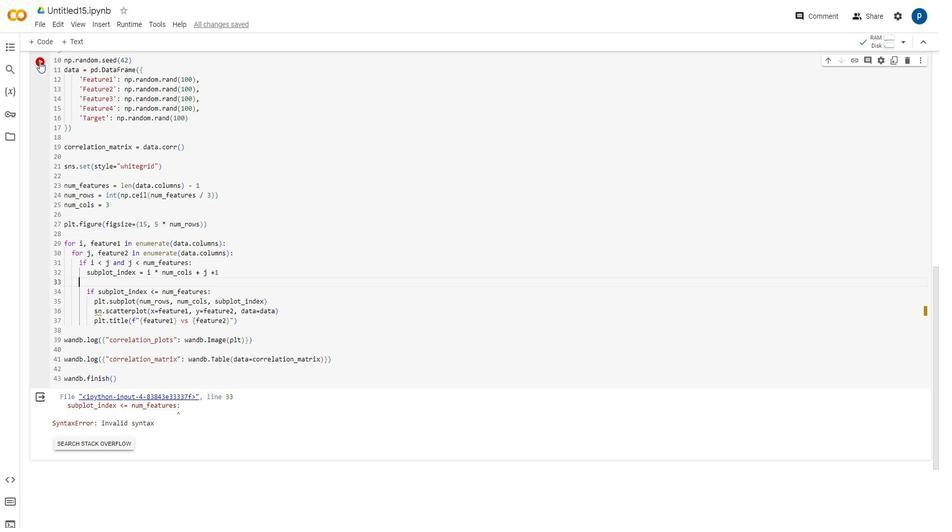 
Action: Mouse pressed left at (894, 87)
Screenshot: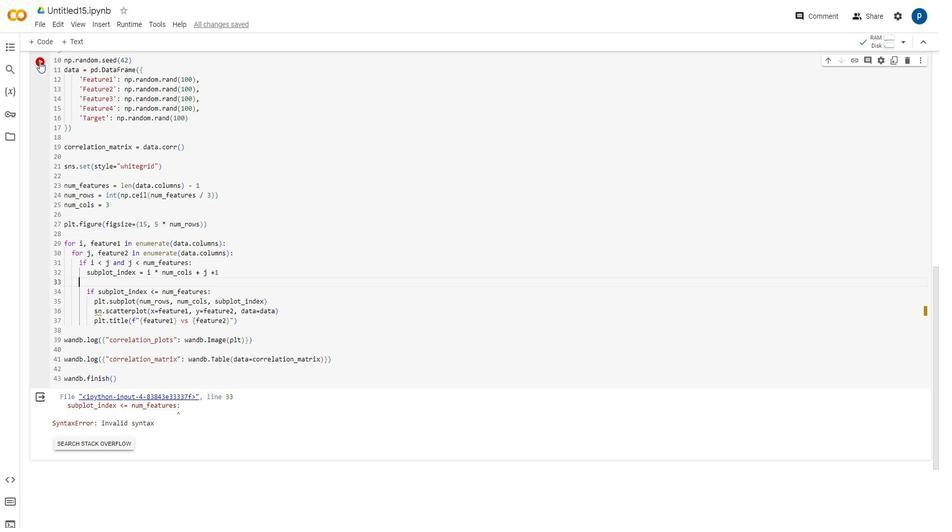 
Action: Mouse moved to (800, 285)
Screenshot: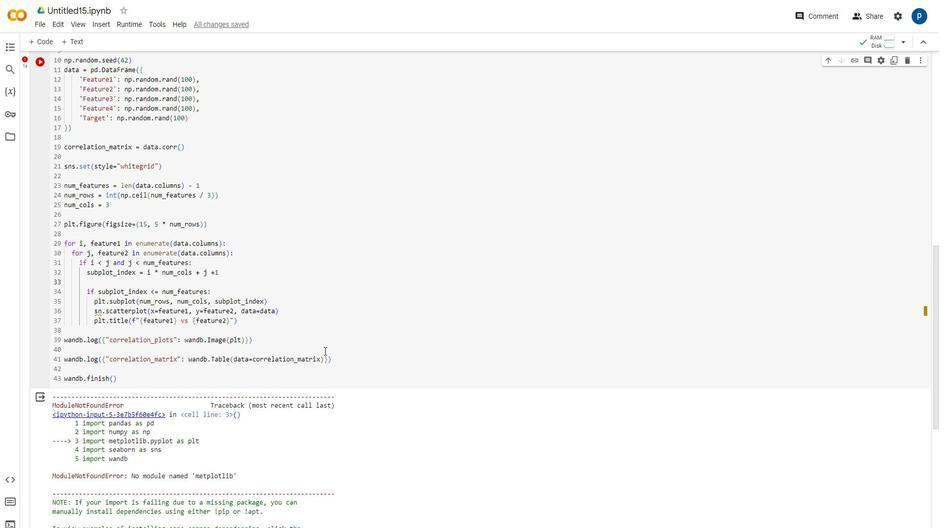 
Action: Mouse scrolled (800, 285) with delta (0, 0)
Screenshot: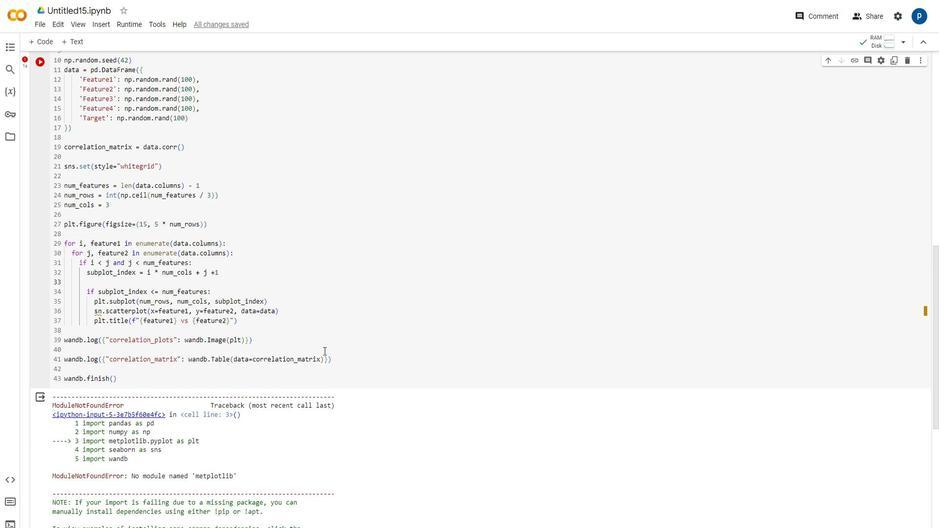
Action: Mouse scrolled (800, 285) with delta (0, 0)
Screenshot: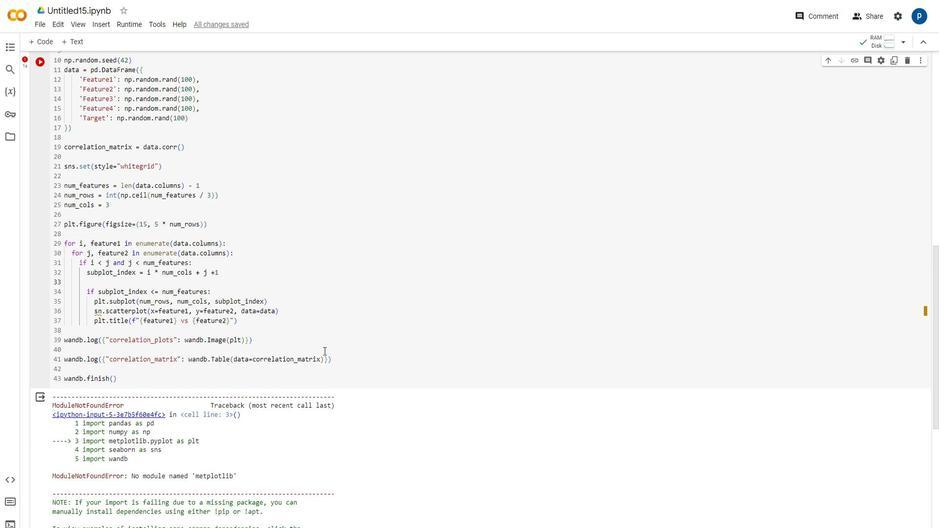 
Action: Mouse scrolled (800, 286) with delta (0, 0)
Screenshot: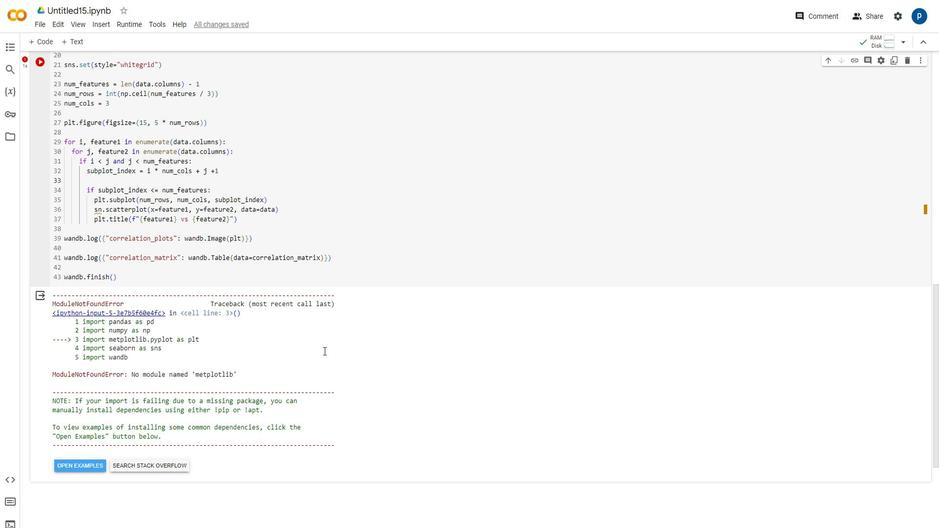 
Action: Mouse scrolled (800, 286) with delta (0, 0)
Screenshot: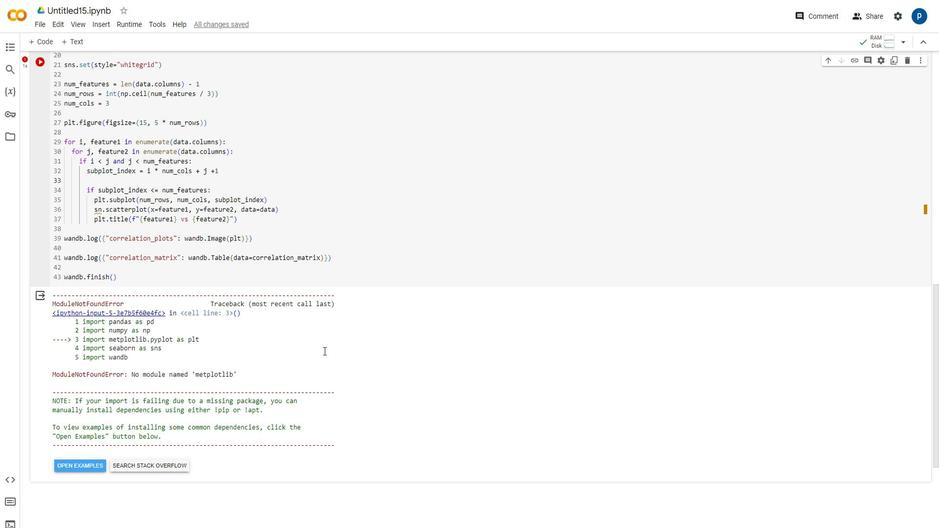 
Action: Mouse scrolled (800, 286) with delta (0, 0)
Screenshot: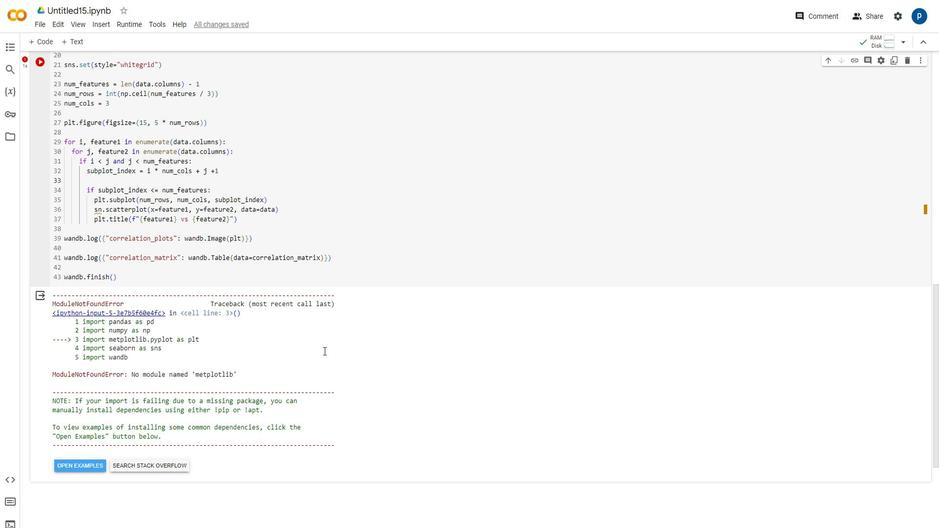 
Action: Mouse scrolled (800, 286) with delta (0, 0)
Screenshot: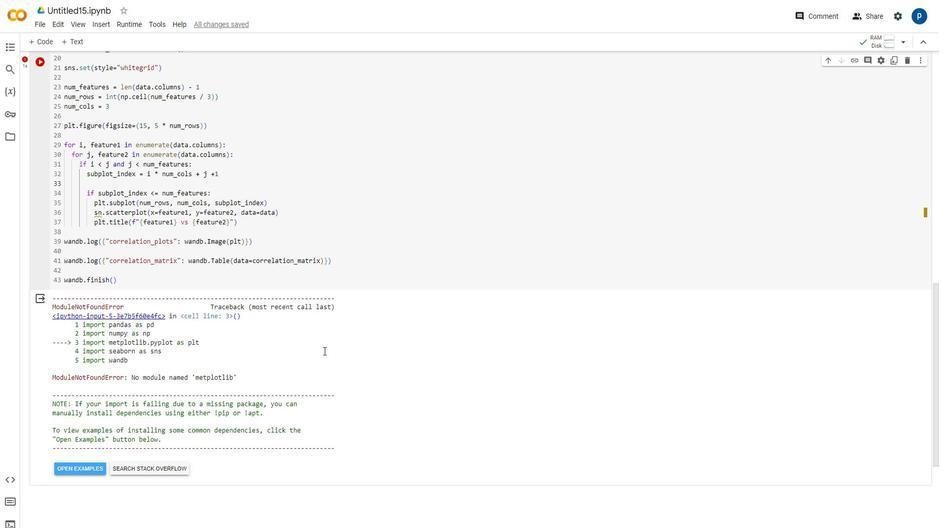 
Action: Mouse scrolled (800, 286) with delta (0, 0)
Screenshot: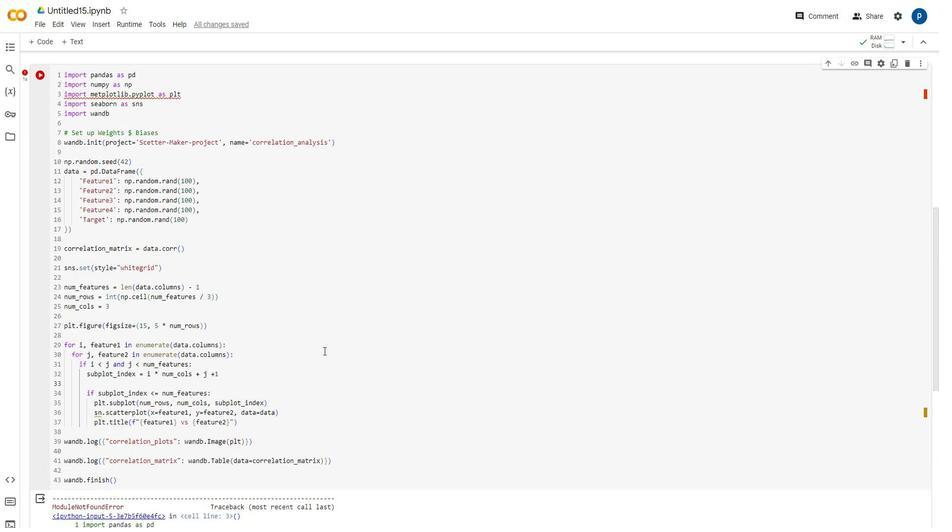 
Action: Mouse scrolled (800, 286) with delta (0, 0)
Screenshot: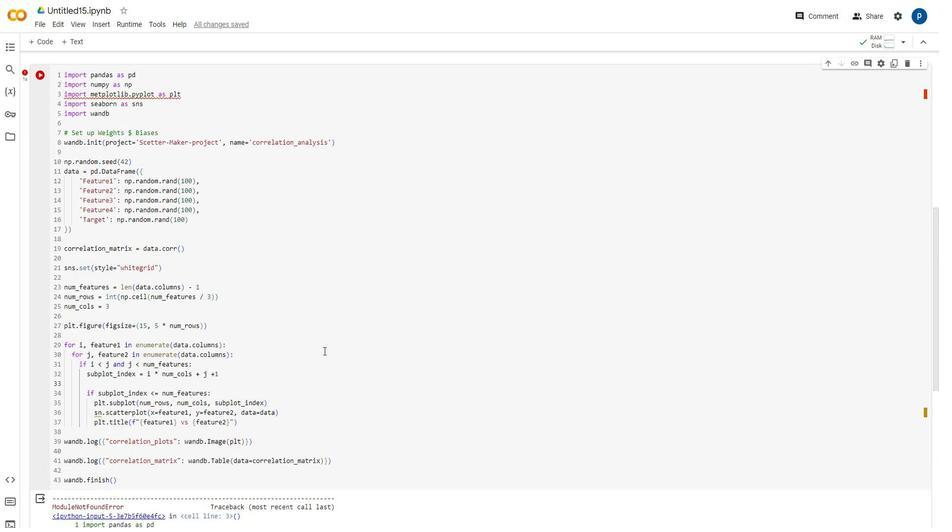 
Action: Mouse scrolled (800, 286) with delta (0, 0)
Screenshot: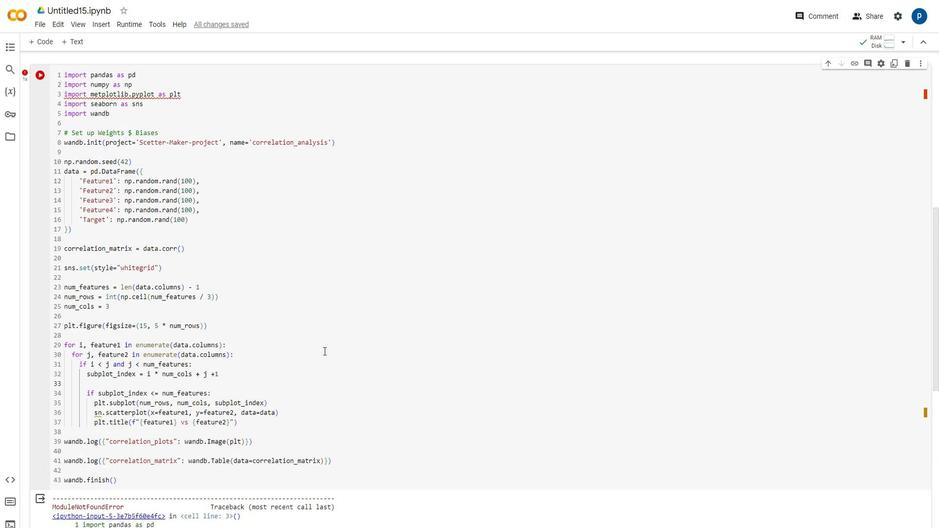 
Action: Mouse scrolled (800, 286) with delta (0, 0)
Screenshot: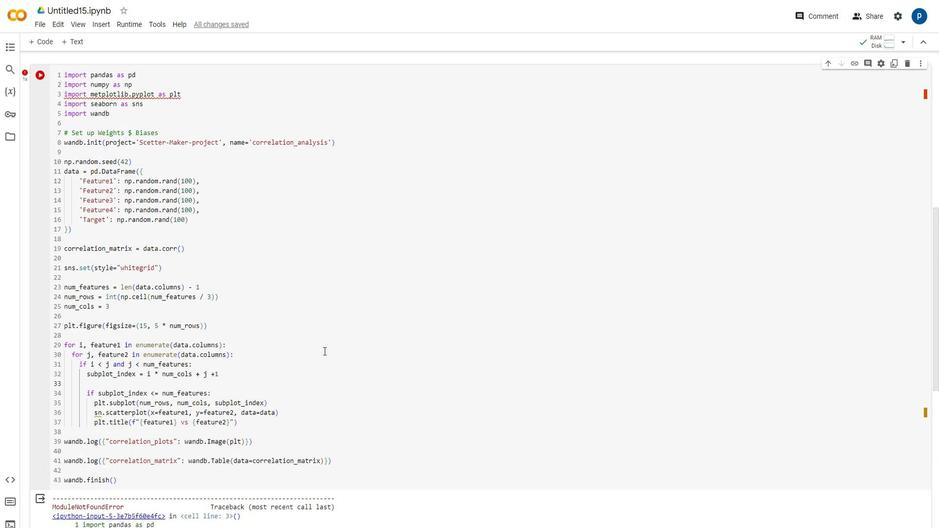 
Action: Mouse scrolled (800, 286) with delta (0, 0)
Screenshot: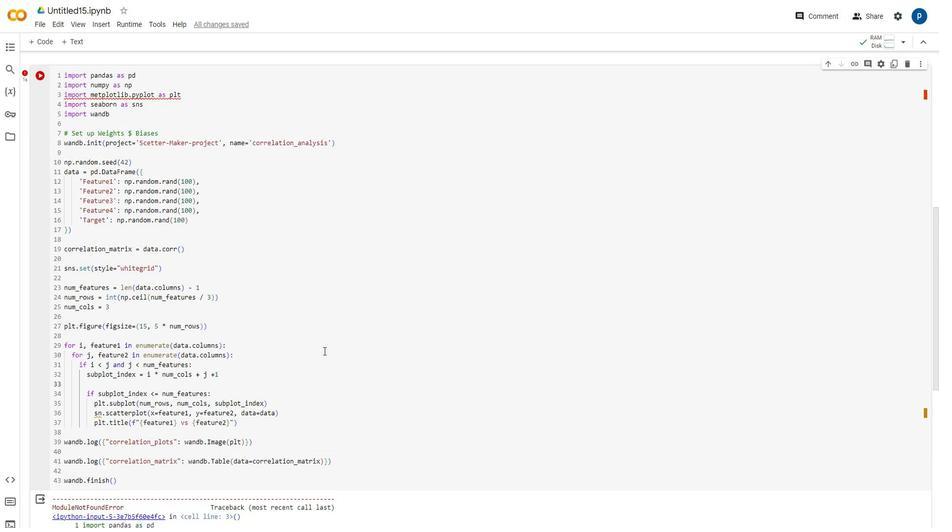 
Action: Mouse scrolled (800, 286) with delta (0, 0)
Screenshot: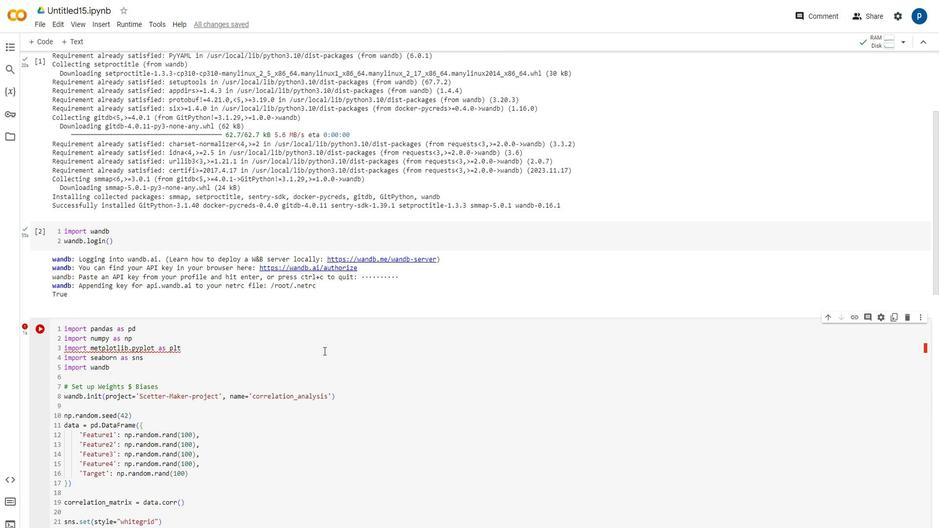
Action: Mouse scrolled (800, 286) with delta (0, 0)
Screenshot: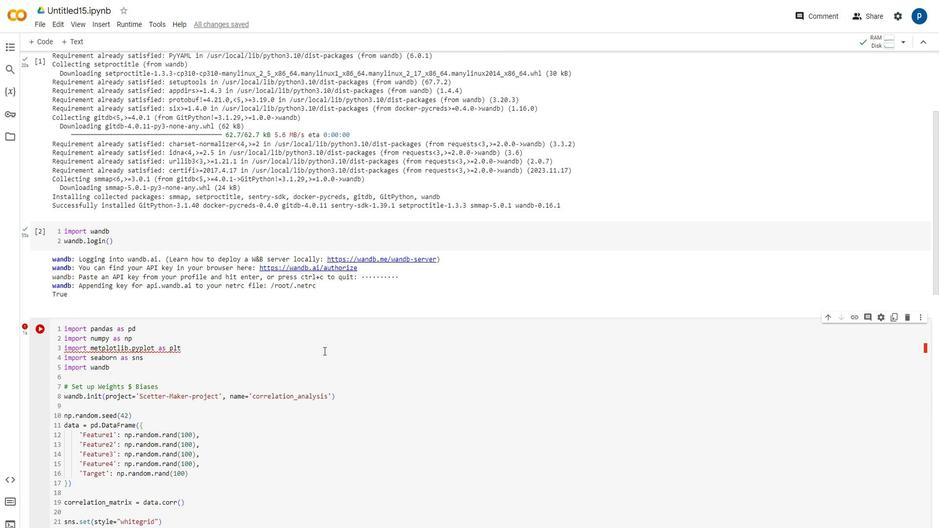 
Action: Mouse scrolled (800, 286) with delta (0, 0)
Screenshot: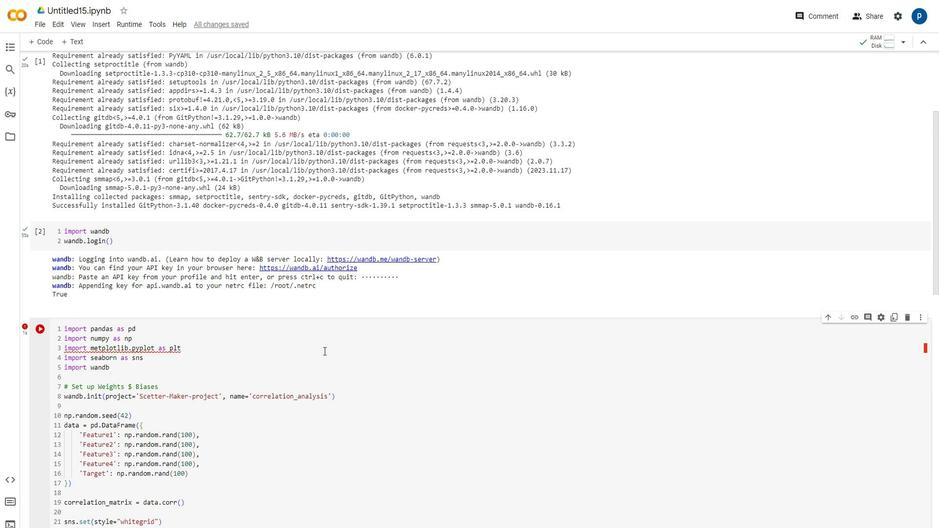 
Action: Mouse scrolled (800, 286) with delta (0, 0)
Screenshot: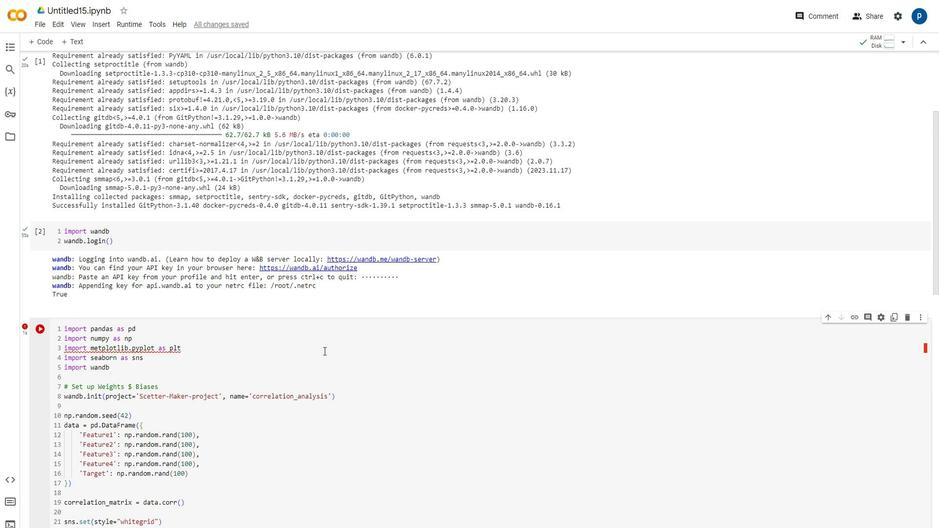 
Action: Mouse scrolled (800, 286) with delta (0, 0)
Screenshot: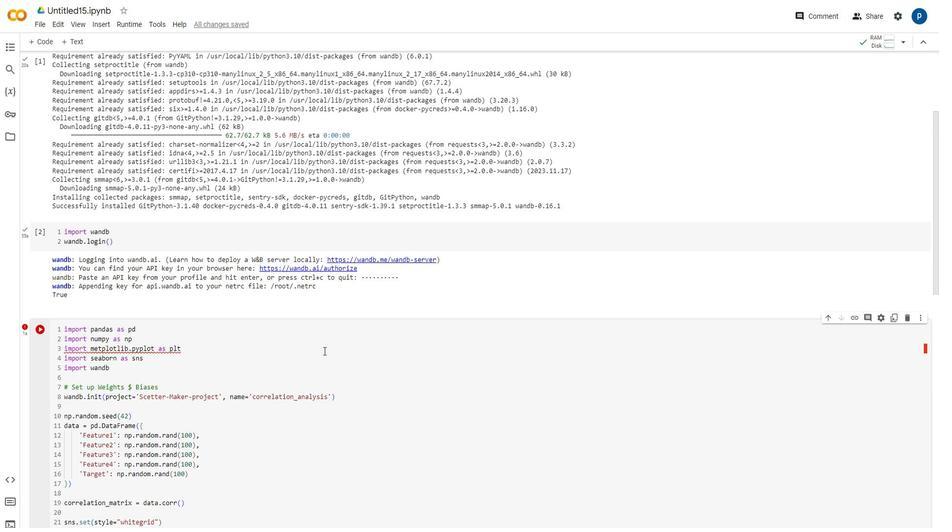 
Action: Mouse scrolled (800, 285) with delta (0, 0)
Screenshot: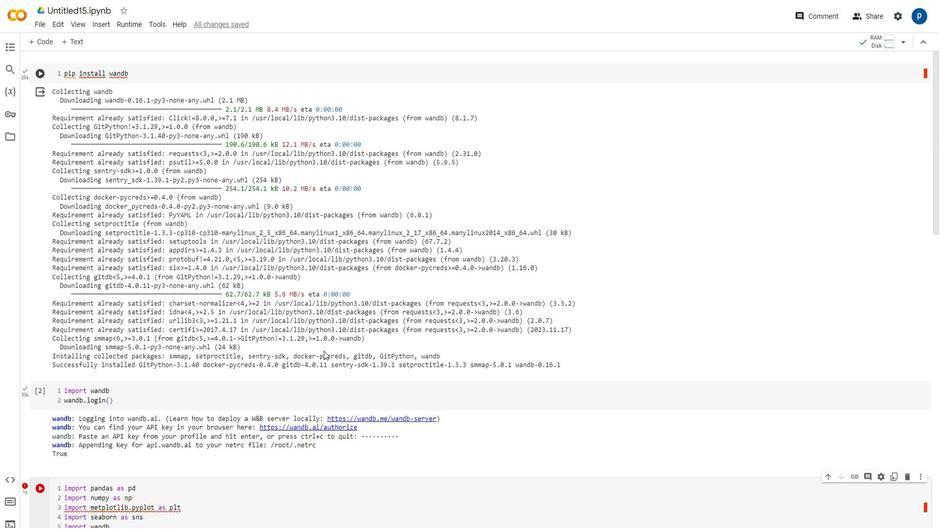 
Action: Mouse scrolled (800, 285) with delta (0, 0)
Screenshot: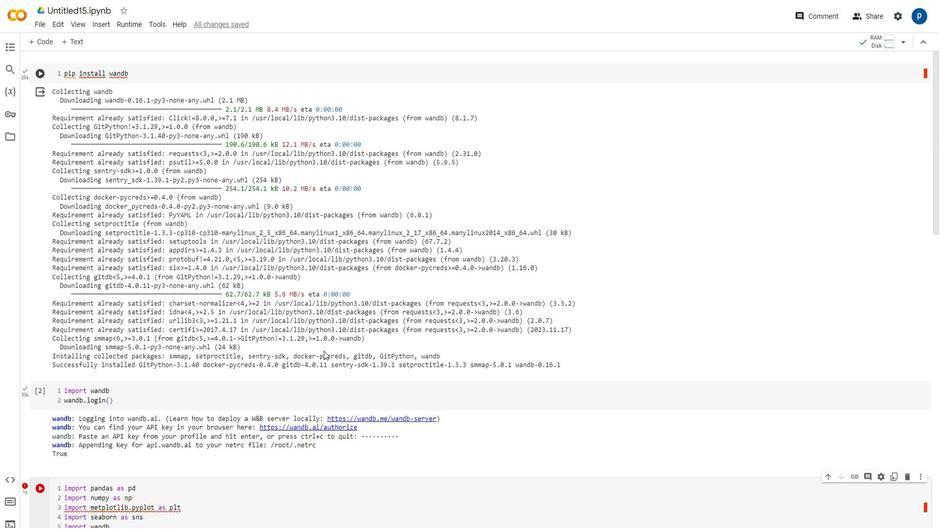 
Action: Mouse scrolled (800, 285) with delta (0, 0)
Screenshot: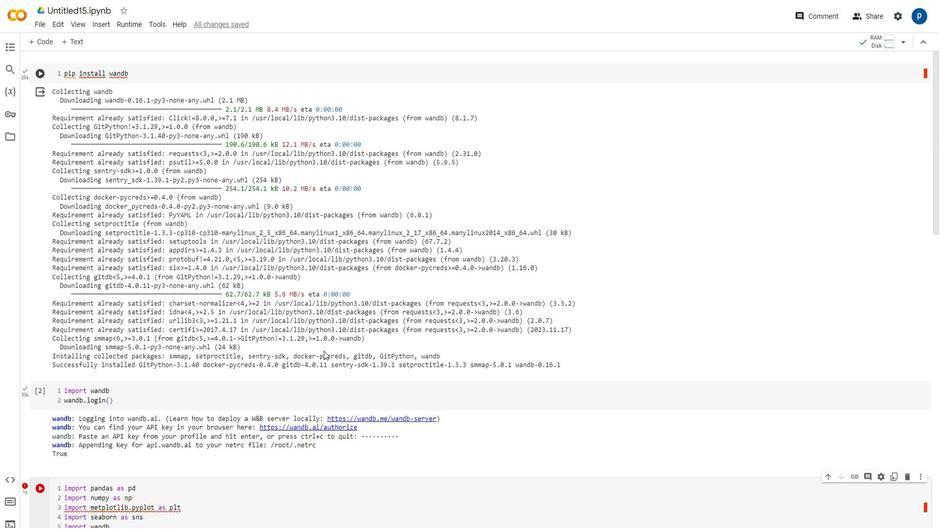 
Action: Mouse moved to (455, 286)
Screenshot: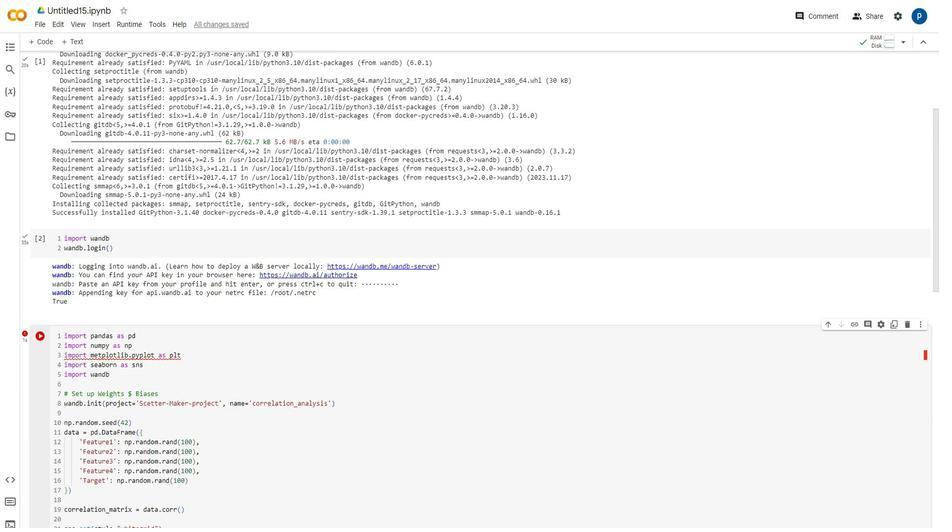 
Action: Mouse scrolled (455, 286) with delta (0, 0)
Screenshot: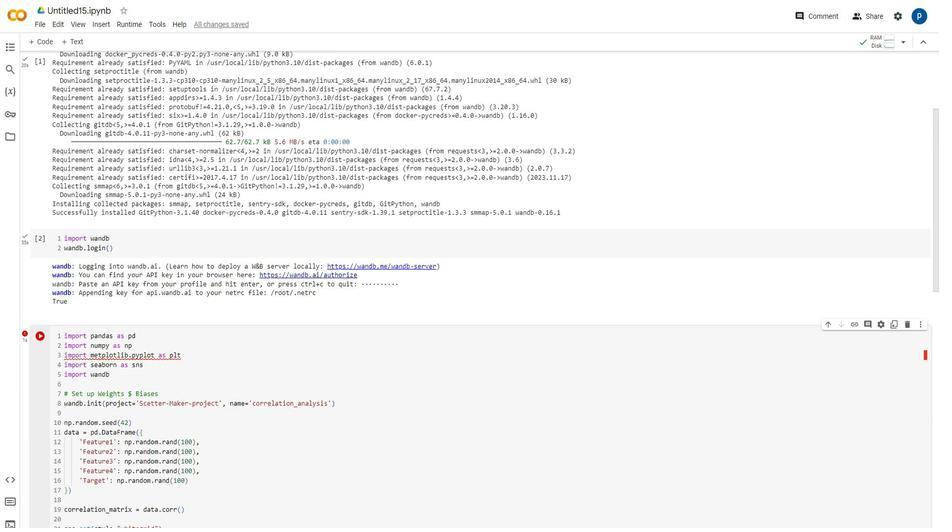 
Action: Mouse scrolled (455, 286) with delta (0, 0)
Screenshot: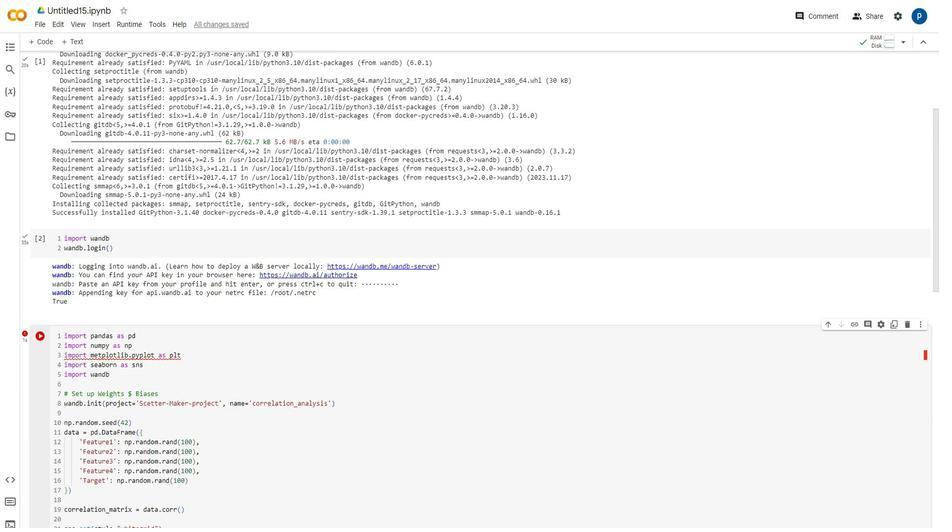 
Action: Mouse scrolled (455, 286) with delta (0, 0)
Screenshot: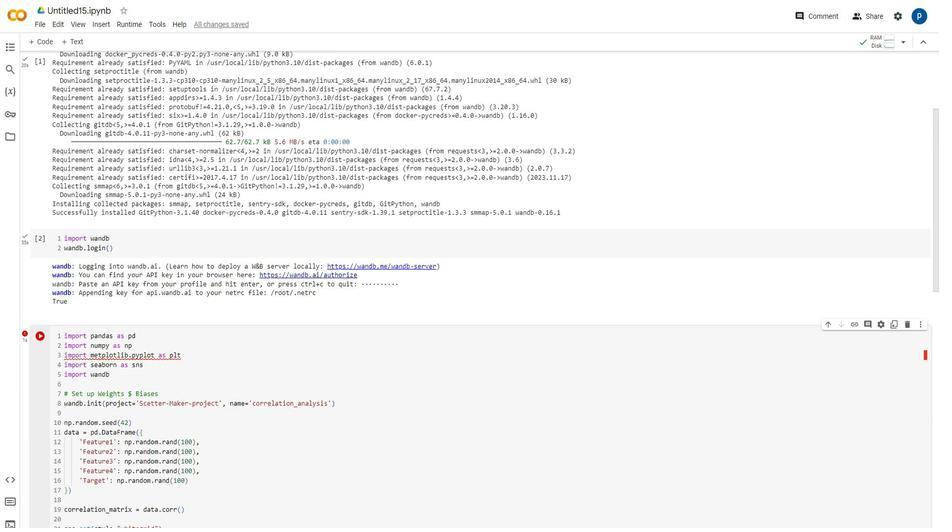 
Action: Mouse scrolled (455, 286) with delta (0, 0)
Screenshot: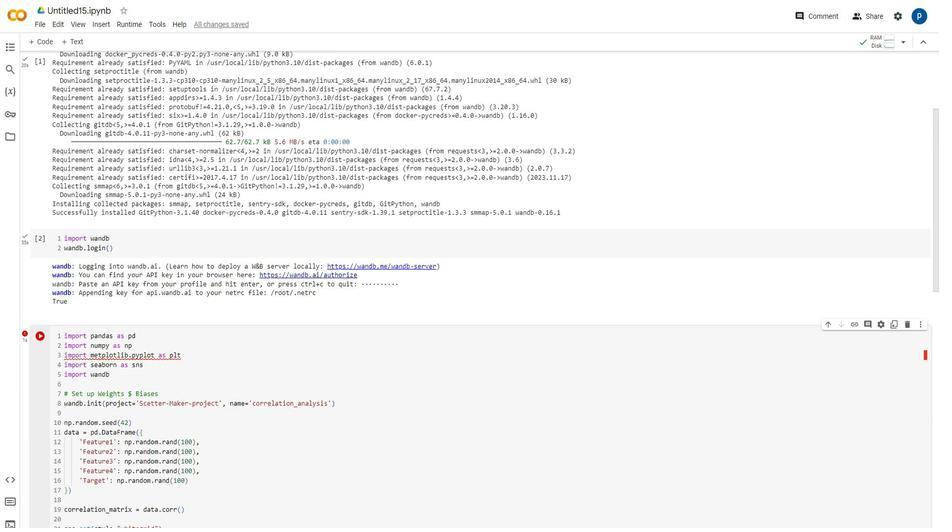 
Action: Mouse scrolled (455, 286) with delta (0, 0)
Screenshot: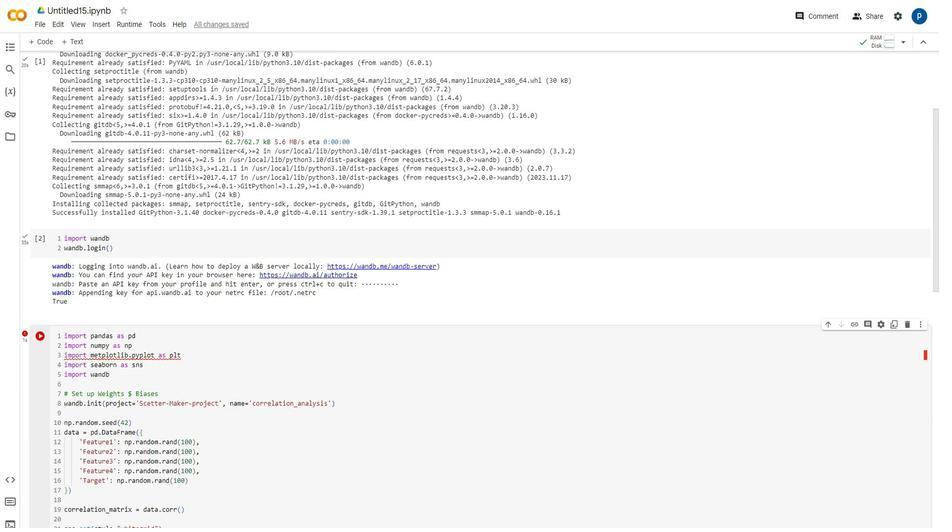 
Action: Mouse scrolled (455, 286) with delta (0, 0)
Screenshot: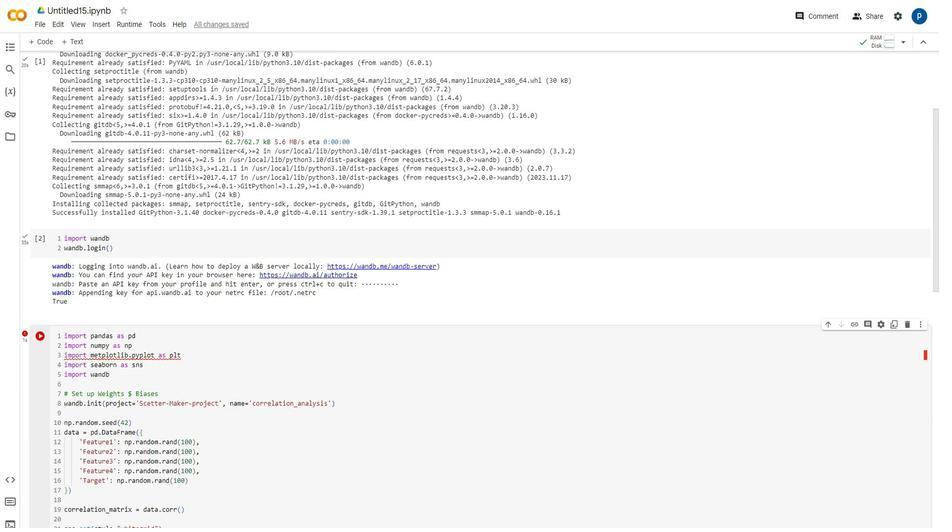 
Action: Mouse scrolled (455, 286) with delta (0, 0)
Screenshot: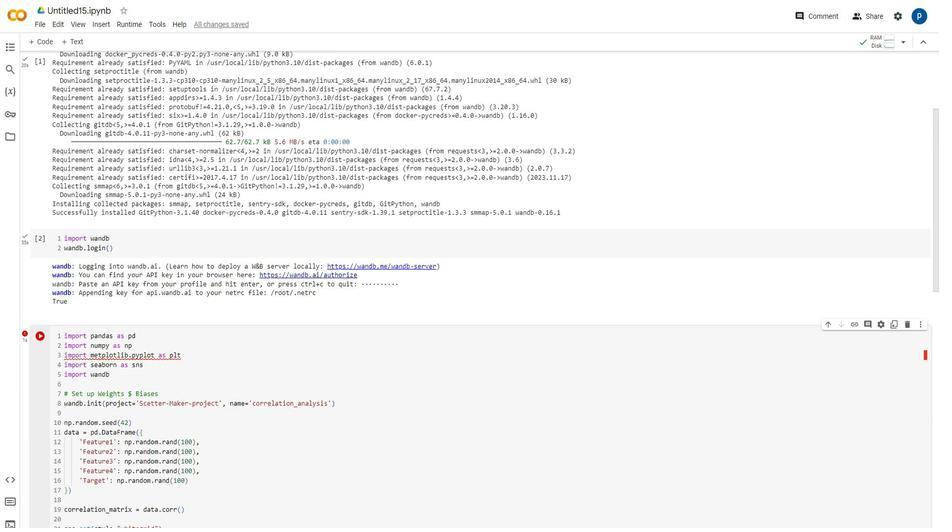
Action: Mouse scrolled (455, 286) with delta (0, 0)
Screenshot: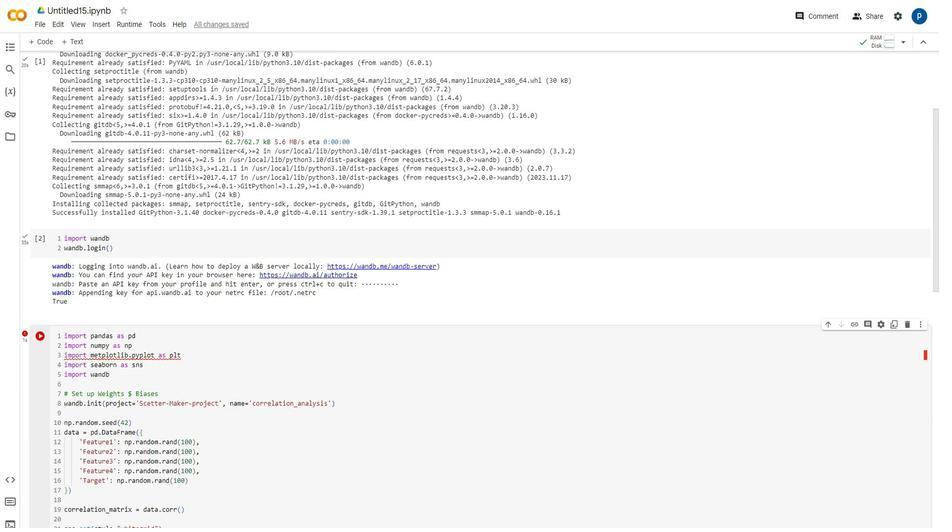 
Action: Mouse scrolled (455, 286) with delta (0, 0)
Screenshot: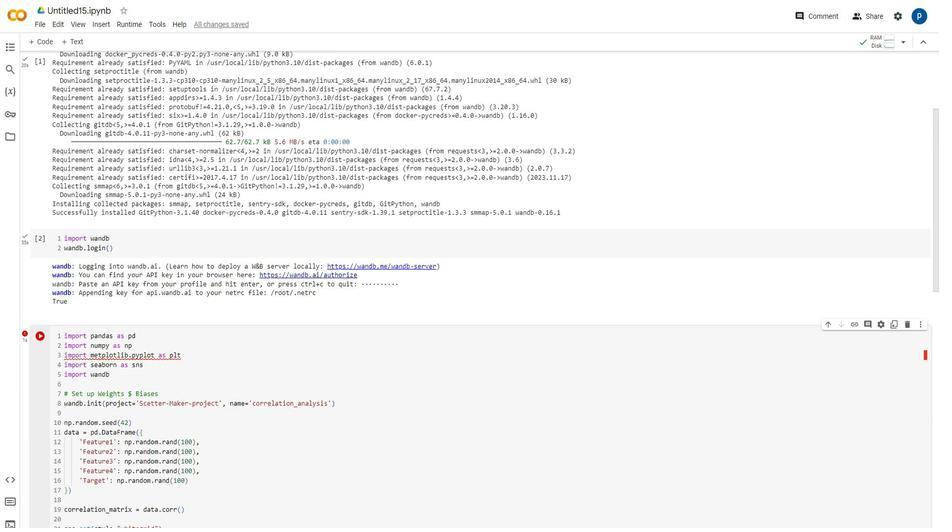 
Action: Mouse scrolled (455, 286) with delta (0, 0)
Screenshot: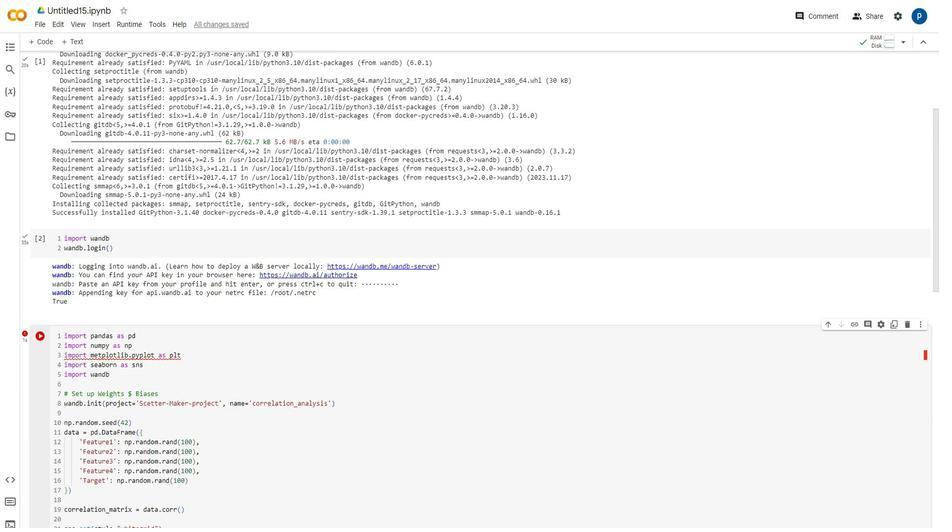 
Action: Mouse moved to (488, 279)
Screenshot: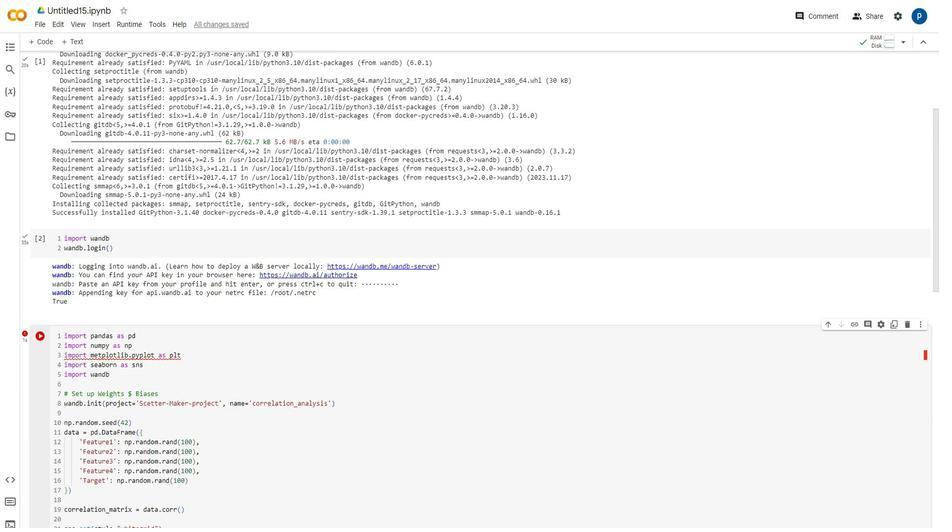 
Action: Mouse scrolled (488, 279) with delta (0, 0)
Screenshot: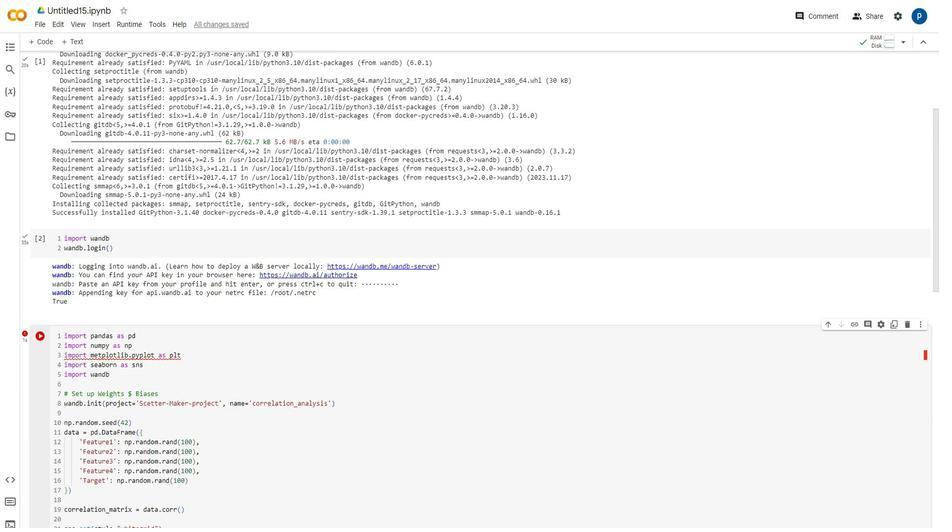 
Action: Mouse scrolled (488, 279) with delta (0, 0)
Screenshot: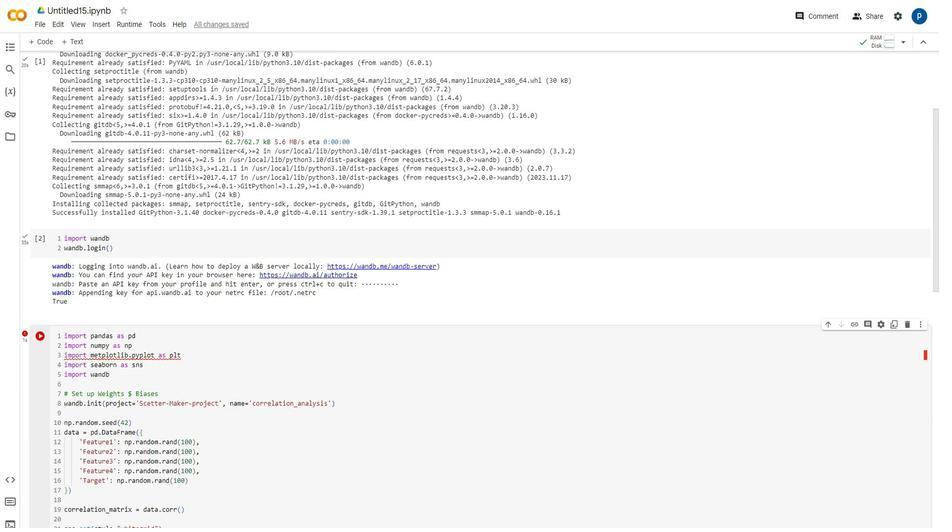
Action: Mouse scrolled (488, 279) with delta (0, 0)
Screenshot: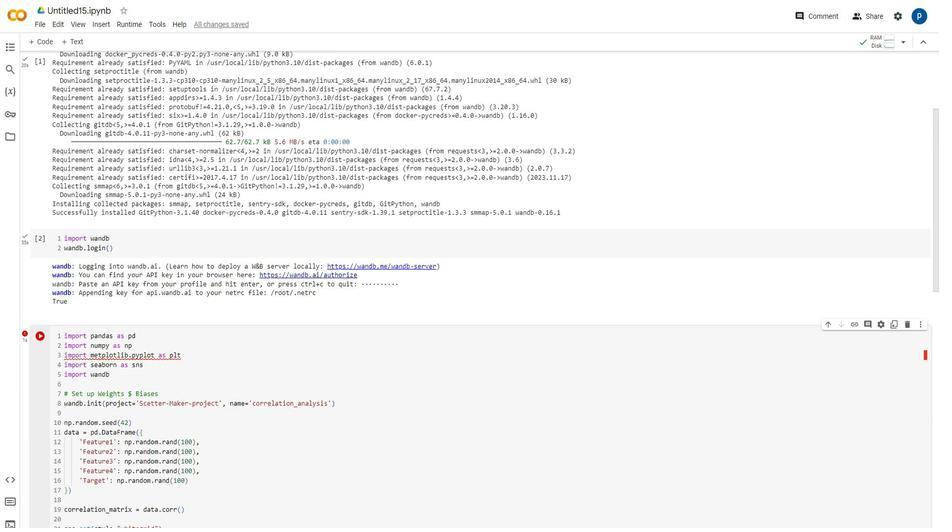 
Action: Mouse moved to (865, 288)
Screenshot: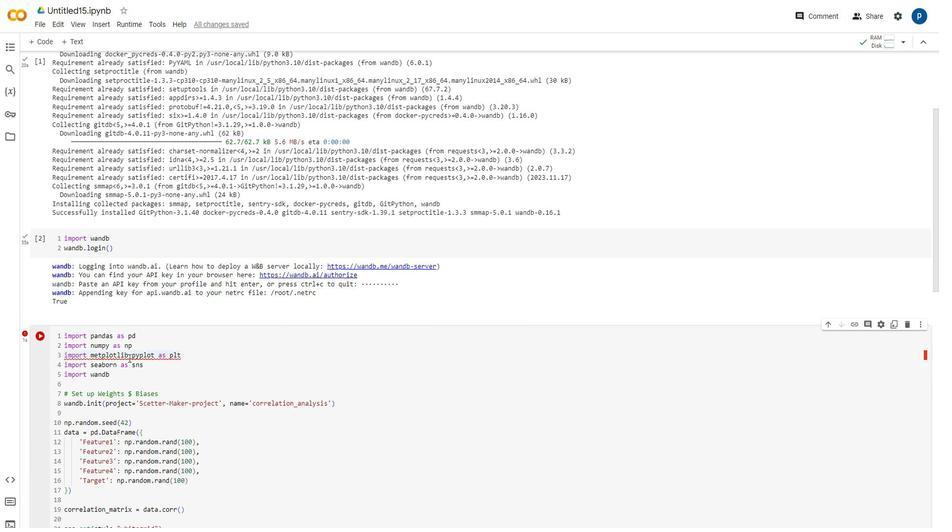 
Action: Mouse pressed left at (865, 288)
Screenshot: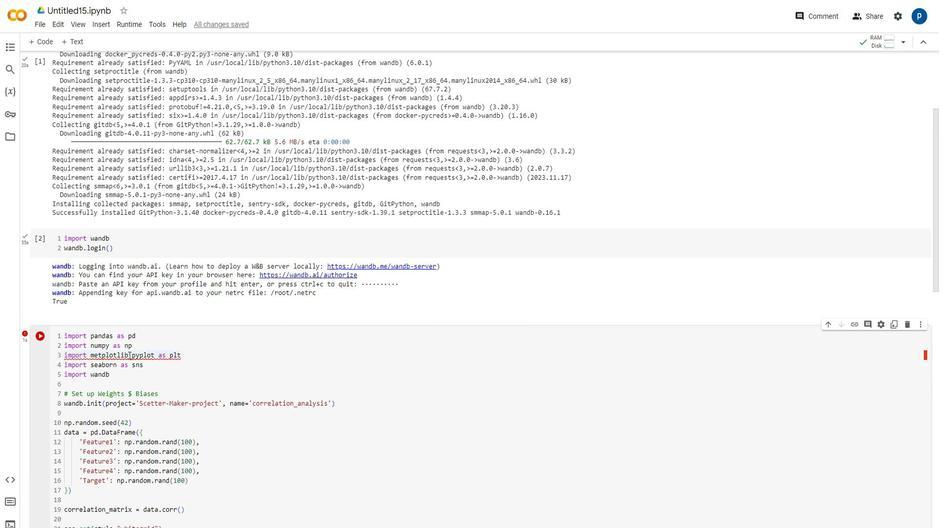 
Action: Mouse moved to (875, 290)
Screenshot: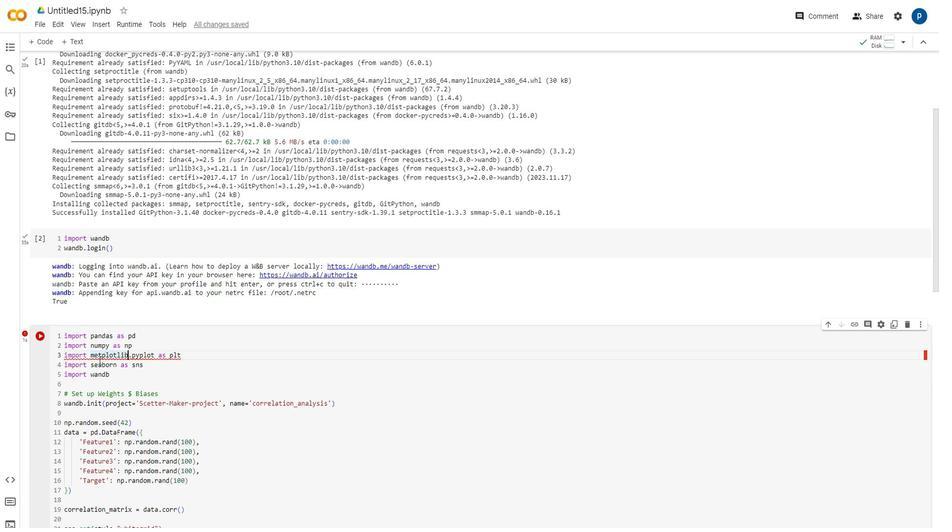 
Action: Mouse pressed left at (875, 290)
Screenshot: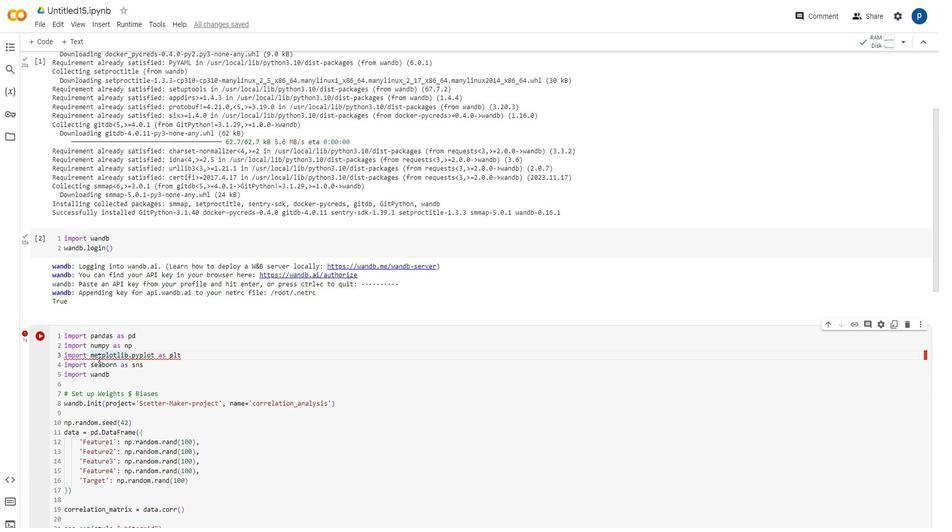
Action: Mouse moved to (867, 318)
Screenshot: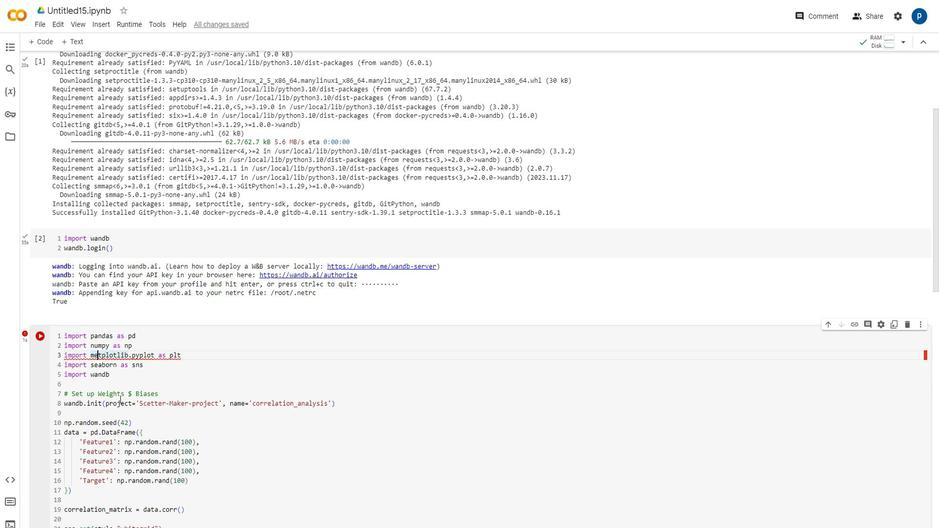 
Action: Key pressed <Key.backspace>a
Screenshot: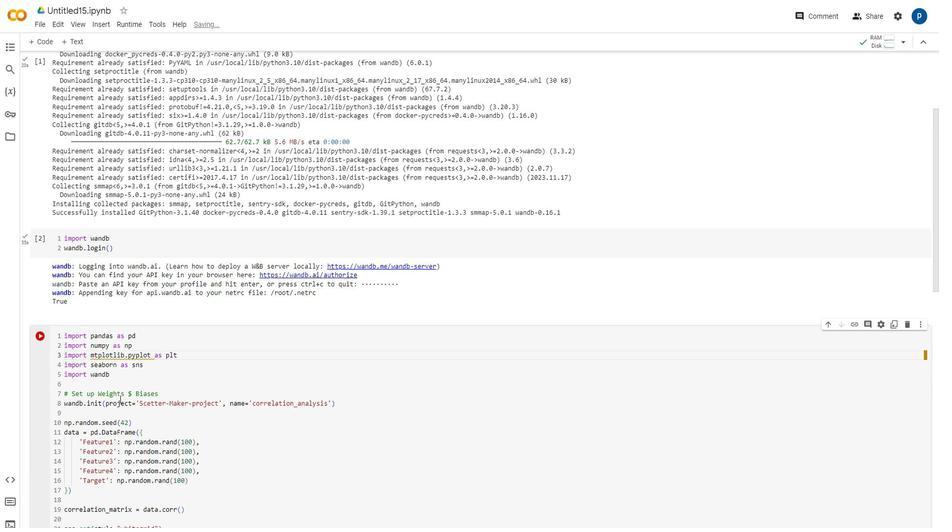 
Action: Mouse moved to (893, 272)
Screenshot: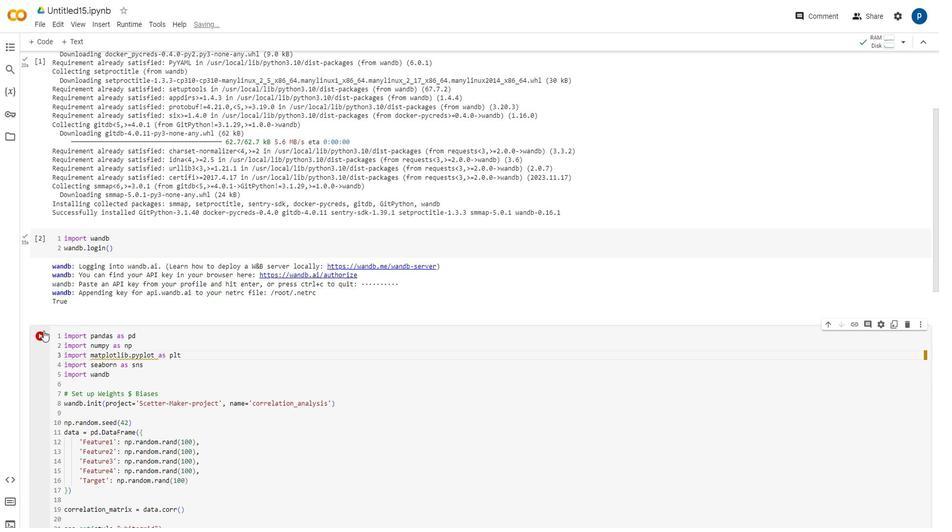 
Action: Mouse pressed left at (893, 272)
Screenshot: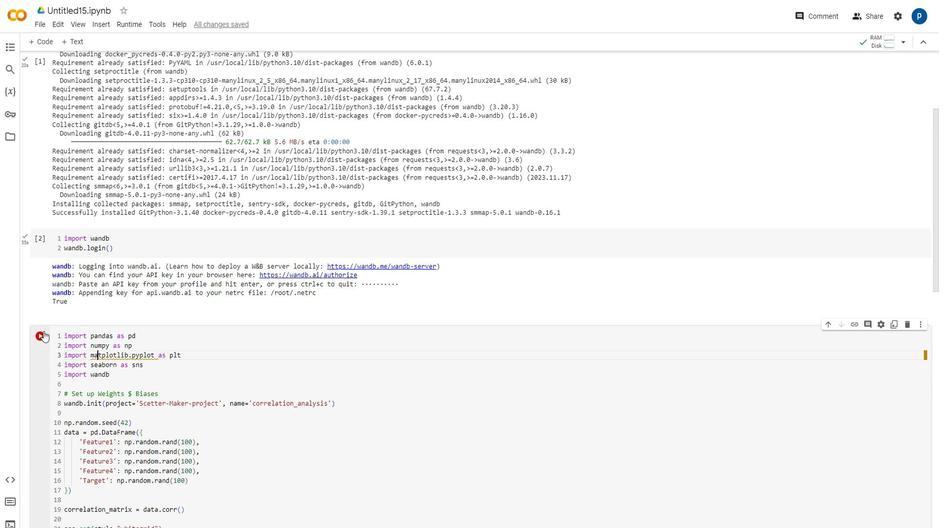 
Action: Mouse moved to (786, 261)
Screenshot: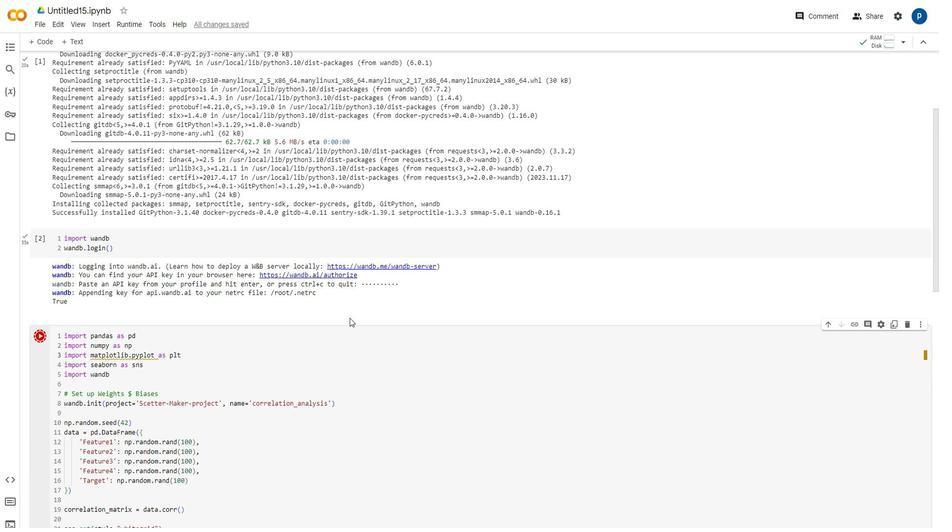 
Action: Mouse scrolled (786, 260) with delta (0, 0)
Screenshot: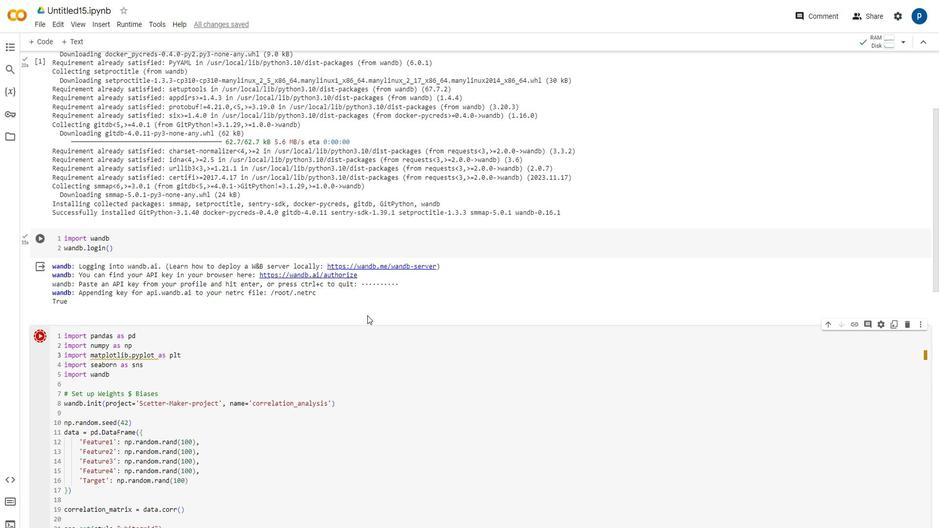
Action: Mouse scrolled (786, 260) with delta (0, 0)
Screenshot: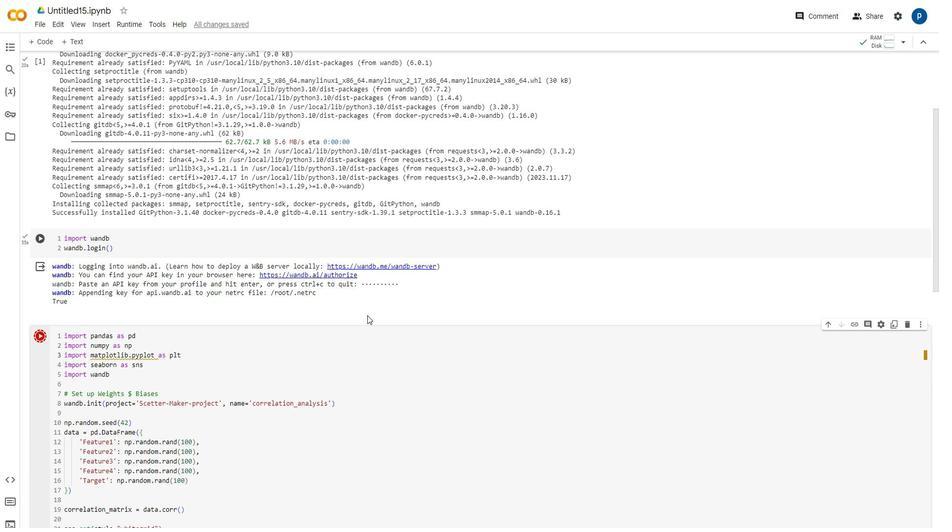 
Action: Mouse scrolled (786, 260) with delta (0, 0)
Screenshot: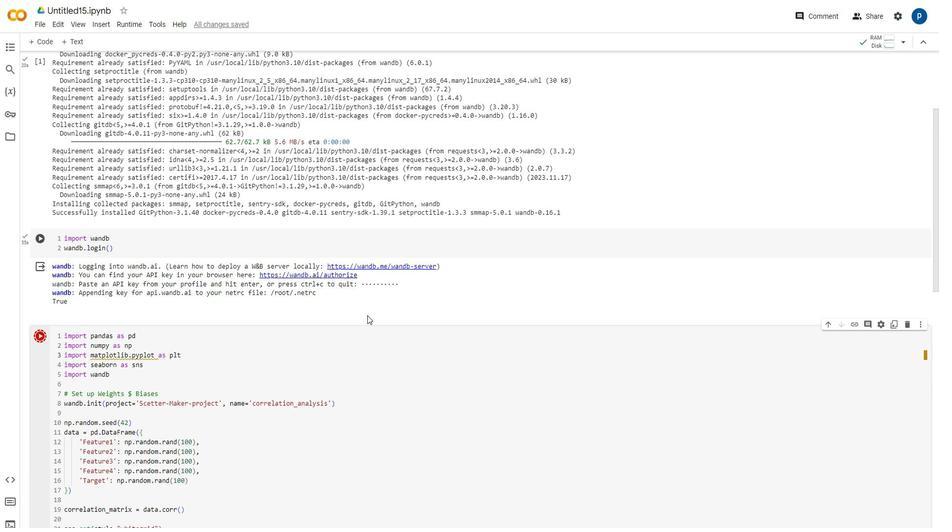 
Action: Mouse scrolled (786, 260) with delta (0, 0)
Screenshot: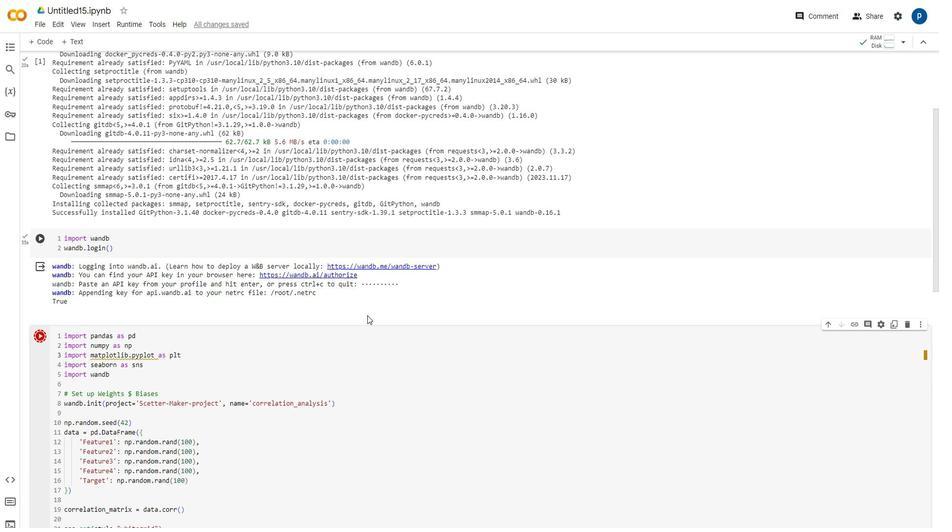 
Action: Mouse scrolled (786, 260) with delta (0, 0)
Screenshot: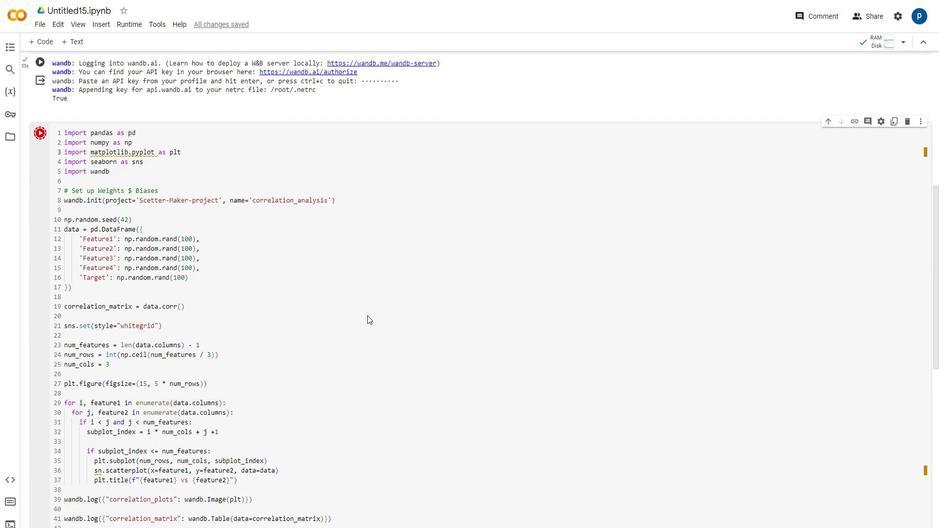 
Action: Mouse scrolled (786, 260) with delta (0, 0)
Screenshot: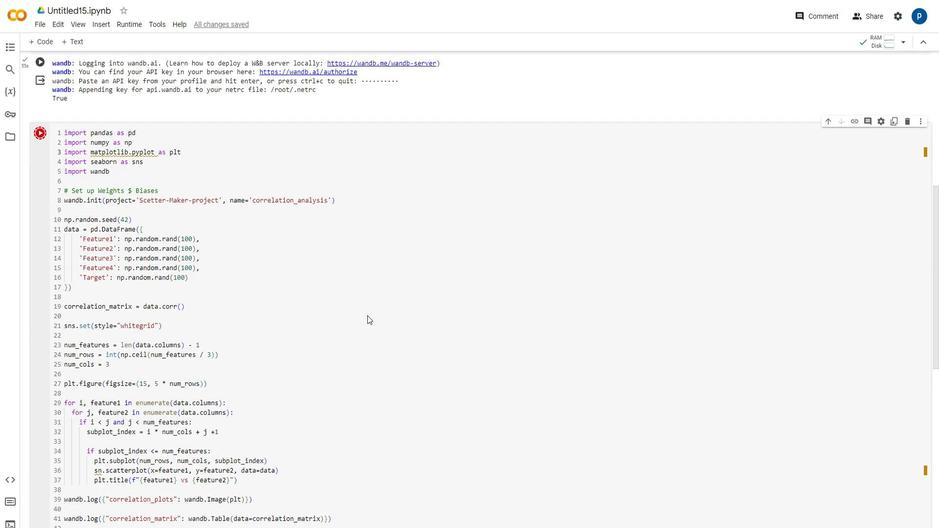 
Action: Mouse scrolled (786, 260) with delta (0, 0)
Screenshot: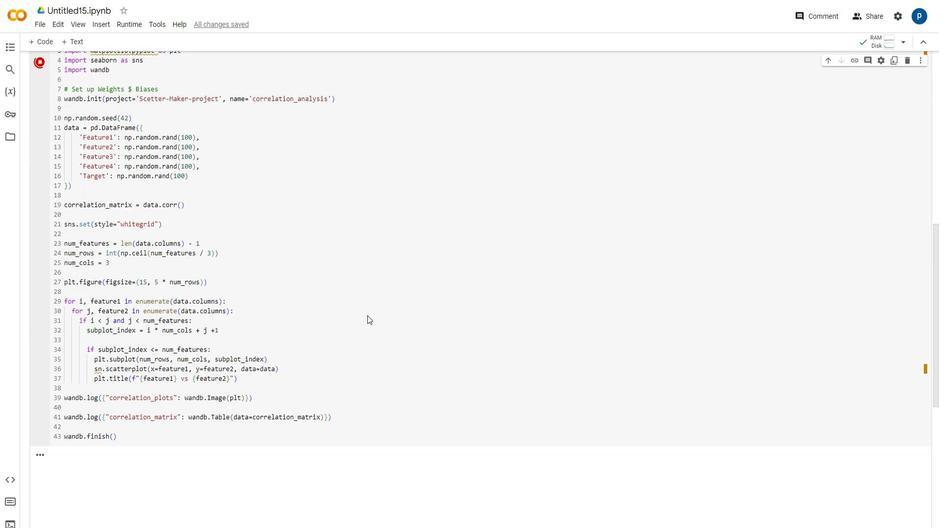 
Action: Mouse scrolled (786, 260) with delta (0, 0)
Screenshot: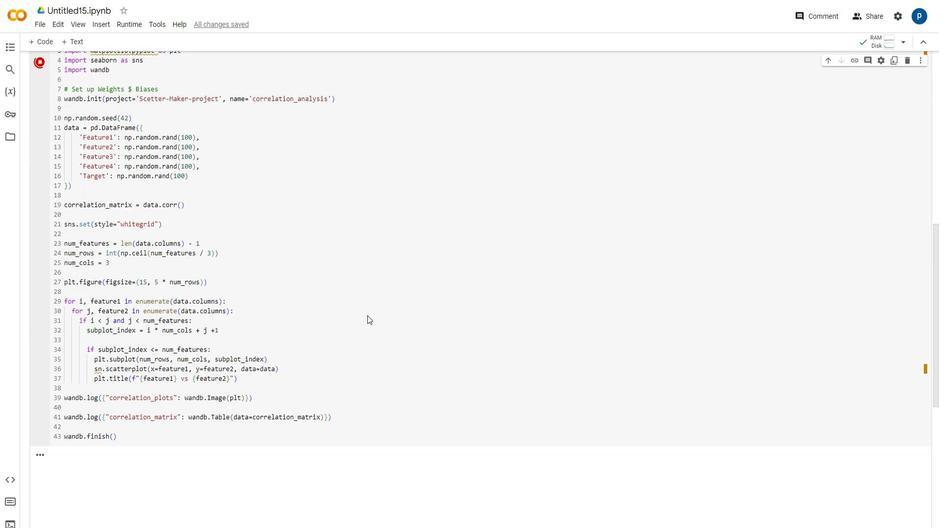 
Action: Mouse moved to (751, 240)
Screenshot: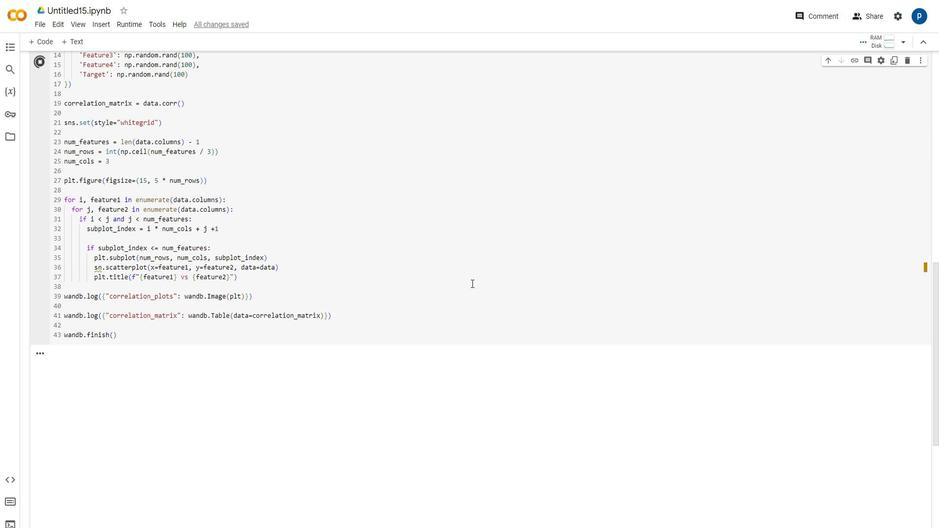 
Action: Mouse scrolled (751, 240) with delta (0, 0)
Screenshot: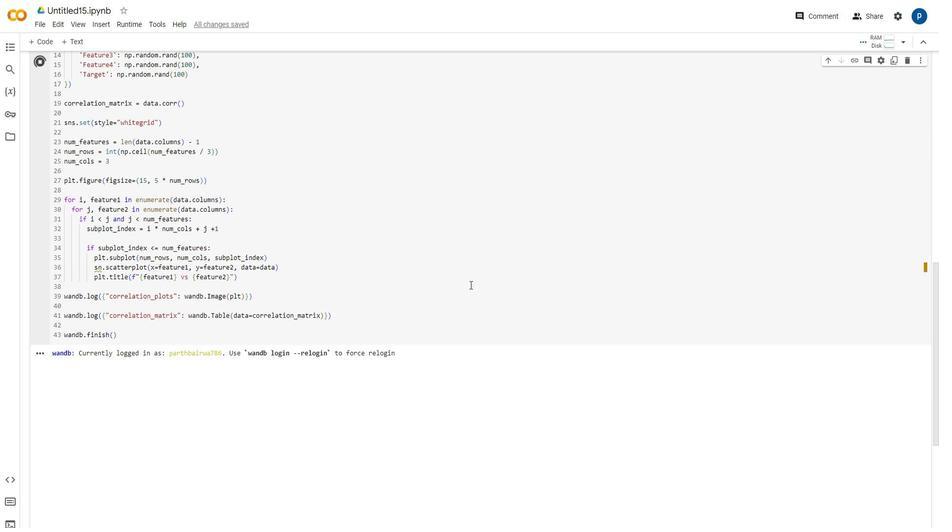 
Action: Mouse scrolled (751, 240) with delta (0, 0)
Screenshot: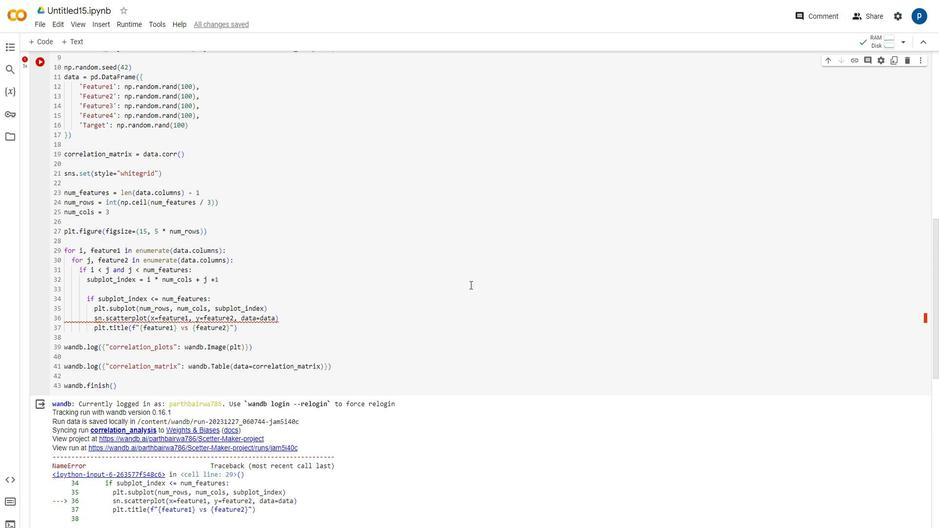 
Action: Mouse scrolled (751, 240) with delta (0, 0)
Screenshot: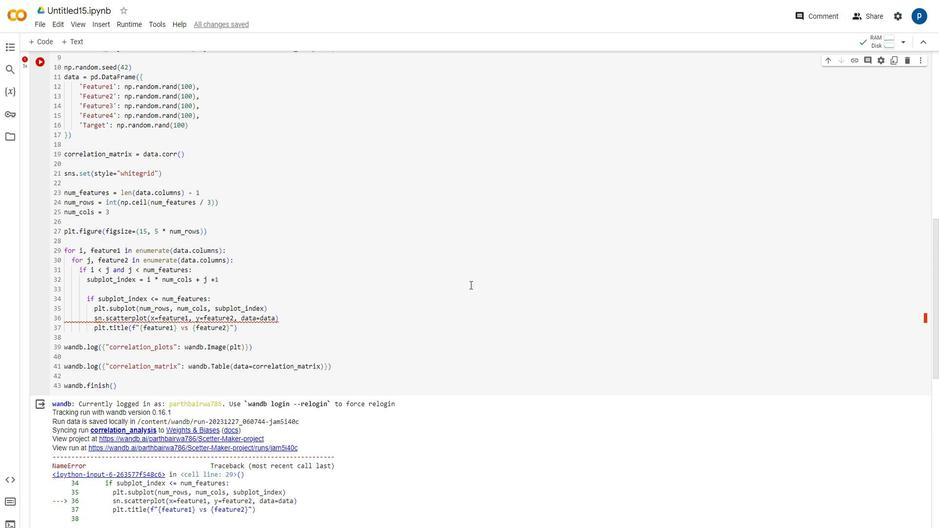 
Action: Mouse scrolled (751, 240) with delta (0, 0)
Screenshot: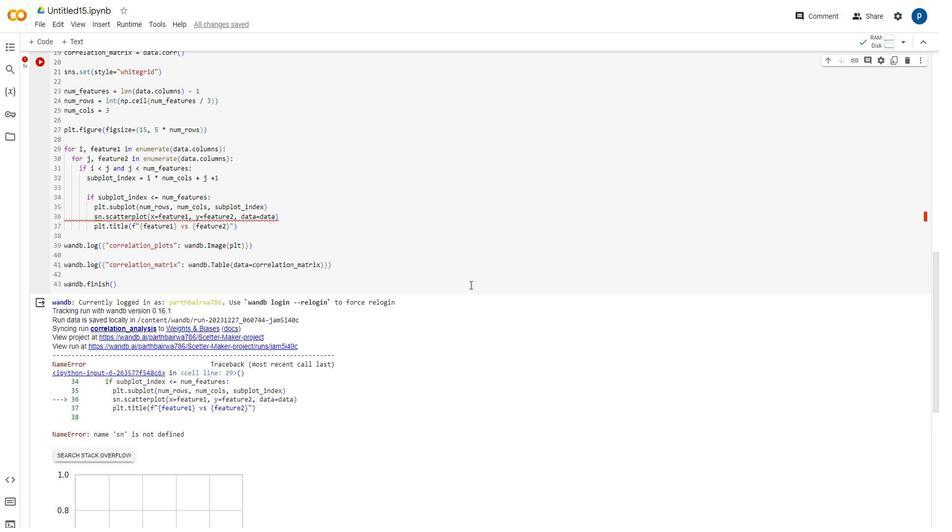 
Action: Mouse scrolled (751, 240) with delta (0, 0)
Screenshot: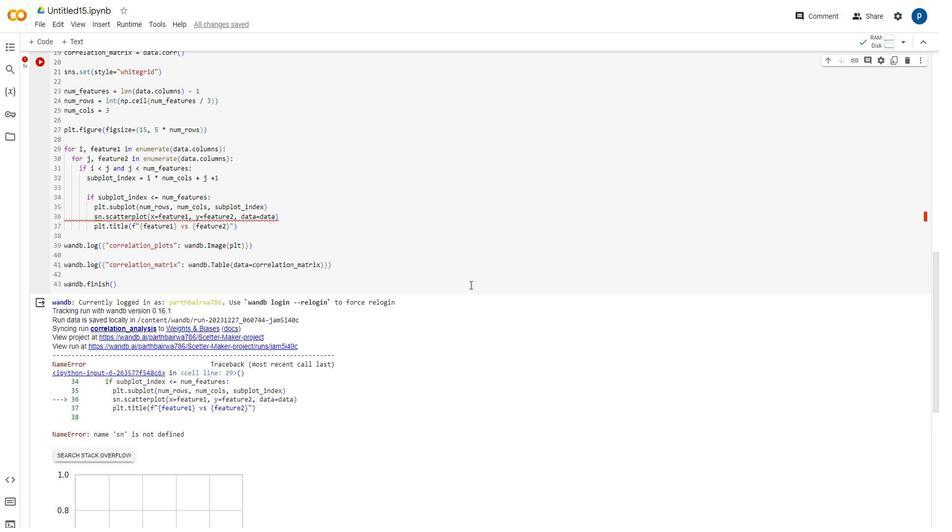 
Action: Mouse scrolled (751, 240) with delta (0, 0)
Screenshot: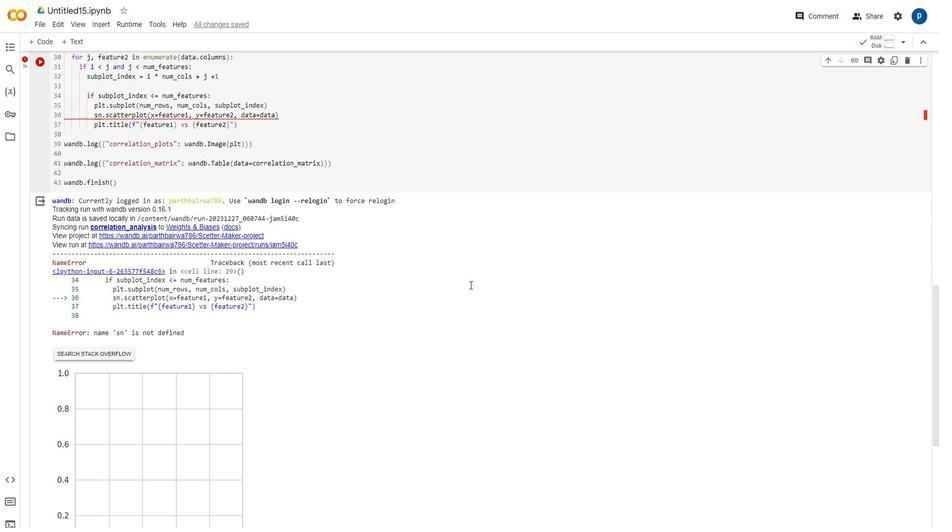 
Action: Mouse scrolled (751, 240) with delta (0, 0)
Screenshot: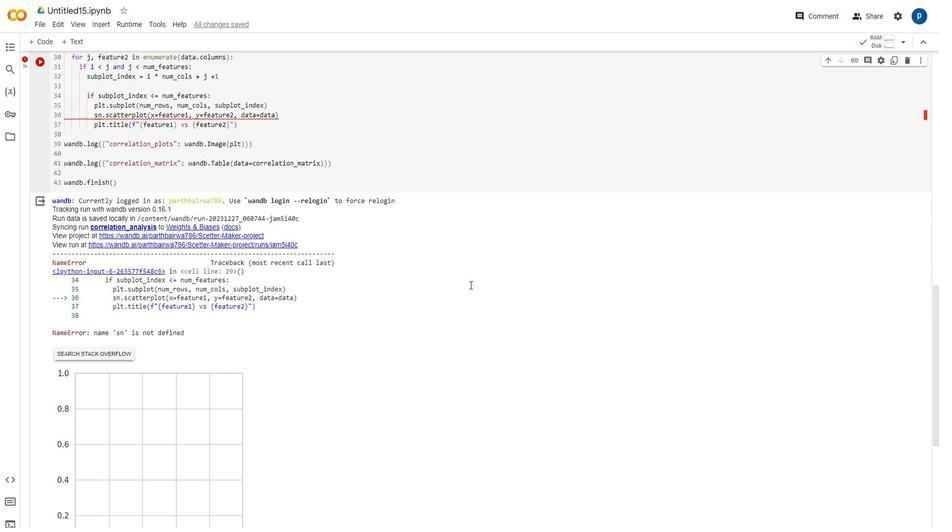 
Action: Mouse scrolled (751, 240) with delta (0, 0)
Screenshot: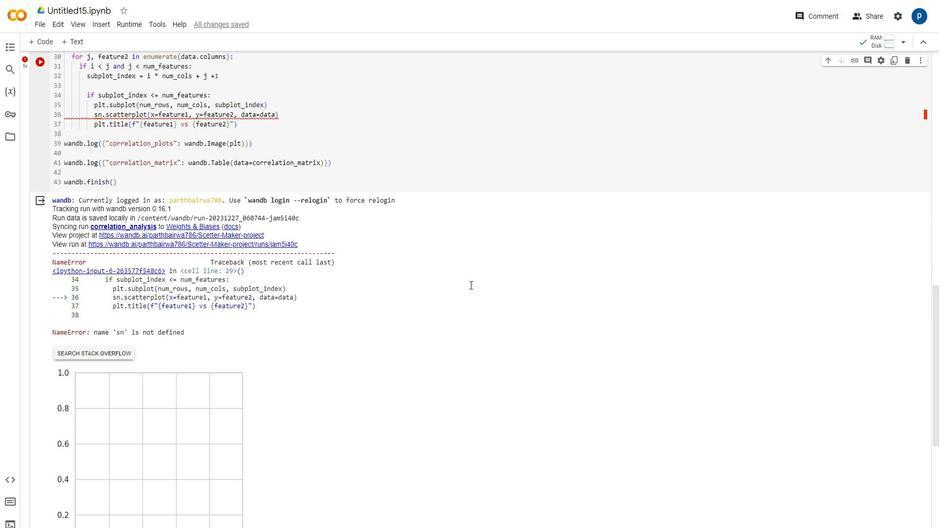 
Action: Mouse scrolled (751, 240) with delta (0, 0)
Screenshot: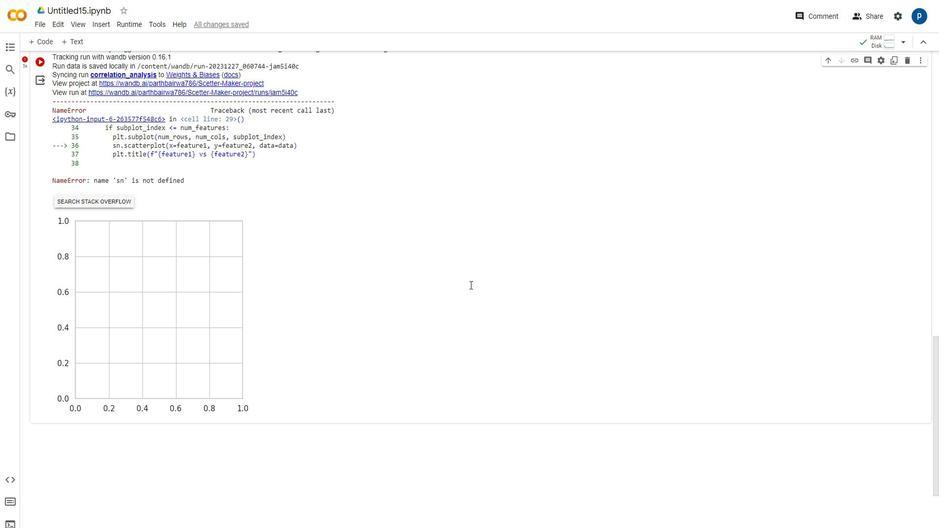 
Action: Mouse scrolled (751, 240) with delta (0, 0)
Screenshot: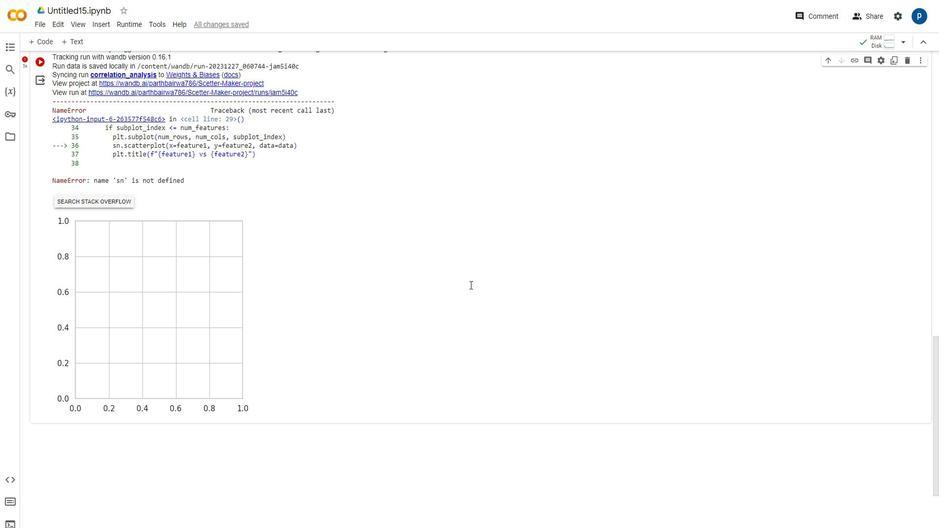 
Action: Mouse scrolled (751, 240) with delta (0, 0)
Screenshot: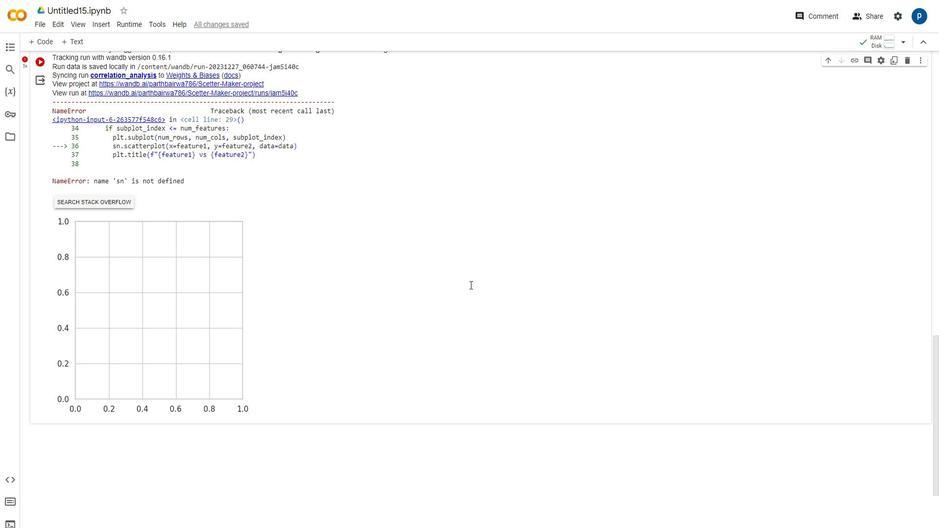 
Action: Mouse scrolled (751, 240) with delta (0, 0)
Screenshot: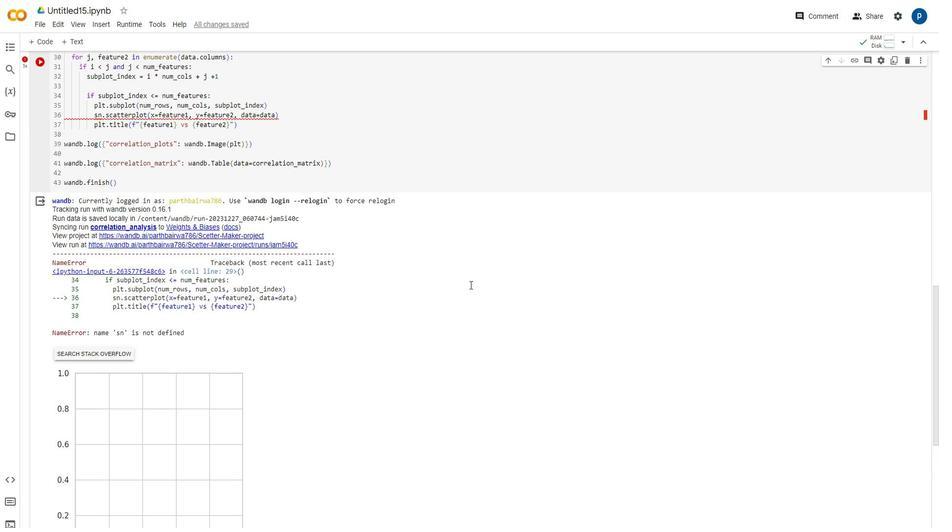 
Action: Mouse scrolled (751, 240) with delta (0, 0)
Screenshot: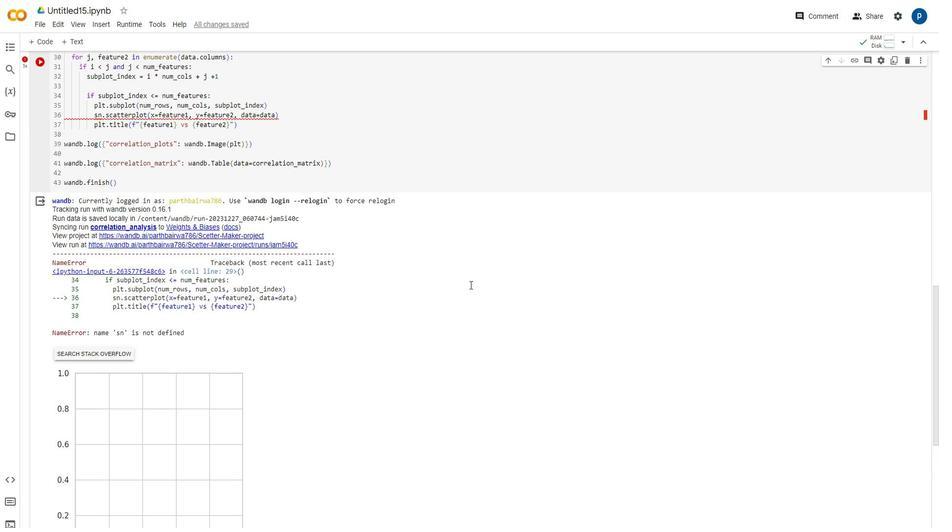 
Action: Mouse moved to (493, 227)
Screenshot: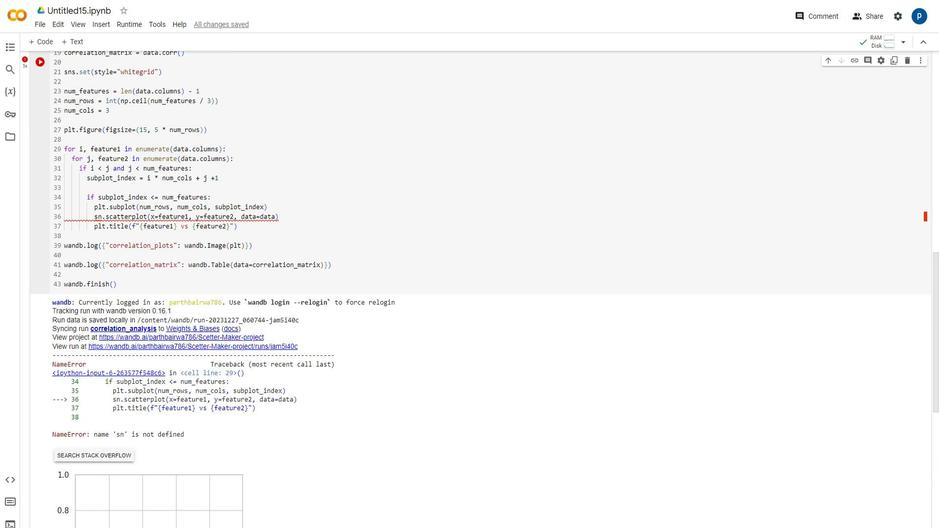 
Action: Mouse scrolled (493, 227) with delta (0, 0)
Screenshot: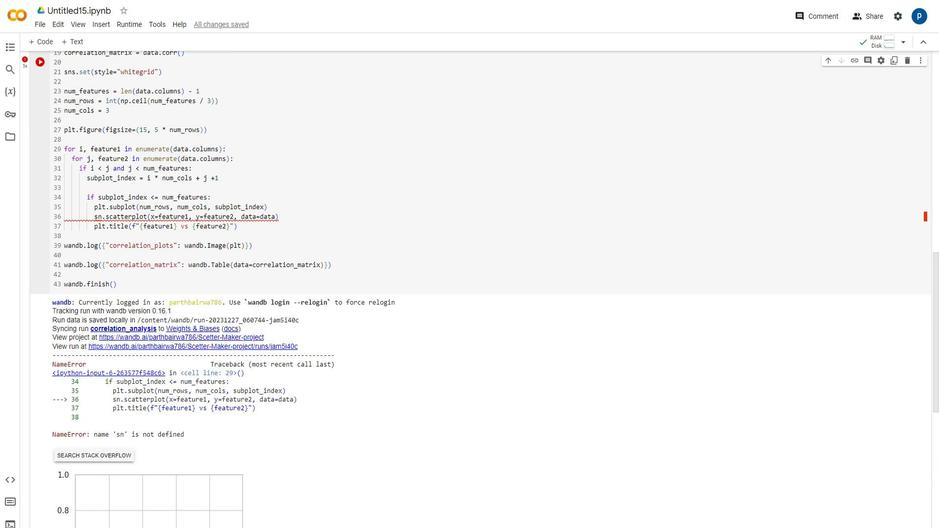
Action: Mouse scrolled (493, 227) with delta (0, 0)
Screenshot: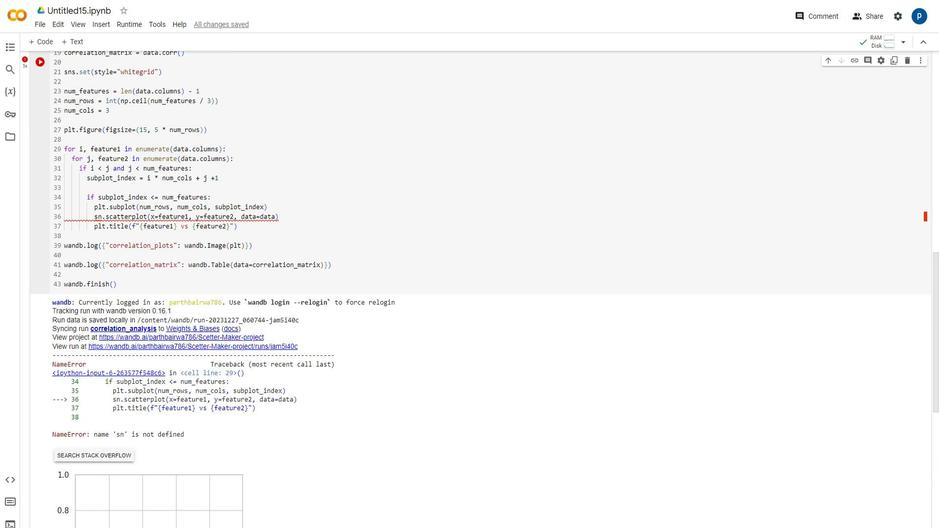 
Action: Mouse scrolled (493, 227) with delta (0, 0)
Screenshot: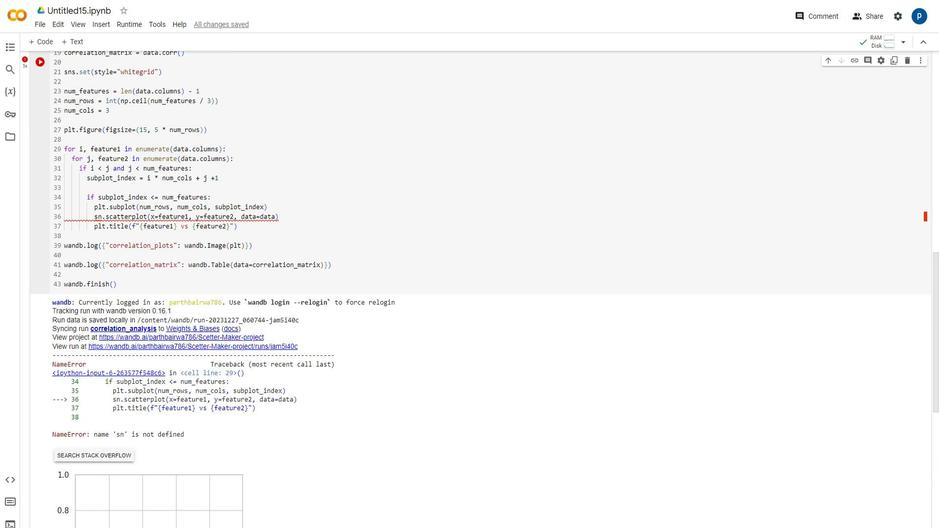 
Action: Mouse scrolled (493, 227) with delta (0, 0)
Screenshot: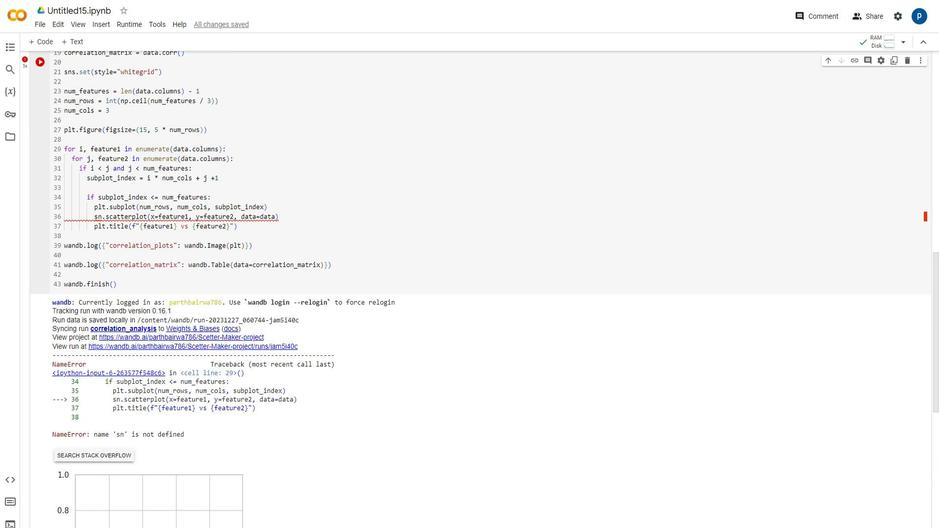 
Action: Mouse scrolled (493, 227) with delta (0, 0)
Screenshot: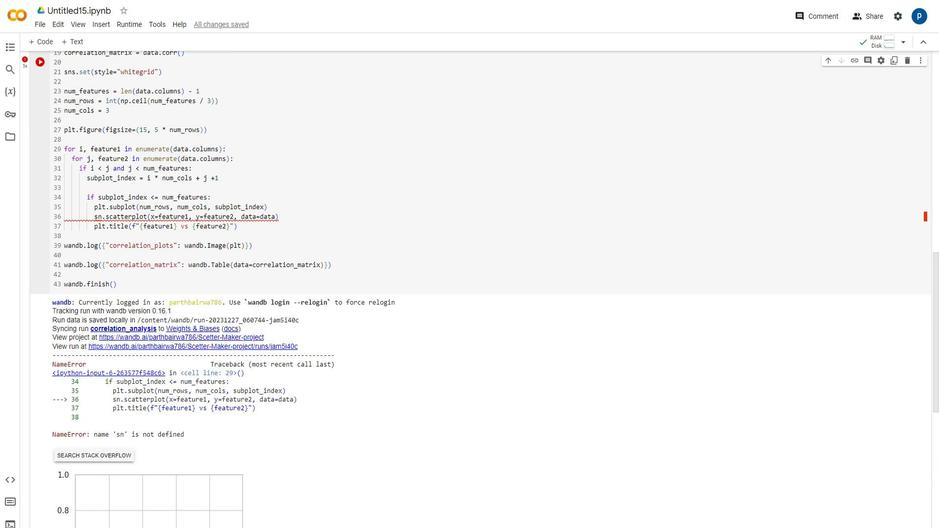 
Action: Mouse scrolled (493, 227) with delta (0, 0)
Screenshot: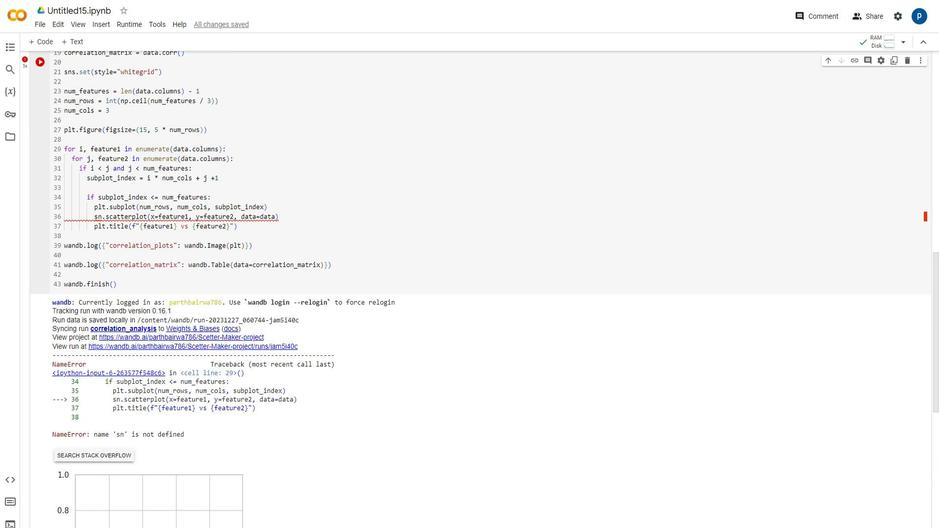 
Action: Mouse scrolled (493, 227) with delta (0, 0)
Screenshot: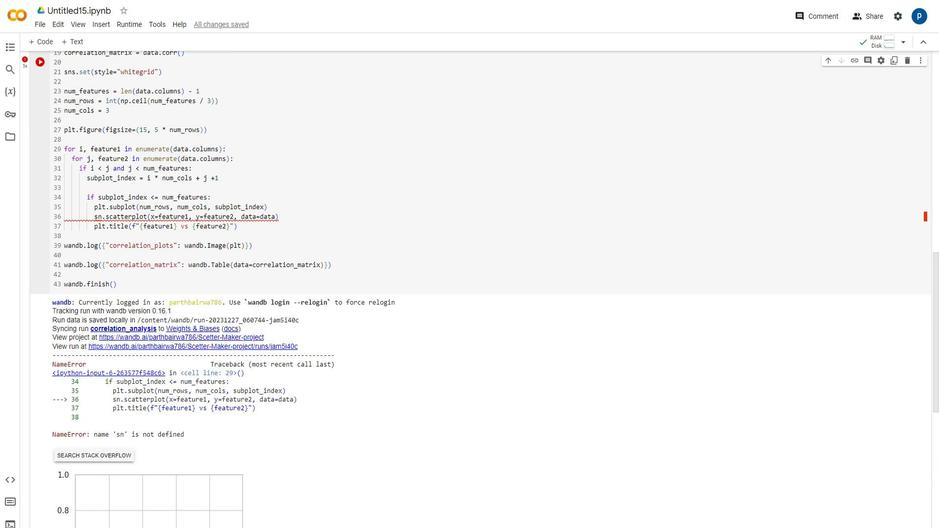 
Action: Mouse scrolled (493, 227) with delta (0, 0)
Screenshot: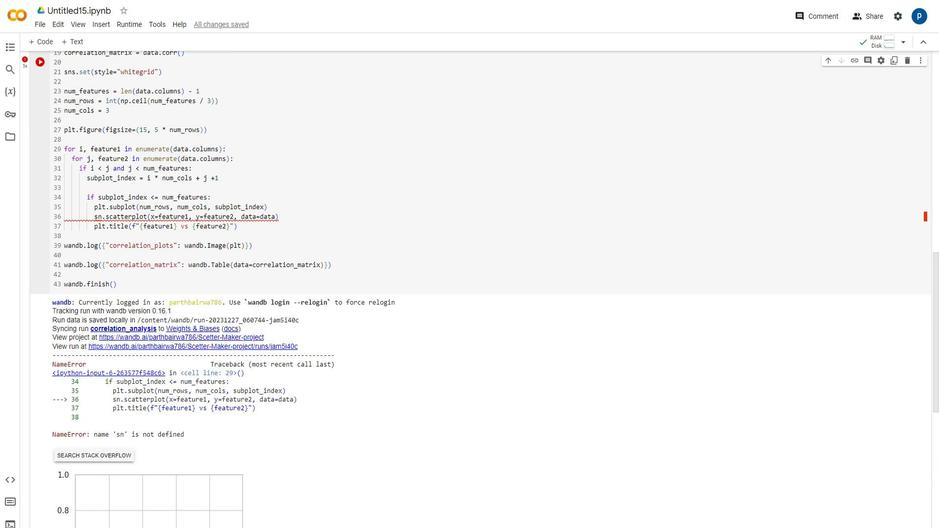 
Action: Mouse scrolled (493, 227) with delta (0, 0)
Screenshot: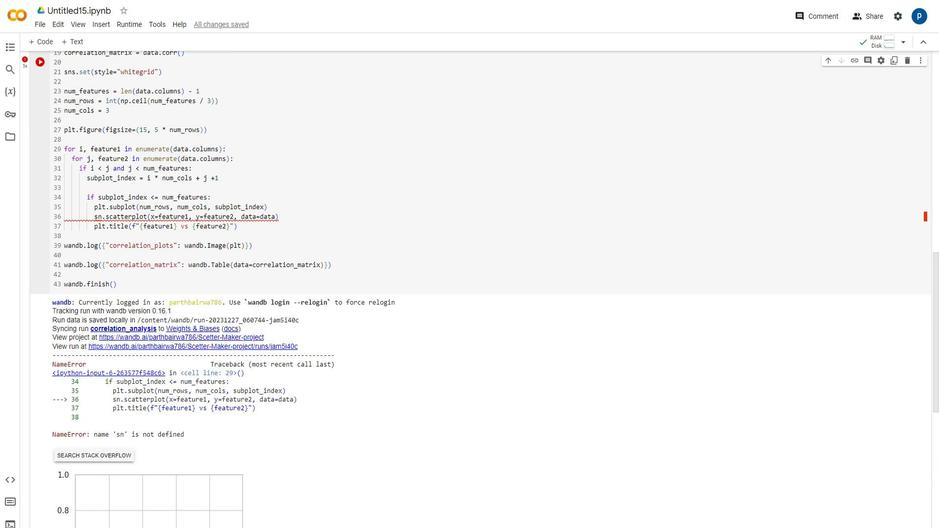 
Action: Mouse scrolled (493, 227) with delta (0, 0)
Screenshot: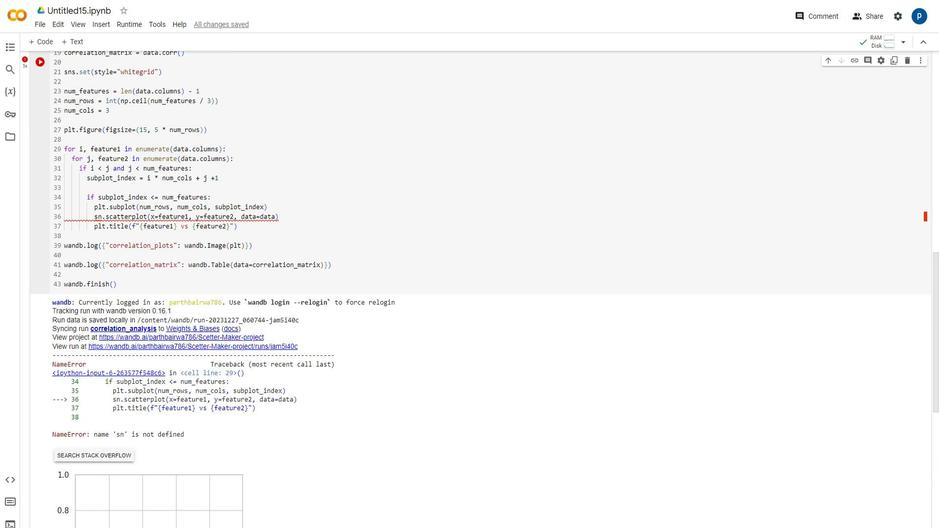 
Action: Mouse scrolled (493, 227) with delta (0, 0)
Screenshot: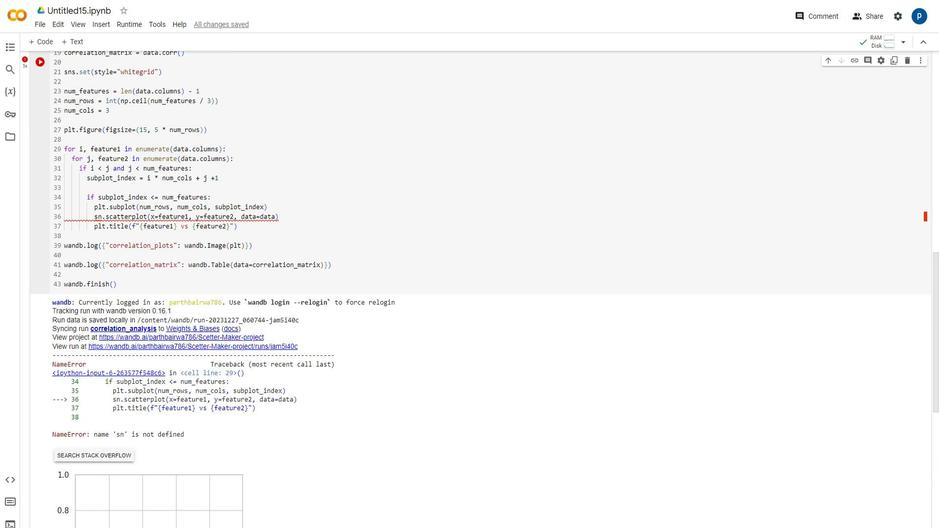 
Action: Mouse moved to (789, 195)
Screenshot: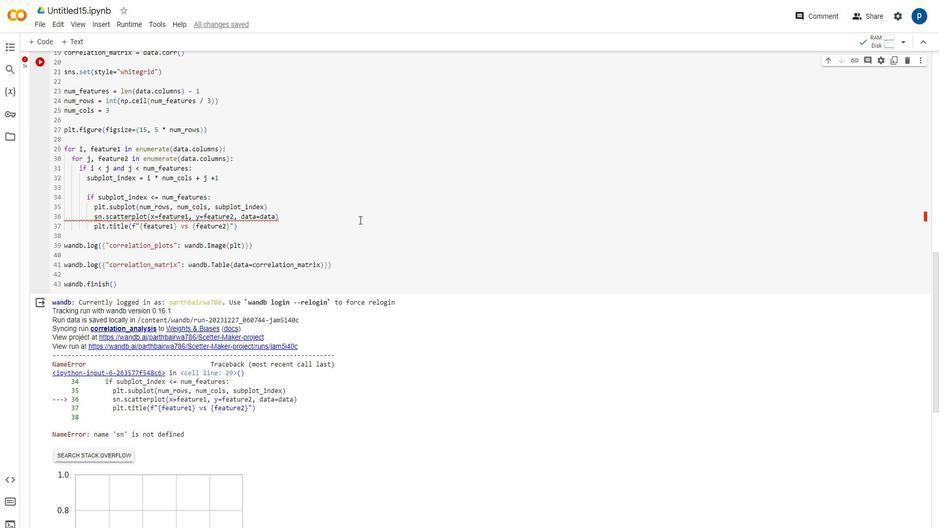 
Action: Mouse pressed left at (789, 195)
Screenshot: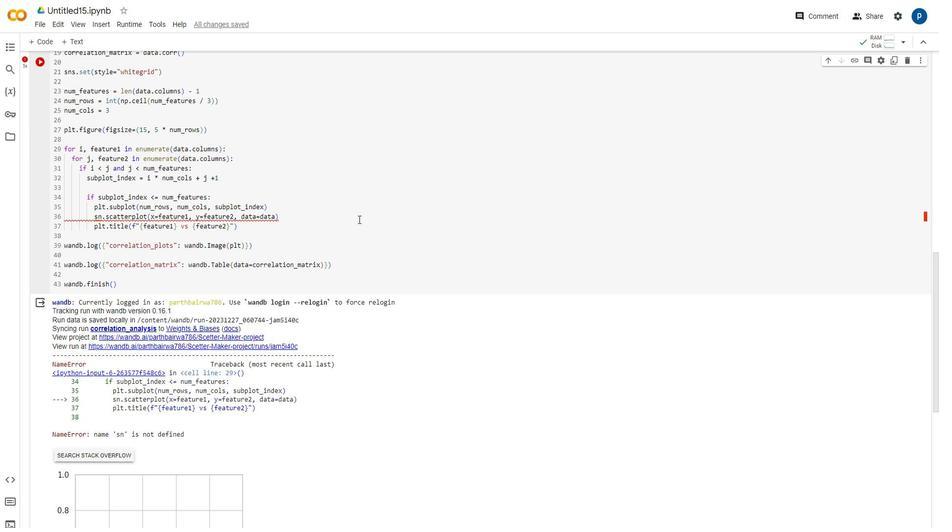 
Action: Mouse moved to (873, 194)
Screenshot: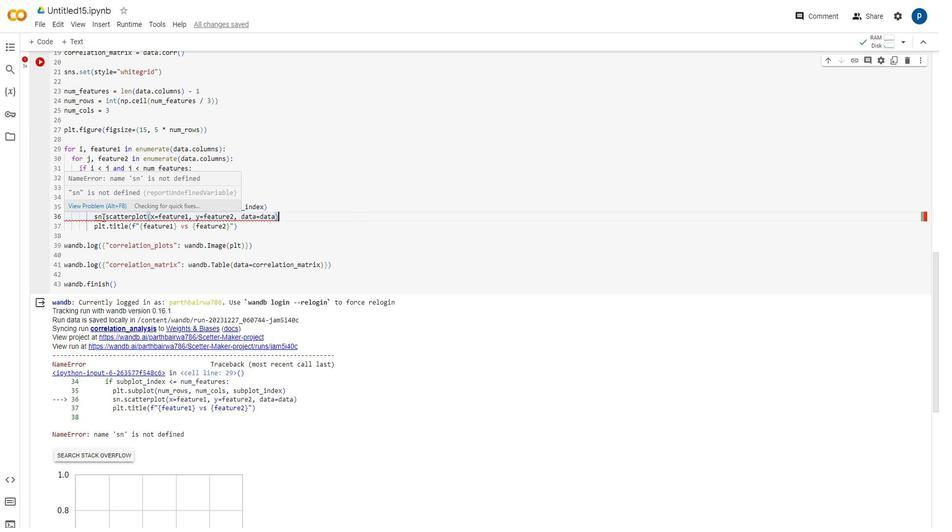 
Action: Mouse pressed left at (873, 194)
Screenshot: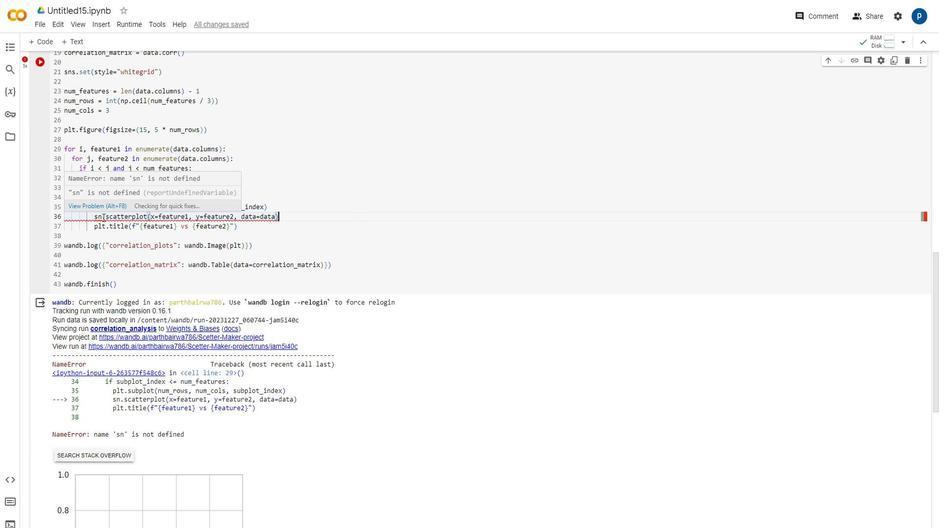 
Action: Mouse moved to (852, 273)
Screenshot: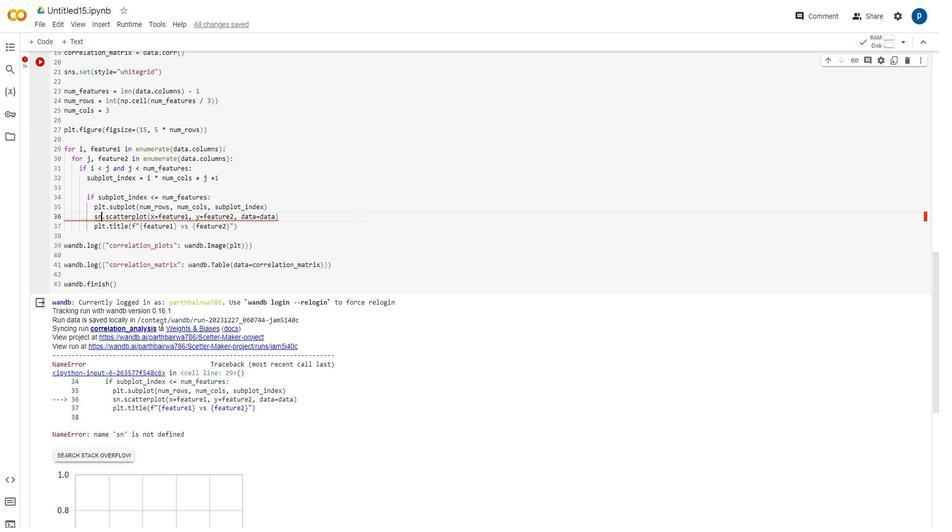 
Action: Key pressed s
Screenshot: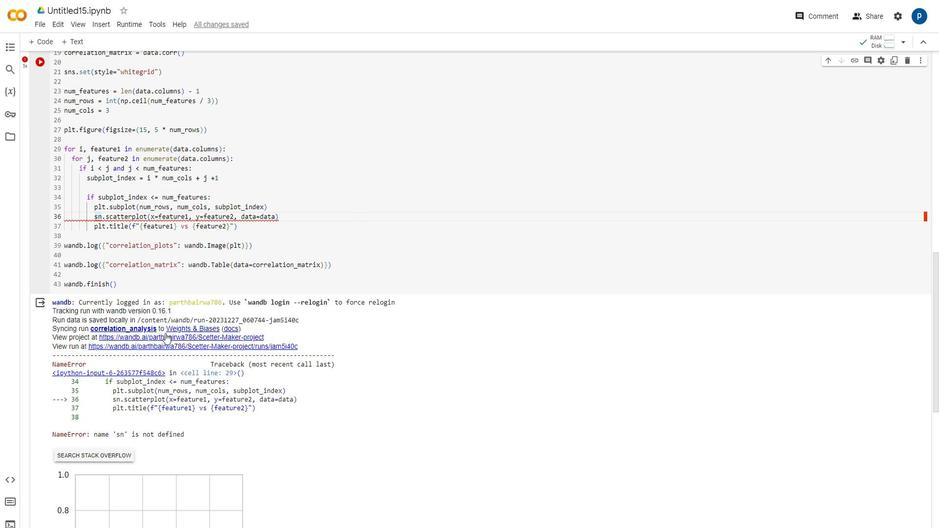 
Action: Mouse moved to (895, 88)
Screenshot: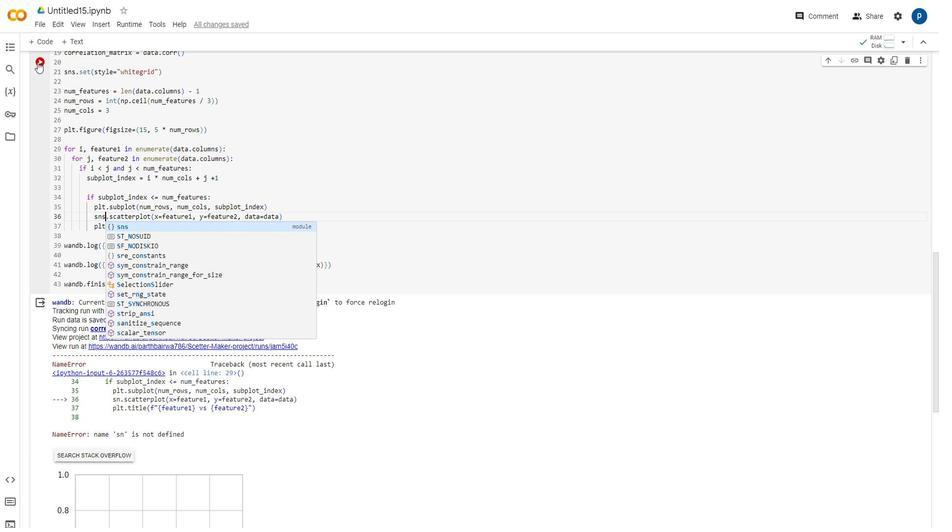 
Action: Mouse pressed left at (895, 88)
Screenshot: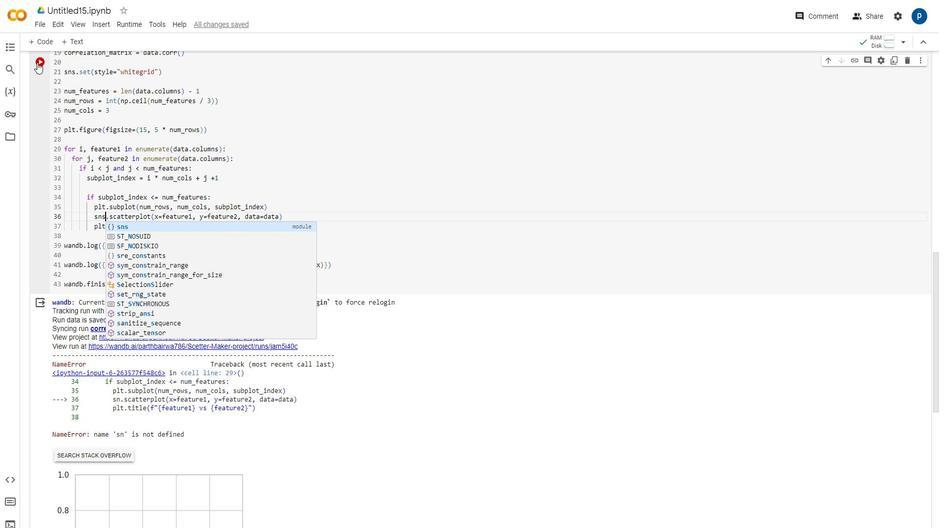 
Action: Mouse moved to (772, 193)
Screenshot: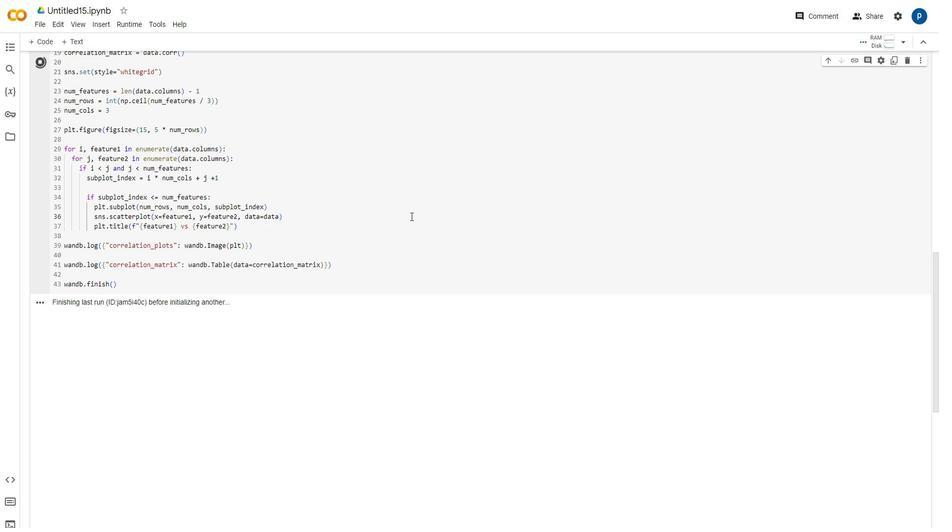 
Action: Mouse scrolled (772, 193) with delta (0, 0)
Screenshot: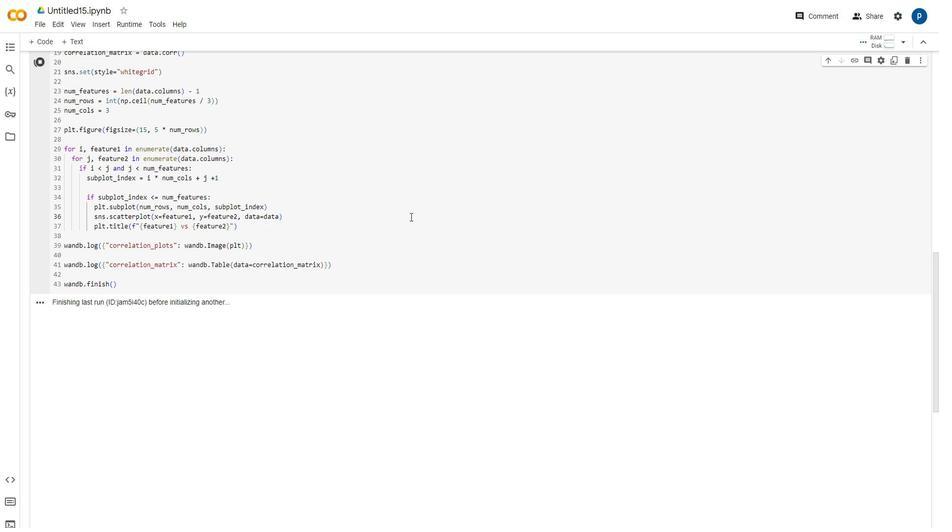 
Action: Mouse scrolled (772, 193) with delta (0, 0)
Screenshot: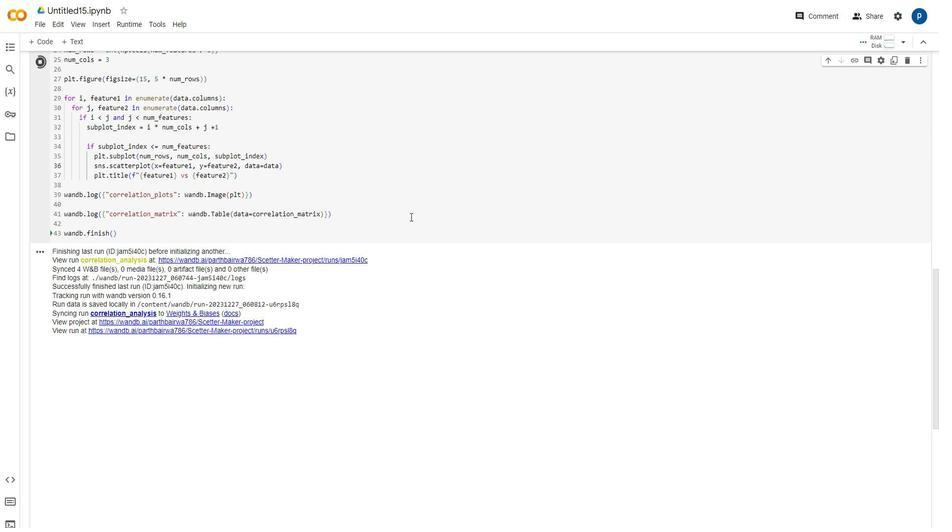 
Action: Mouse scrolled (772, 193) with delta (0, 0)
Screenshot: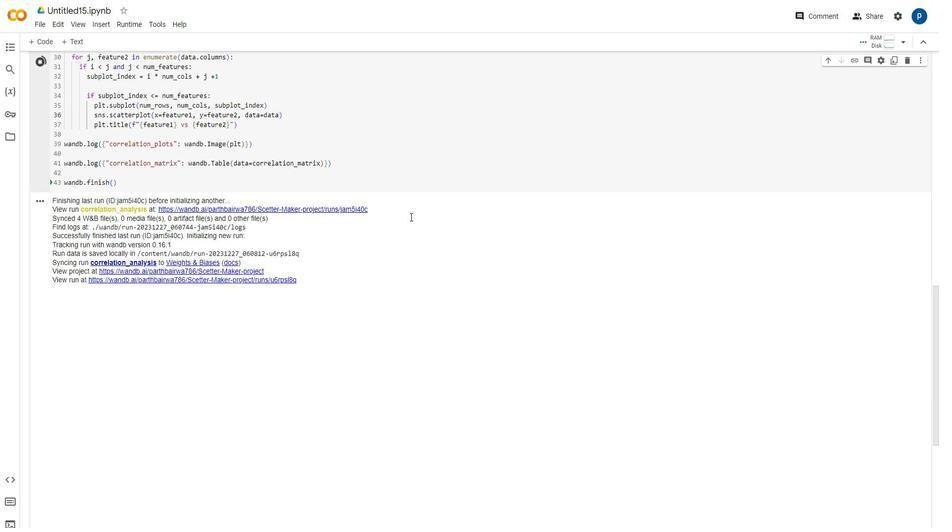 
Action: Mouse moved to (760, 203)
Screenshot: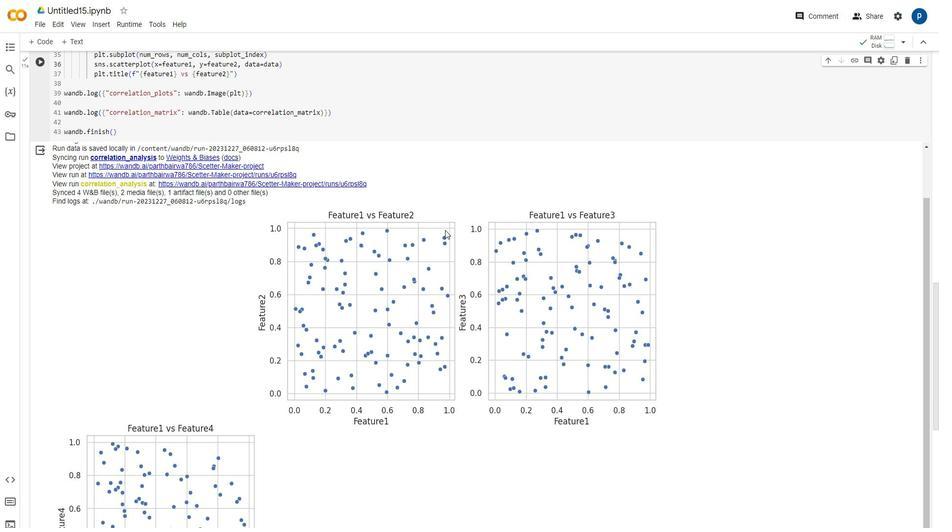 
Action: Mouse scrolled (760, 202) with delta (0, 0)
Screenshot: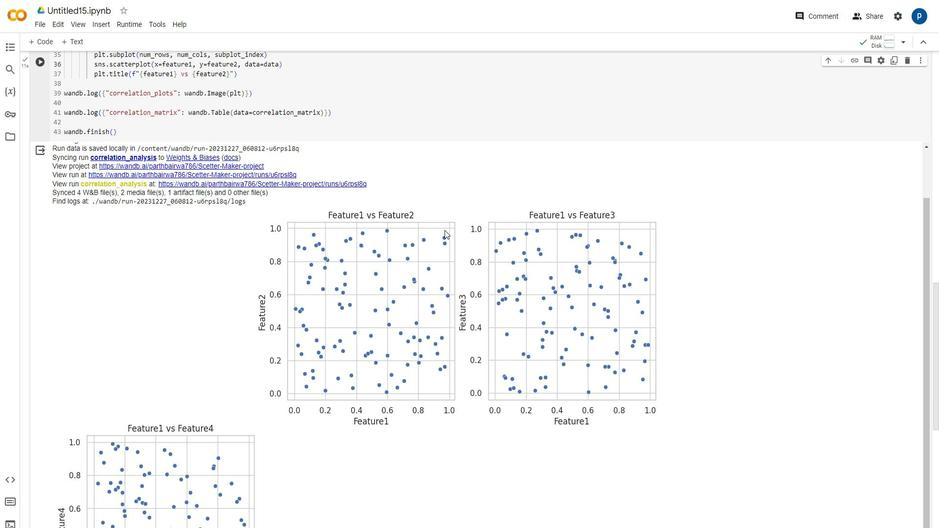 
Action: Mouse scrolled (760, 202) with delta (0, 0)
Screenshot: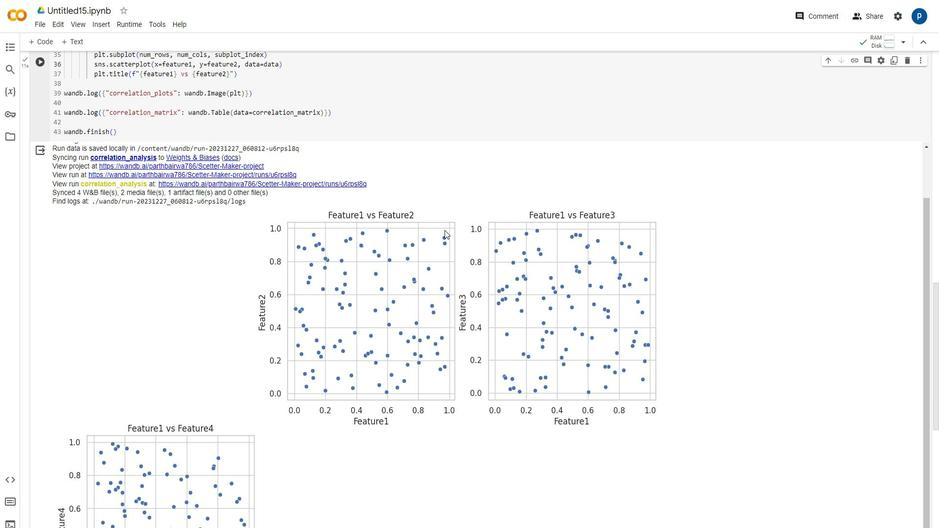 
Action: Mouse moved to (760, 202)
Screenshot: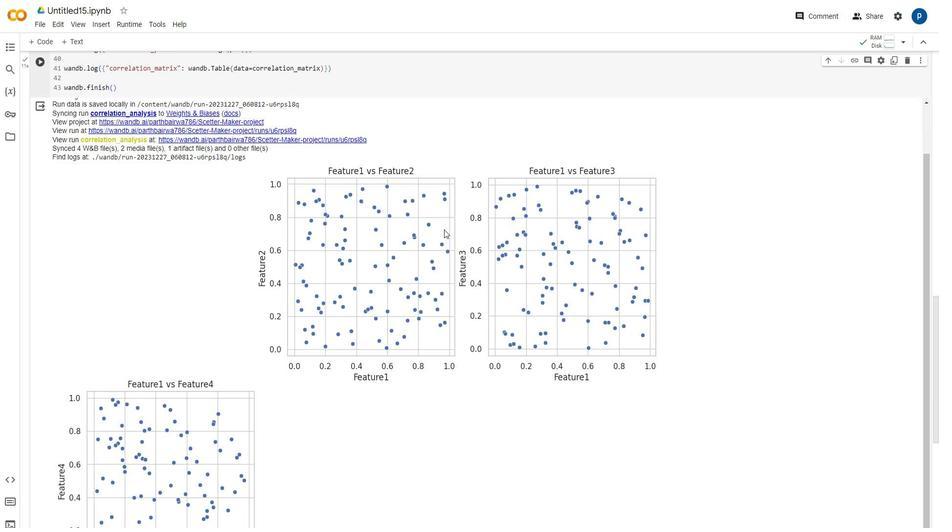 
Action: Mouse scrolled (760, 202) with delta (0, 0)
Screenshot: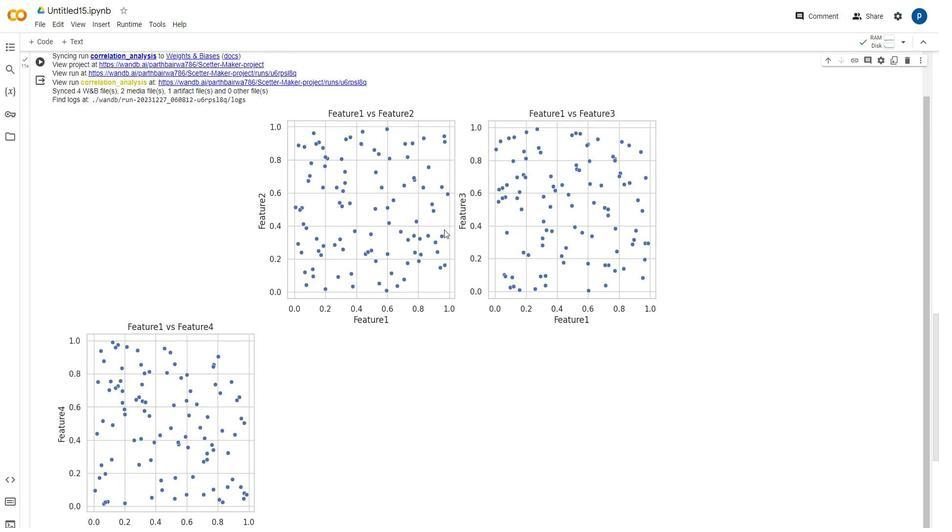 
Action: Mouse scrolled (760, 202) with delta (0, 0)
Screenshot: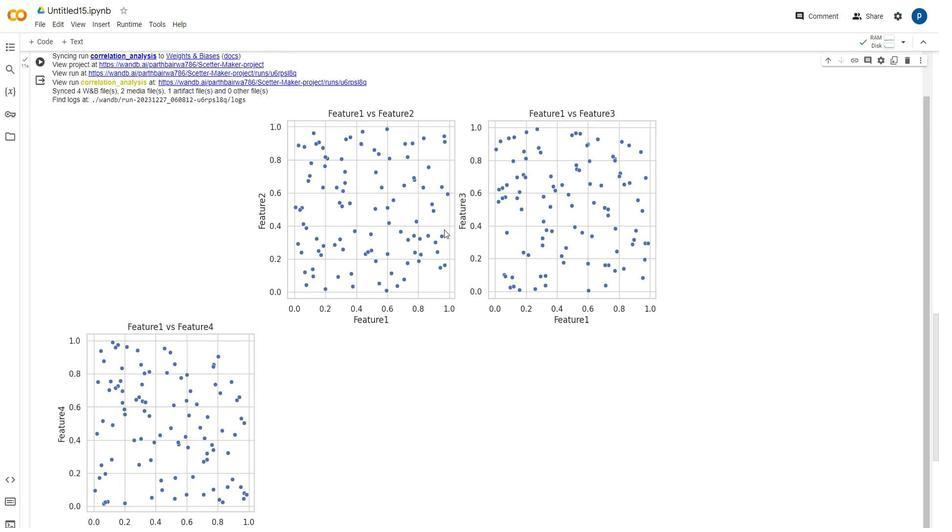 
Action: Mouse moved to (761, 202)
Screenshot: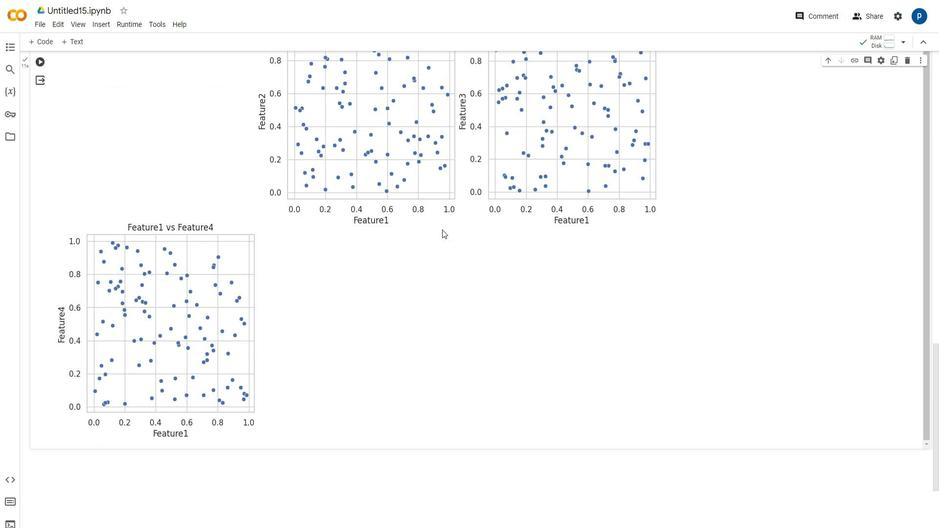 
Action: Mouse scrolled (761, 203) with delta (0, 0)
Screenshot: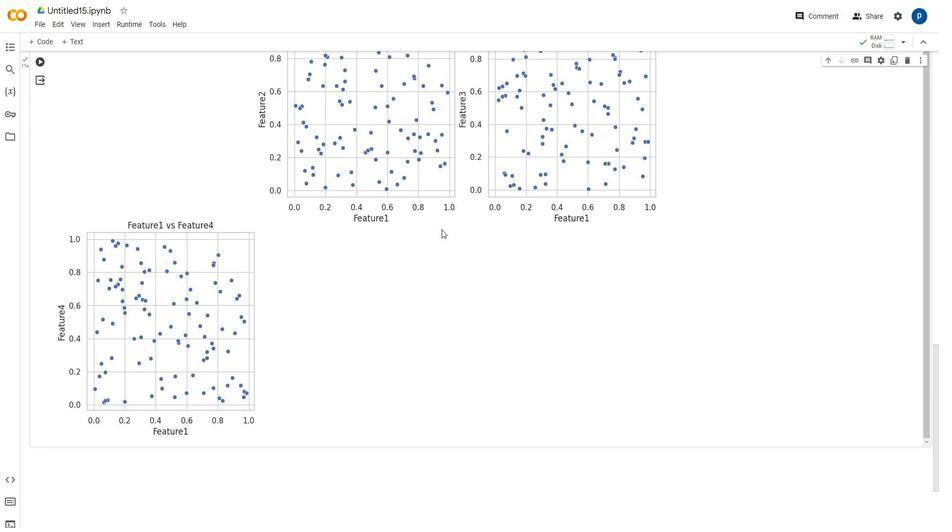 
Action: Mouse scrolled (761, 203) with delta (0, 0)
Screenshot: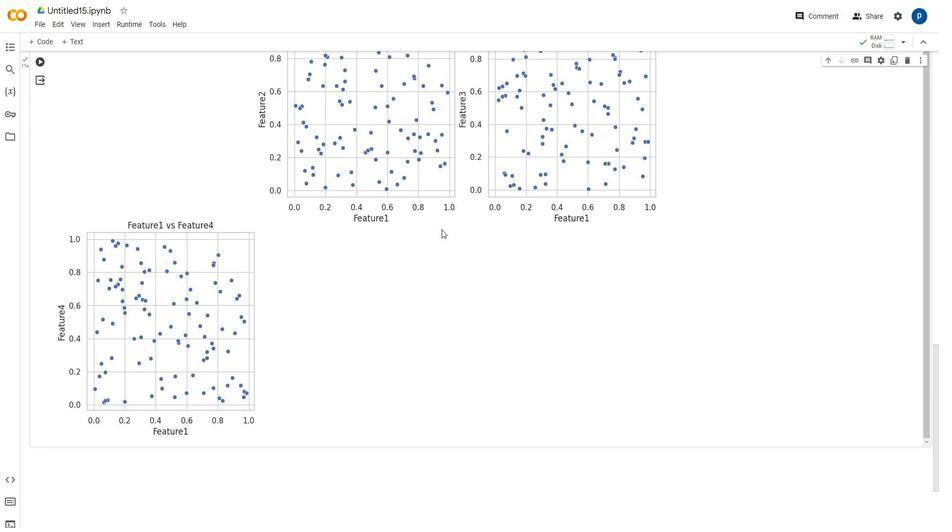 
Action: Mouse moved to (761, 202)
Screenshot: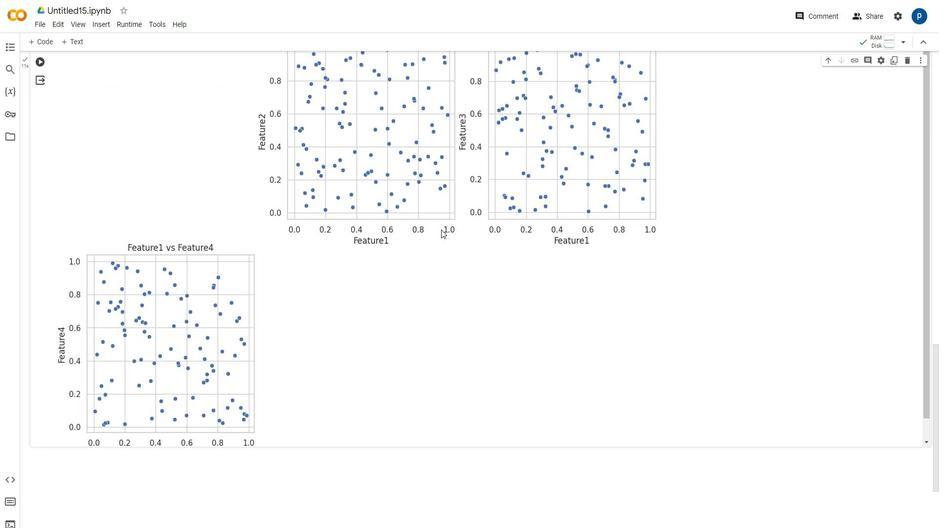 
Action: Mouse scrolled (761, 202) with delta (0, 0)
Screenshot: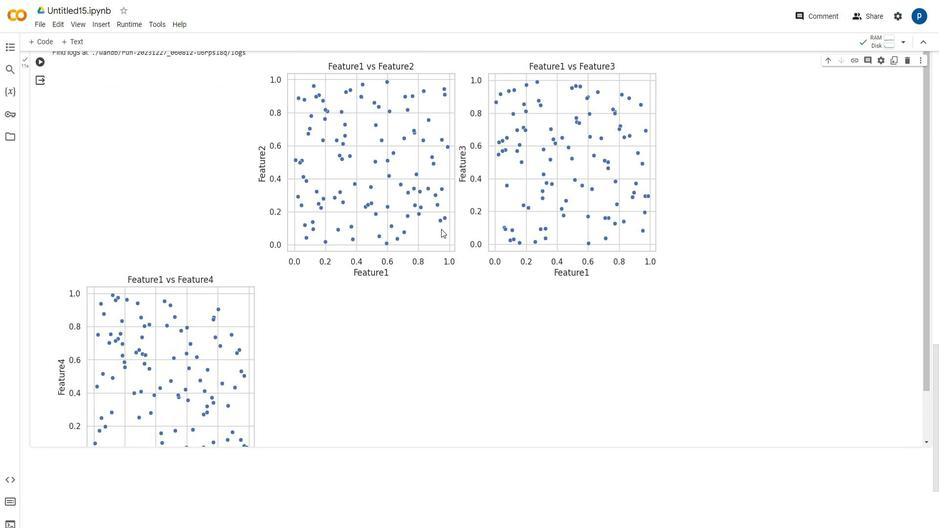 
Action: Mouse scrolled (761, 202) with delta (0, 0)
Screenshot: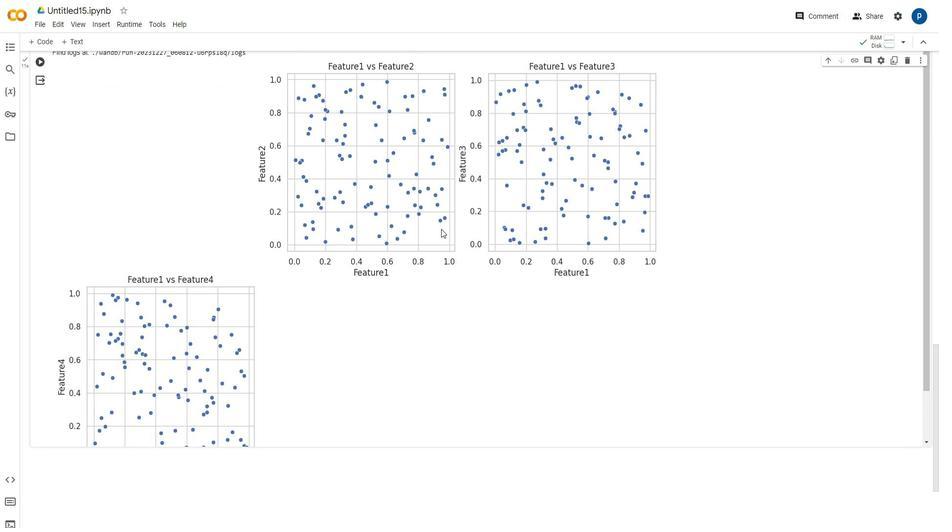 
Action: Mouse scrolled (761, 202) with delta (0, 0)
Screenshot: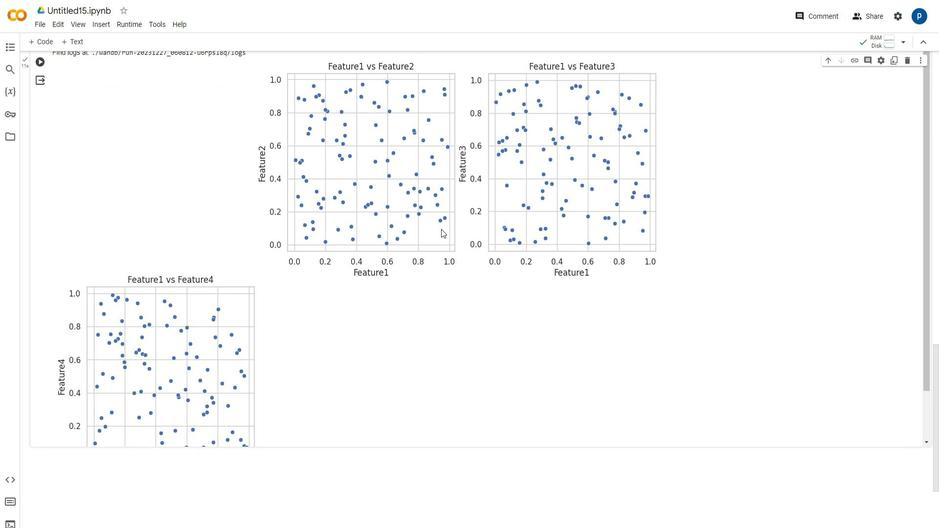 
Action: Mouse moved to (761, 201)
Screenshot: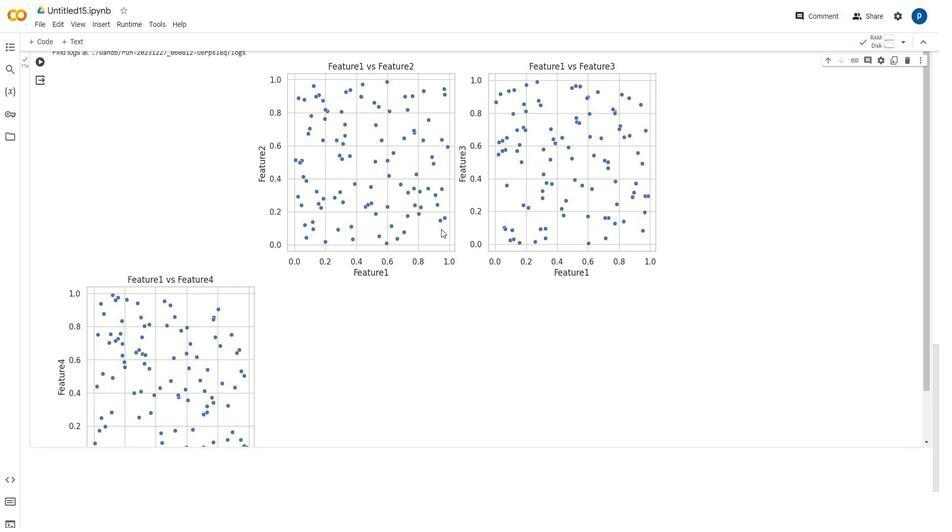 
Action: Mouse scrolled (761, 202) with delta (0, 0)
Screenshot: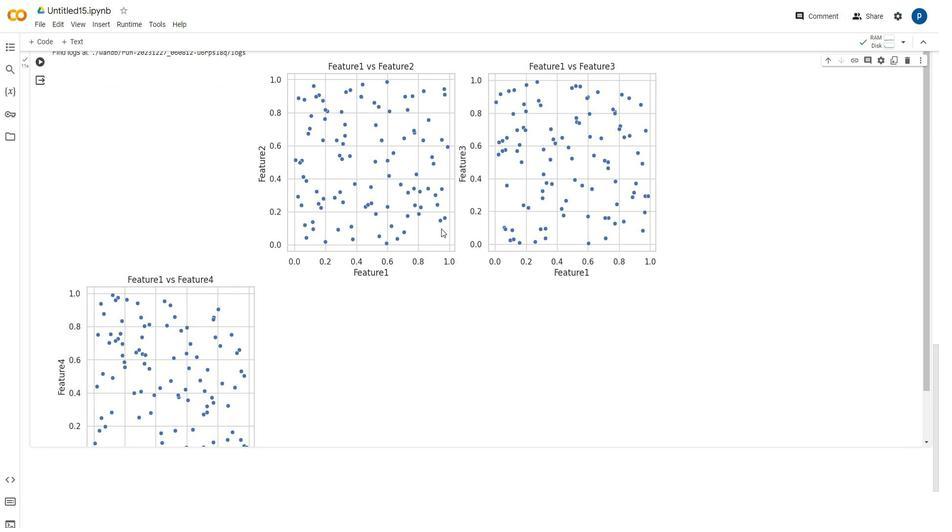 
Action: Mouse scrolled (761, 202) with delta (0, 0)
Screenshot: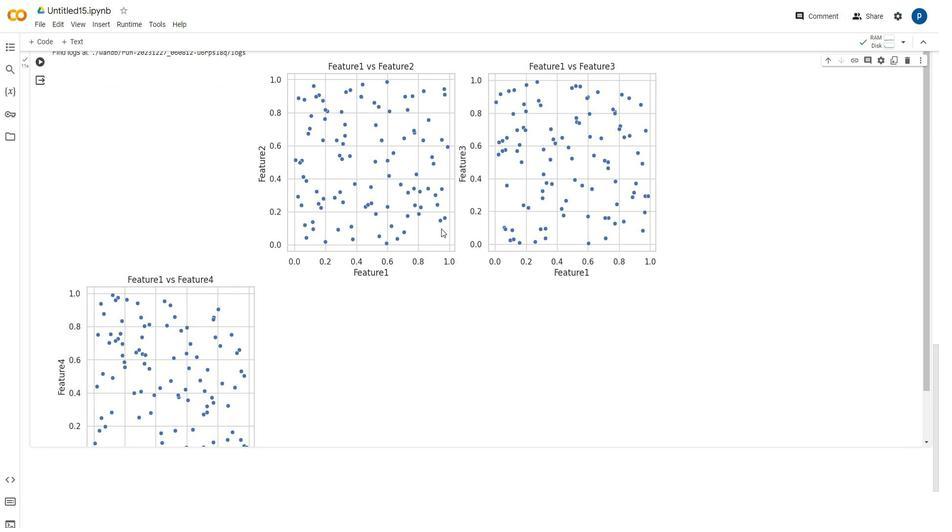 
Action: Mouse scrolled (761, 202) with delta (0, 0)
Screenshot: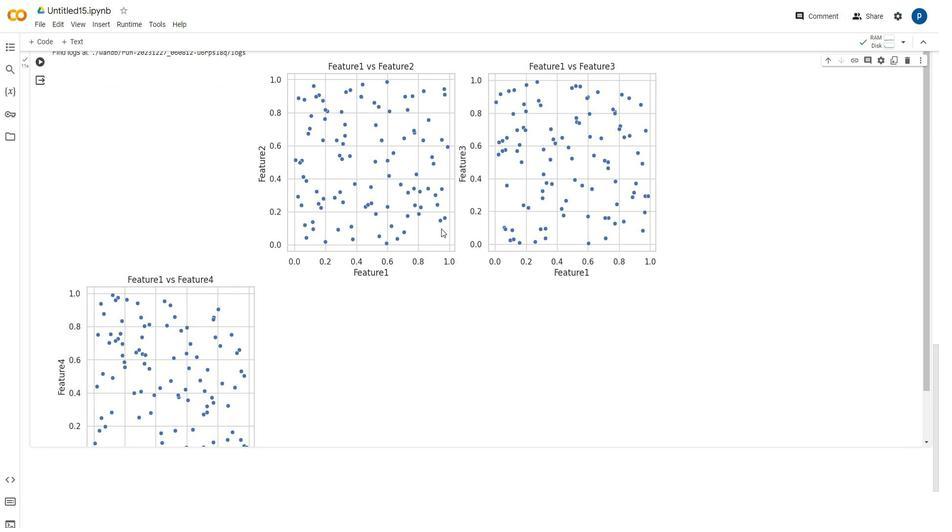 
Action: Mouse moved to (799, 241)
Screenshot: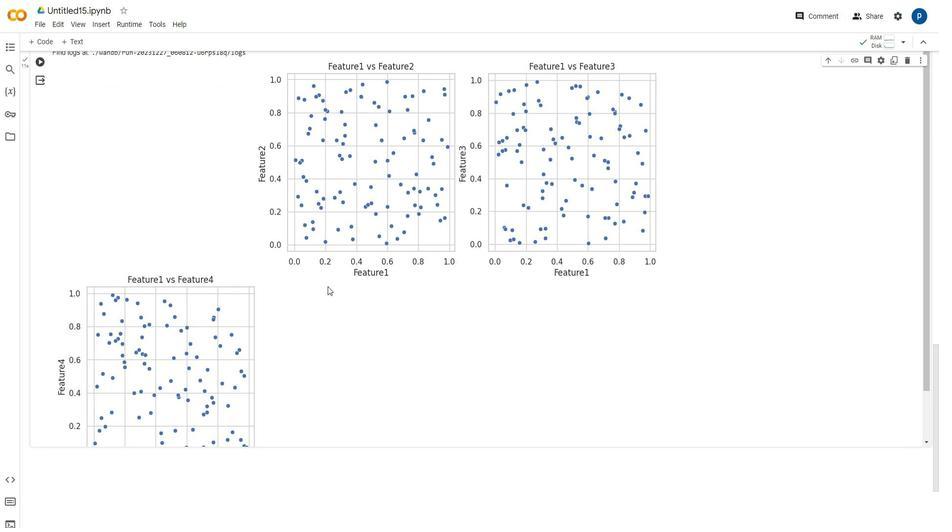 
Action: Mouse scrolled (799, 241) with delta (0, 0)
Screenshot: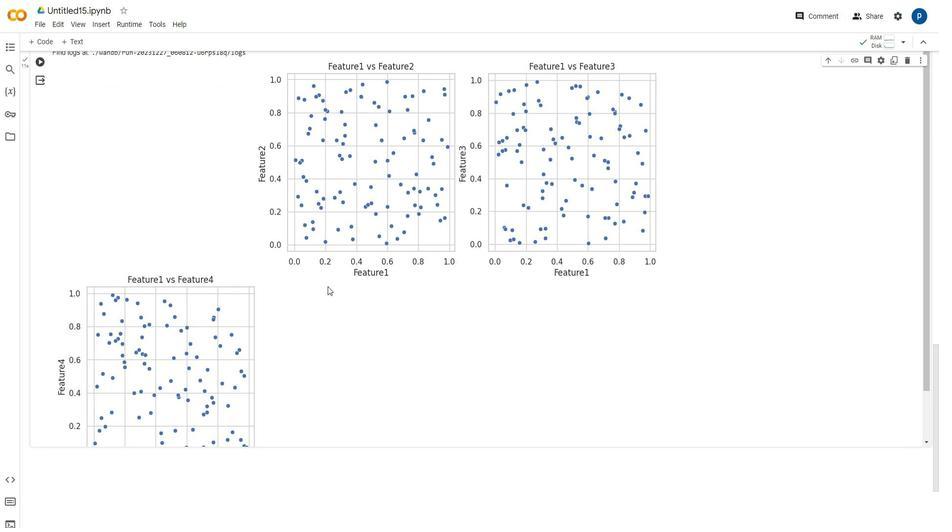 
Action: Mouse scrolled (799, 241) with delta (0, 0)
Screenshot: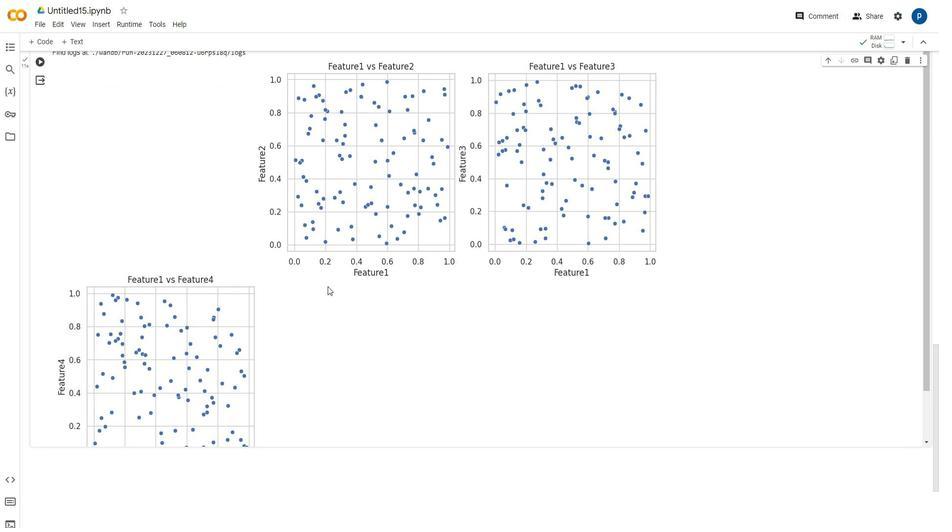 
Action: Mouse moved to (799, 240)
Screenshot: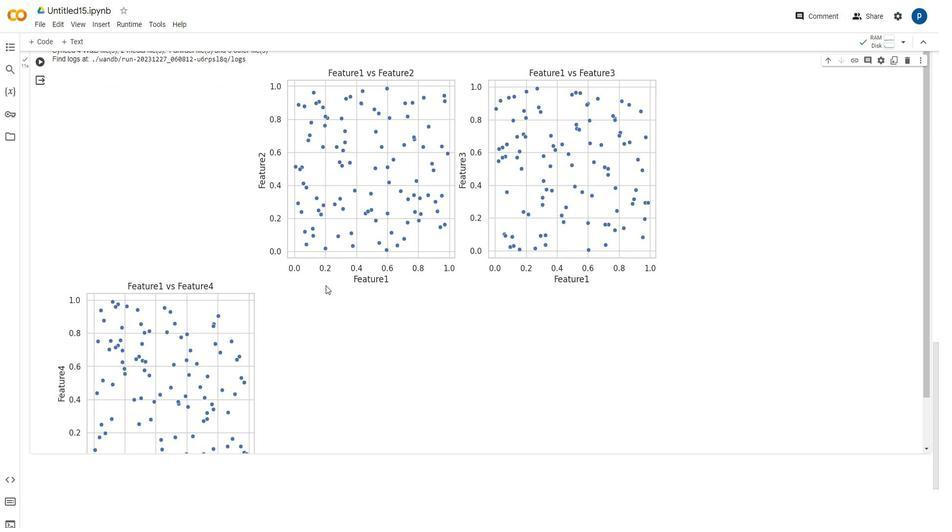 
Action: Mouse scrolled (799, 241) with delta (0, 0)
Screenshot: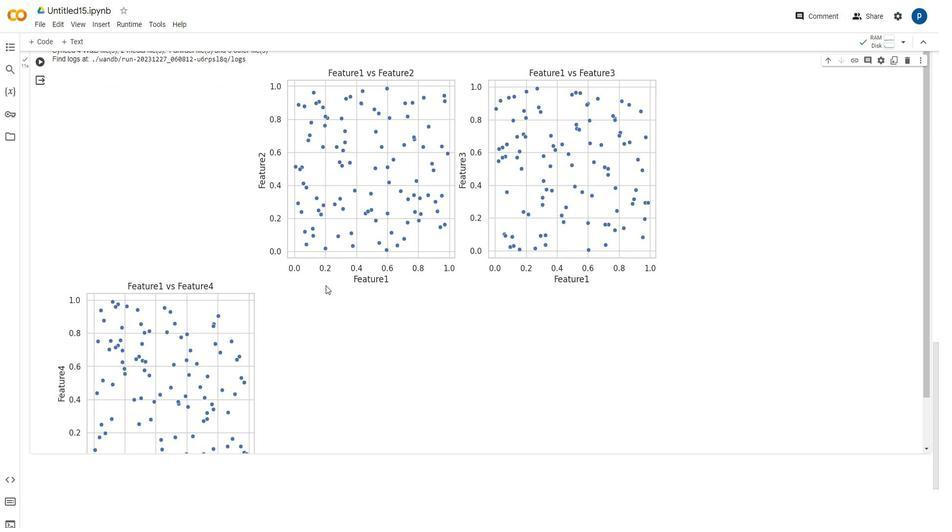 
Action: Mouse moved to (830, 213)
Screenshot: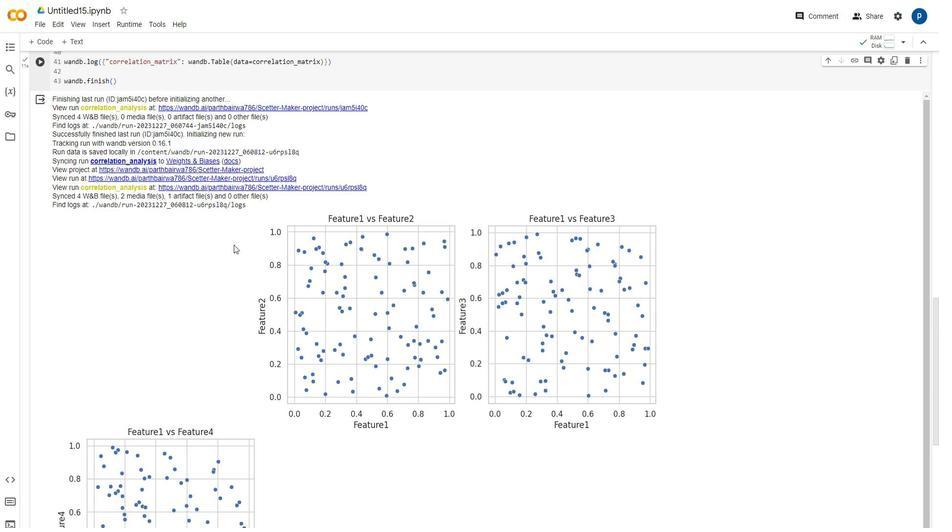 
Action: Mouse scrolled (830, 214) with delta (0, 0)
Screenshot: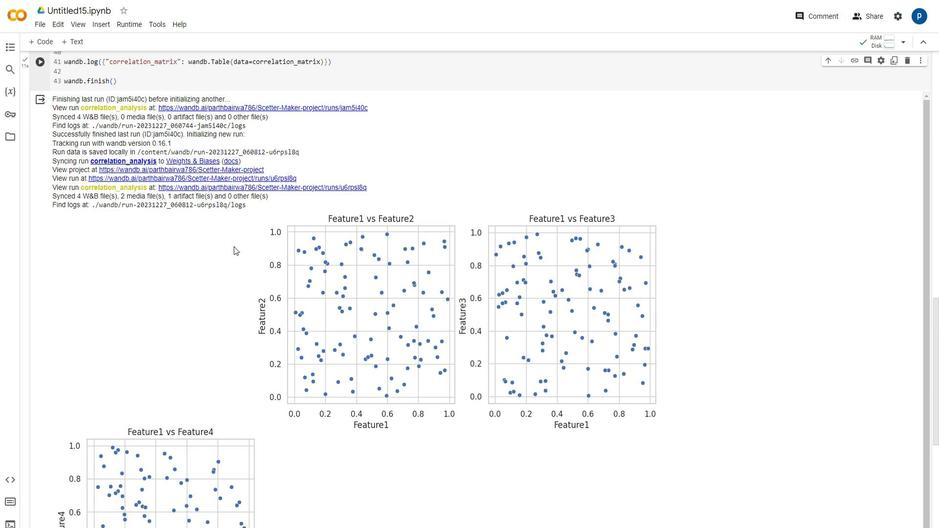
Action: Mouse moved to (840, 200)
Screenshot: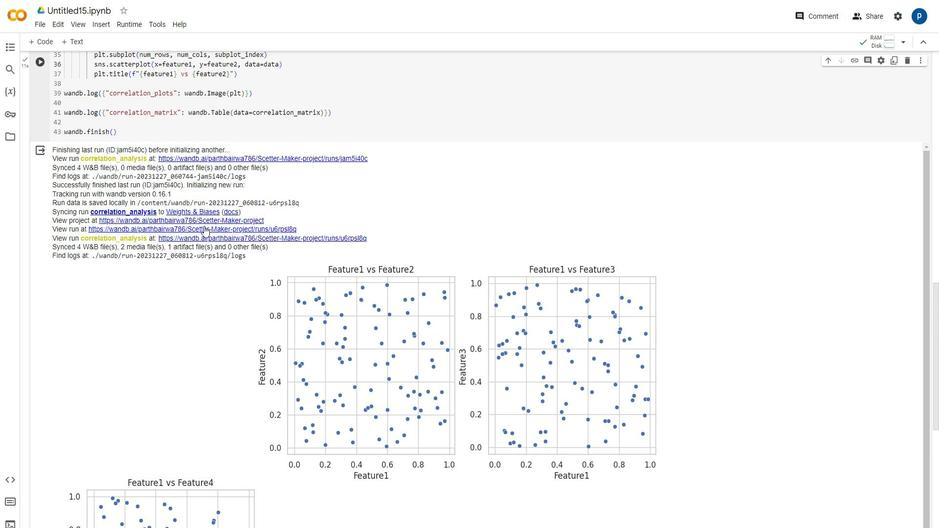 
Action: Mouse pressed left at (840, 200)
Screenshot: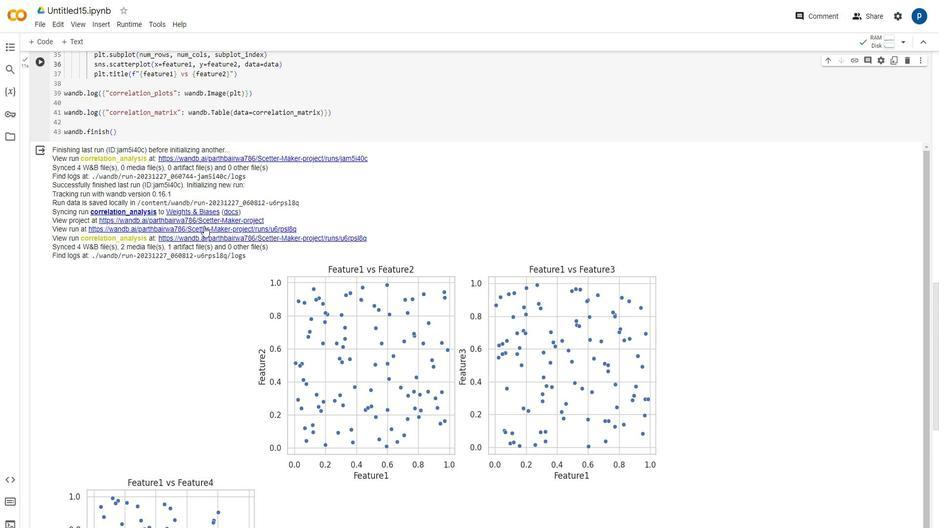 
Action: Mouse moved to (311, 201)
Screenshot: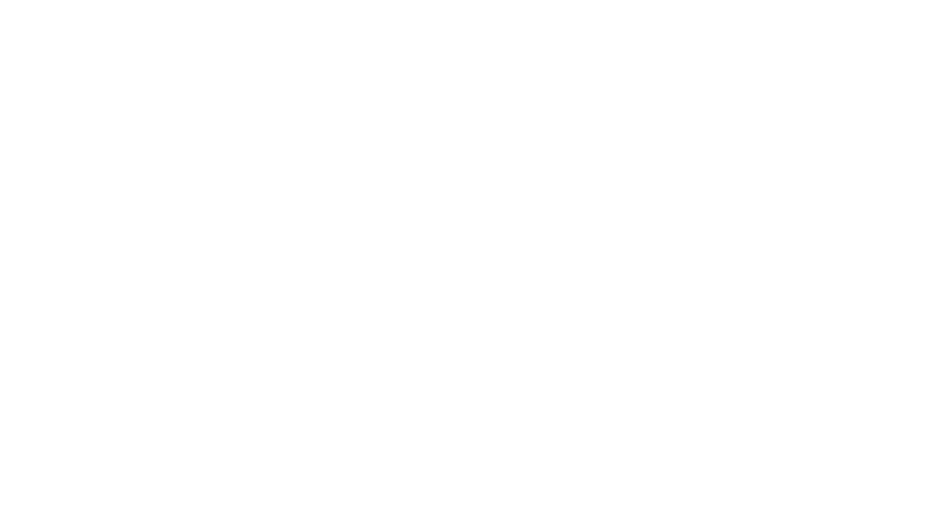 
Action: Mouse pressed left at (311, 201)
Screenshot: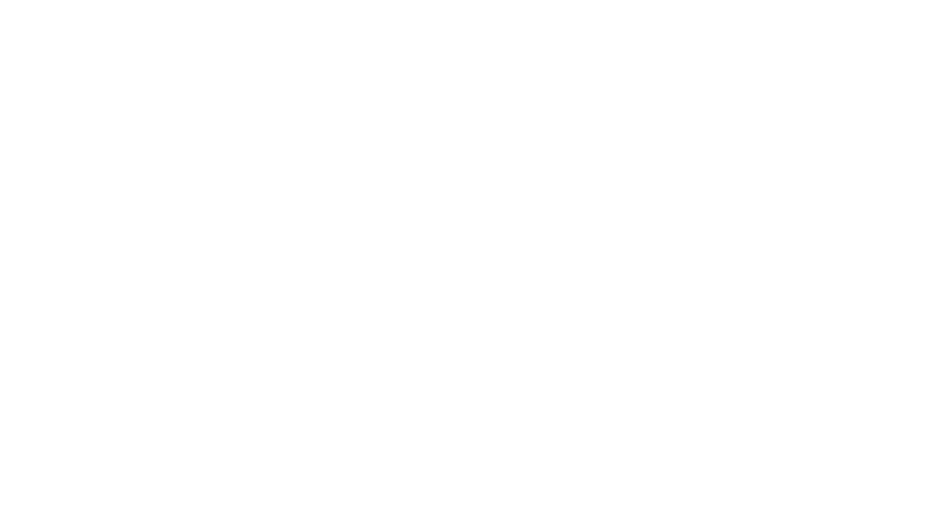 
Action: Mouse moved to (793, 254)
Screenshot: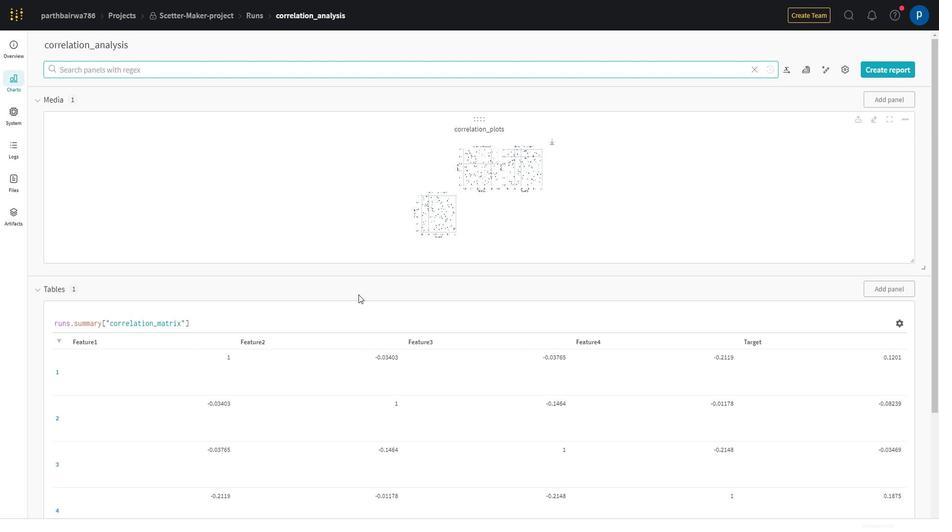 
Action: Mouse scrolled (793, 254) with delta (0, 0)
Screenshot: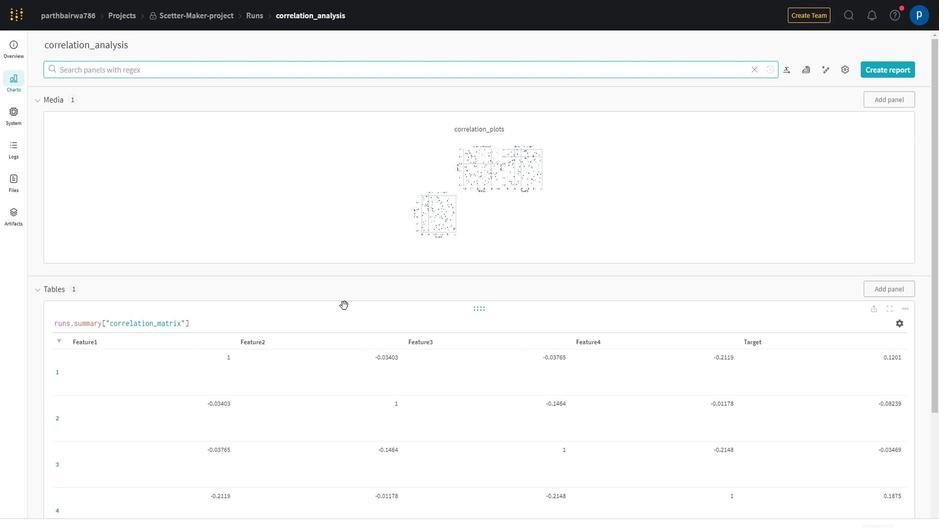 
Action: Mouse scrolled (793, 254) with delta (0, 0)
Screenshot: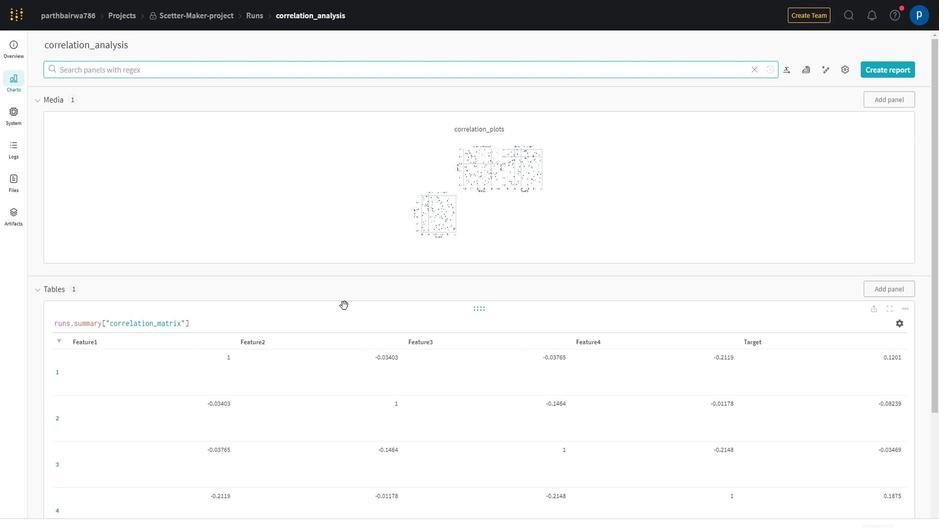 
Action: Mouse scrolled (793, 254) with delta (0, 0)
Screenshot: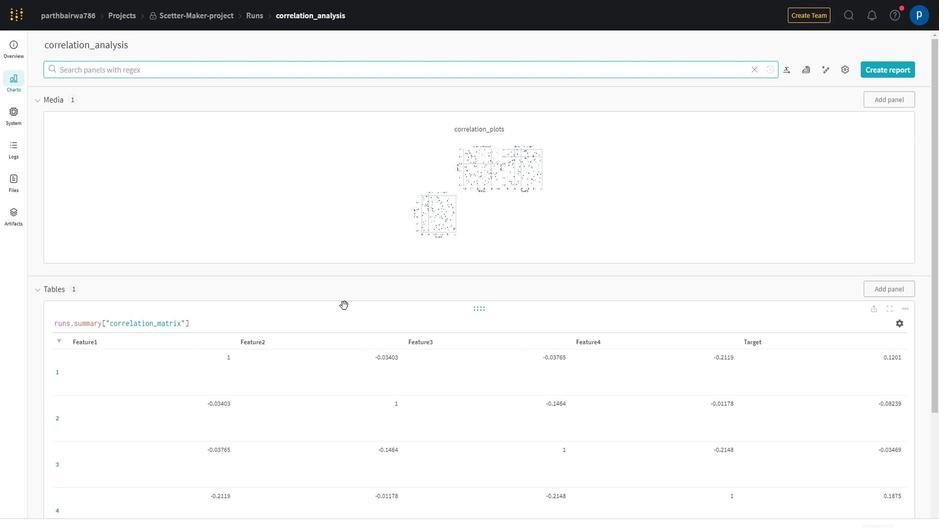 
Action: Mouse moved to (793, 254)
Screenshot: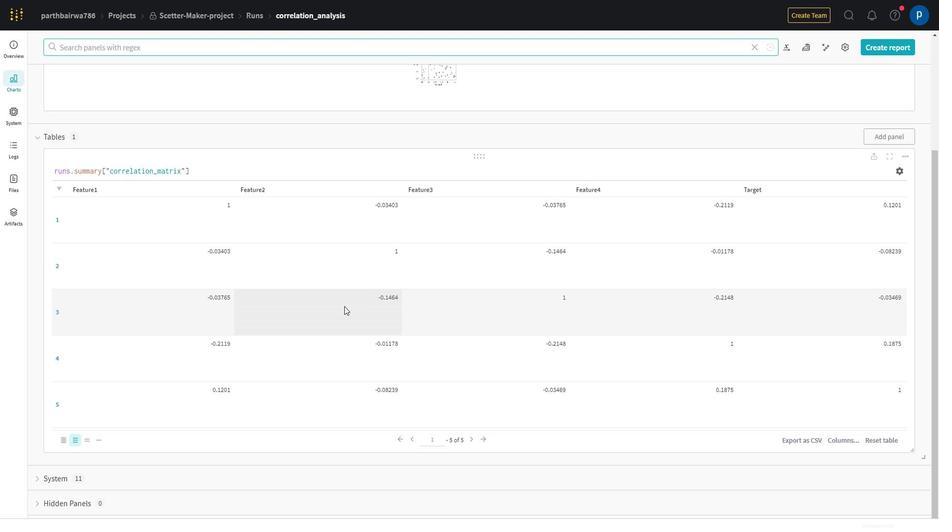 
Action: Mouse scrolled (793, 254) with delta (0, 0)
Screenshot: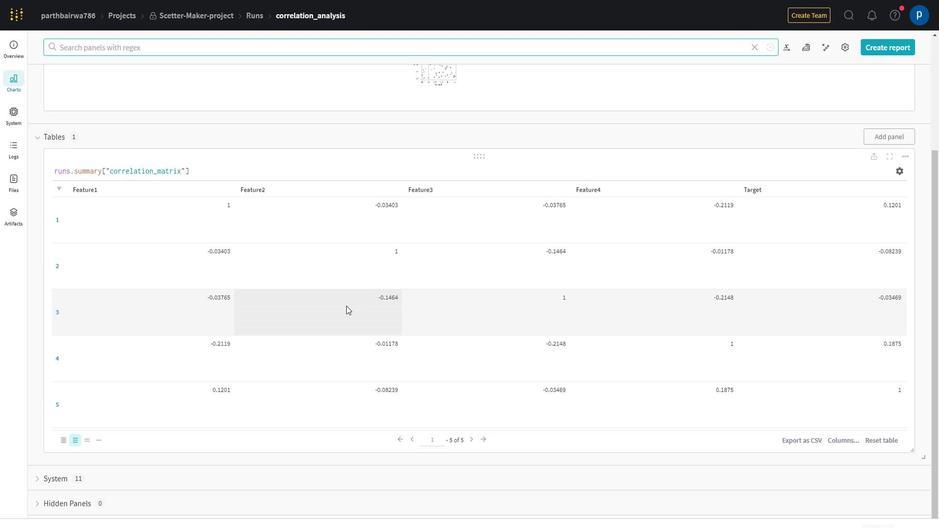 
Action: Mouse scrolled (793, 254) with delta (0, 0)
Screenshot: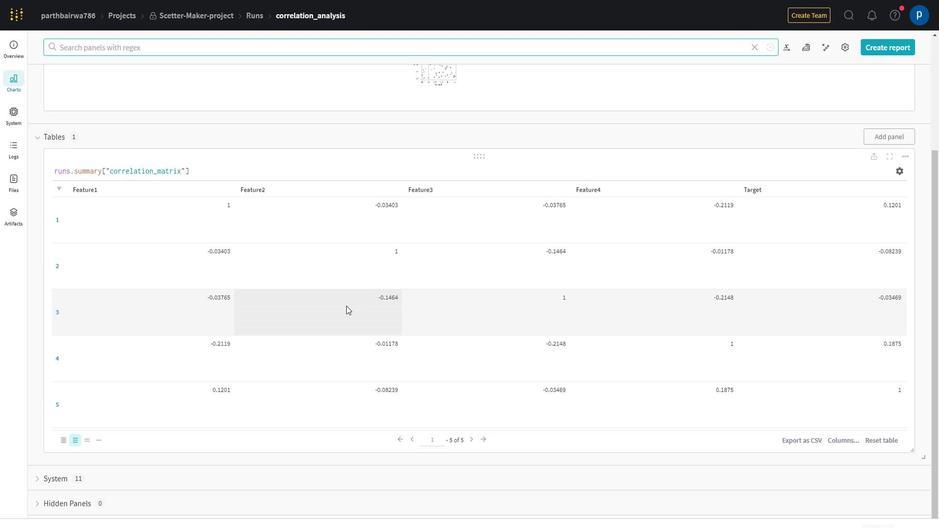 
Action: Mouse scrolled (793, 254) with delta (0, 0)
Screenshot: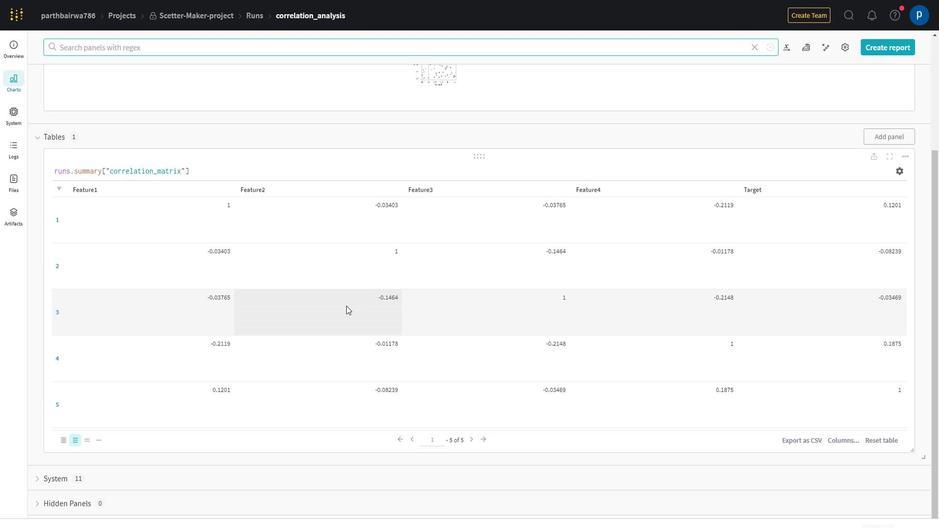 
Action: Mouse scrolled (793, 254) with delta (0, 0)
Screenshot: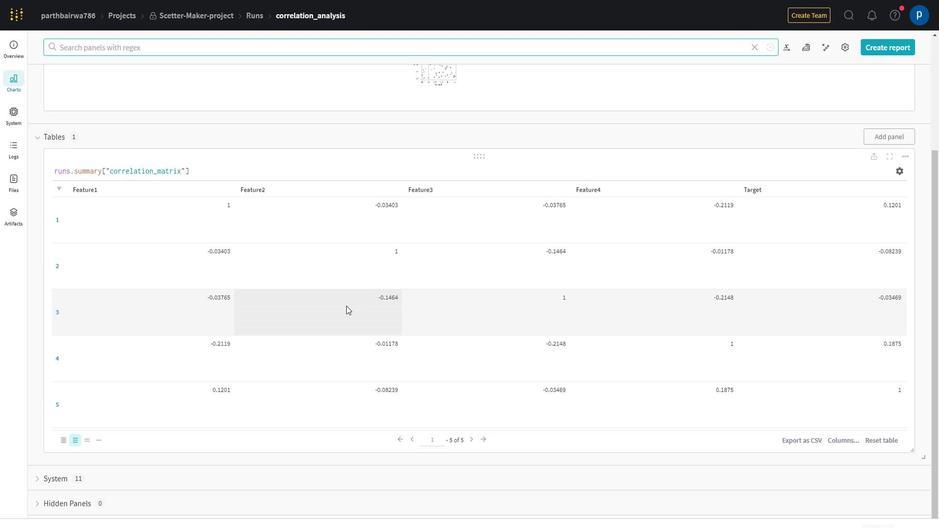 
Action: Mouse moved to (822, 359)
